 Task: Find connections with filter location Thamaga with filter topic #Professionalwomenwith filter profile language Spanish with filter current company The Hacker News with filter school Guru Nanak Institutions(GNI) with filter industry Mental Health Care with filter service category Headshot Photography with filter keywords title Head
Action: Mouse moved to (579, 108)
Screenshot: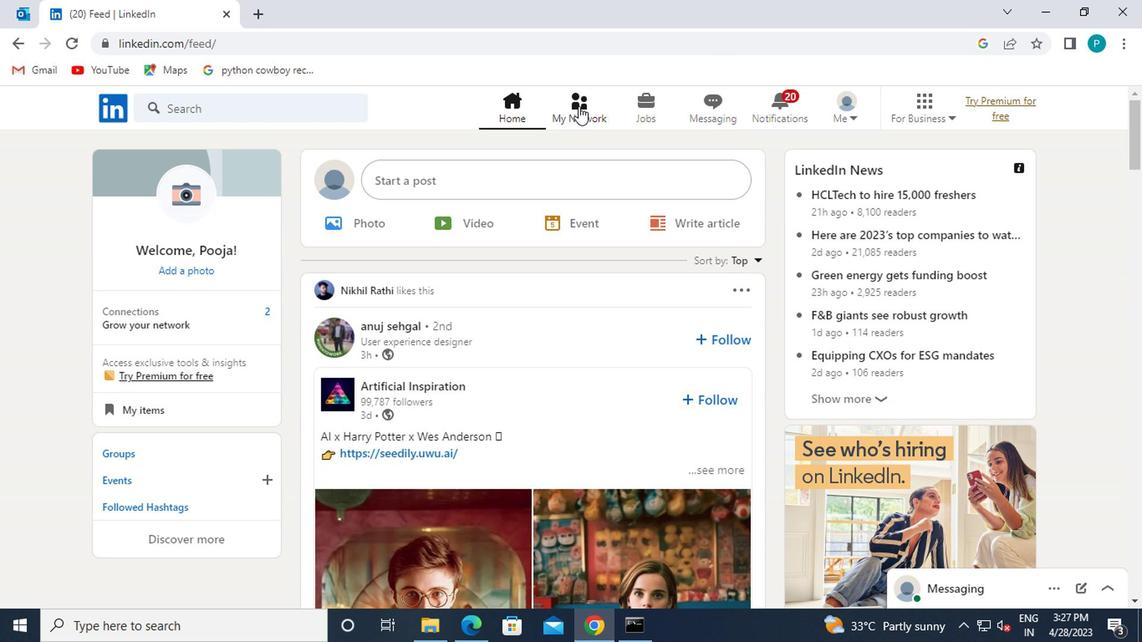
Action: Mouse pressed left at (579, 108)
Screenshot: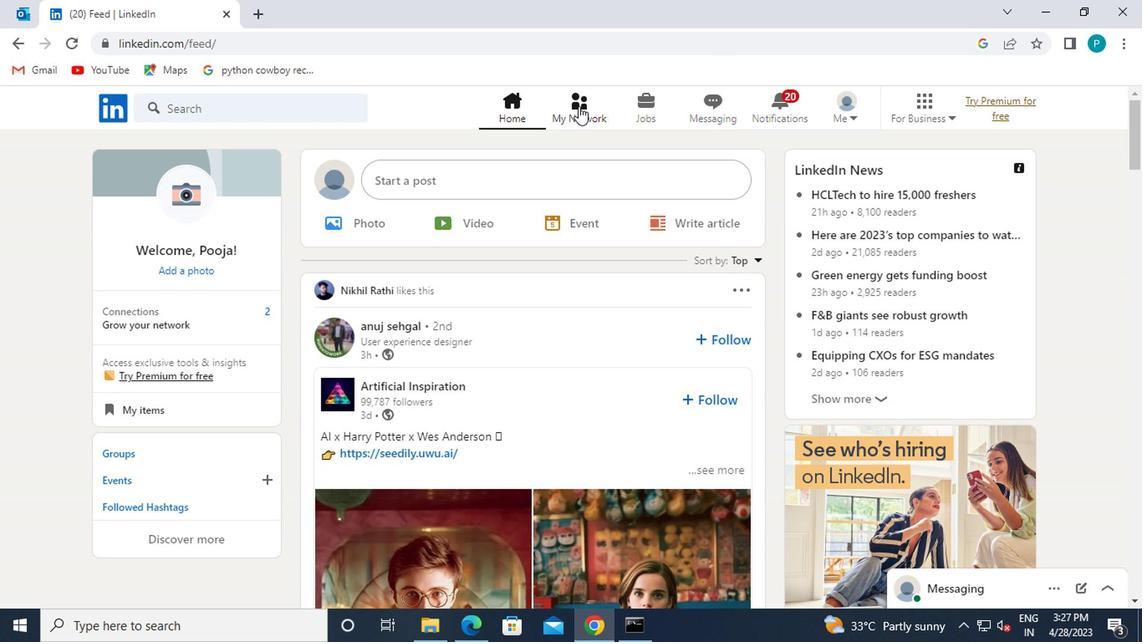 
Action: Mouse moved to (247, 195)
Screenshot: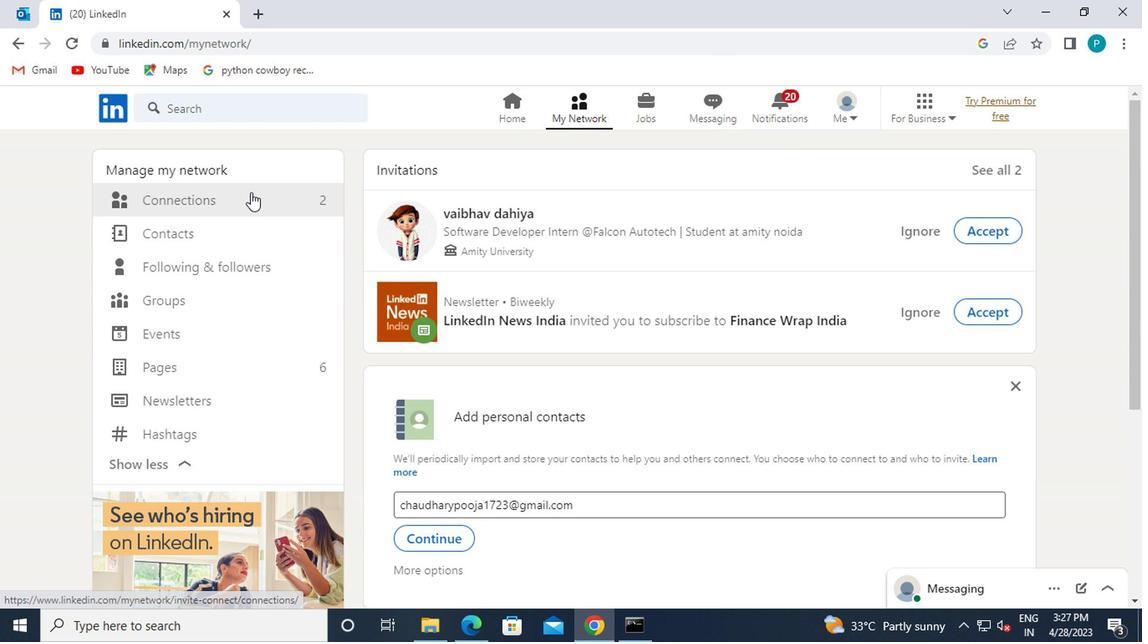 
Action: Mouse pressed left at (247, 195)
Screenshot: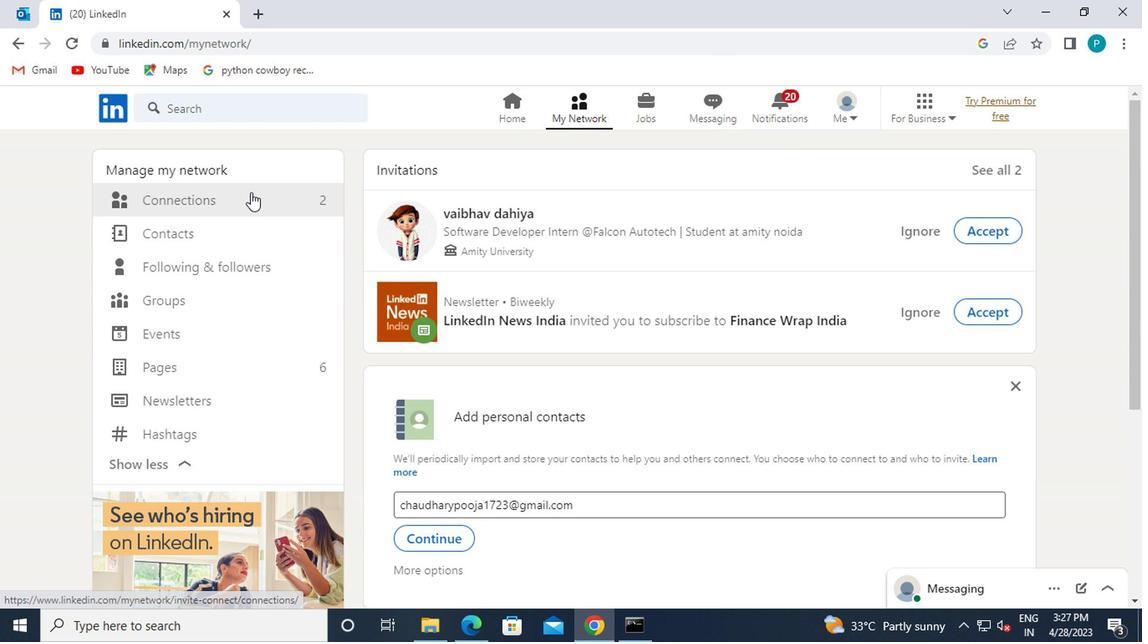 
Action: Mouse moved to (738, 199)
Screenshot: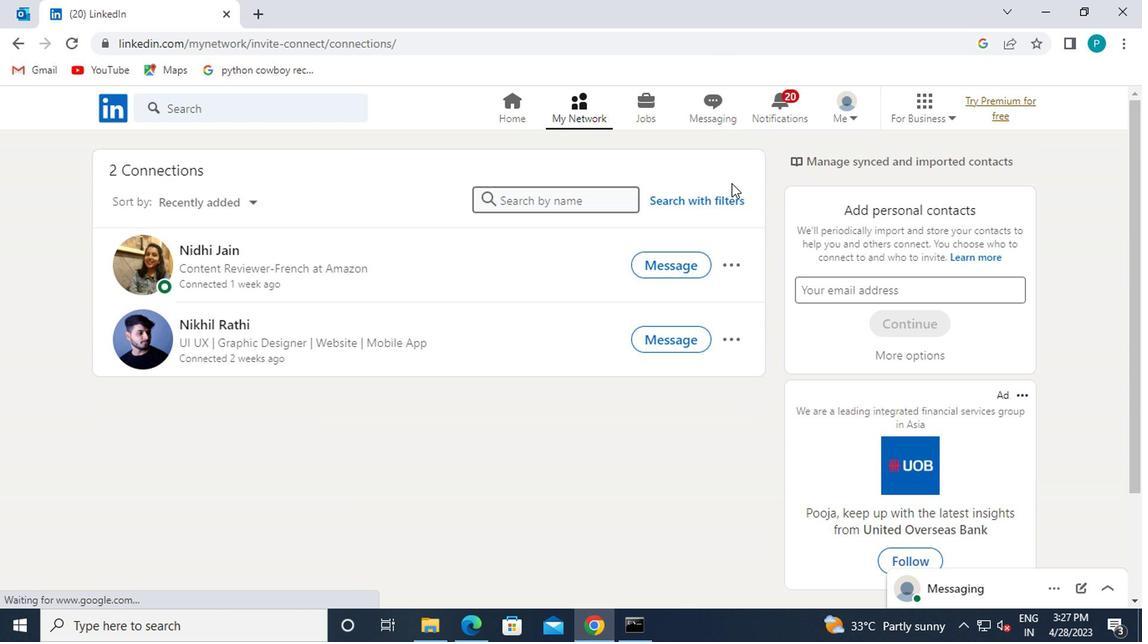 
Action: Mouse pressed left at (738, 199)
Screenshot: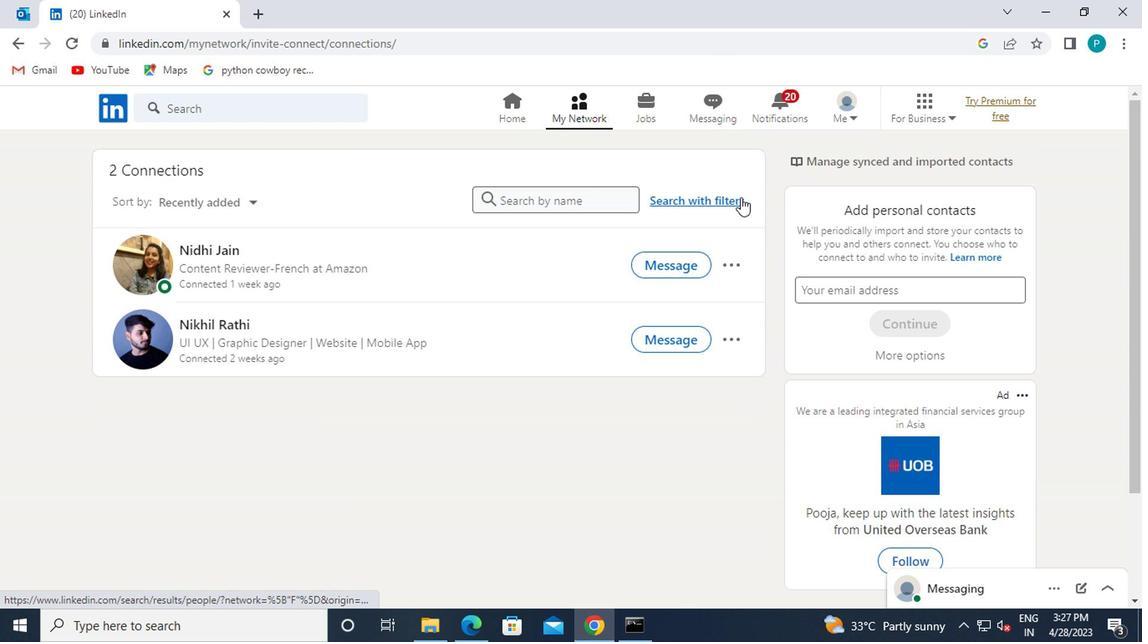 
Action: Mouse moved to (603, 152)
Screenshot: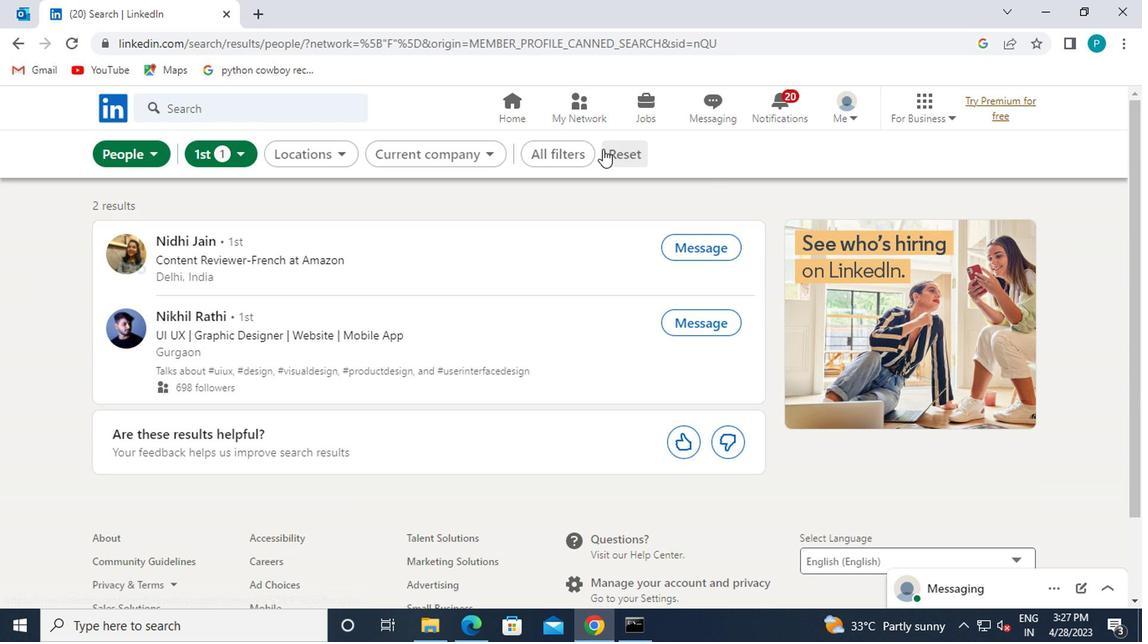 
Action: Mouse pressed left at (603, 152)
Screenshot: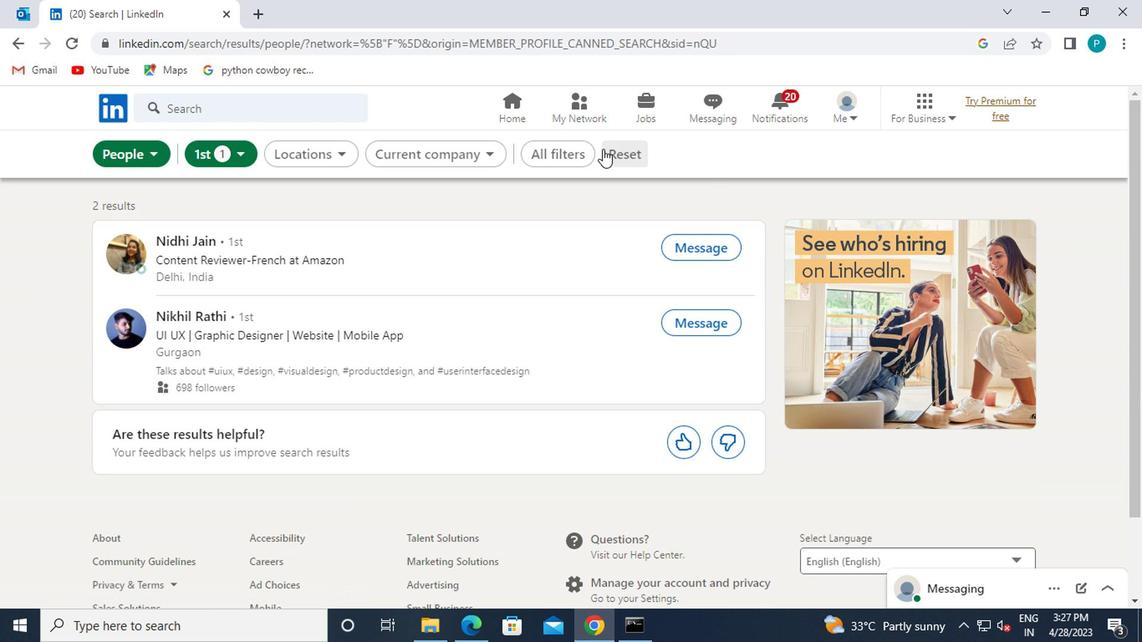 
Action: Mouse moved to (566, 152)
Screenshot: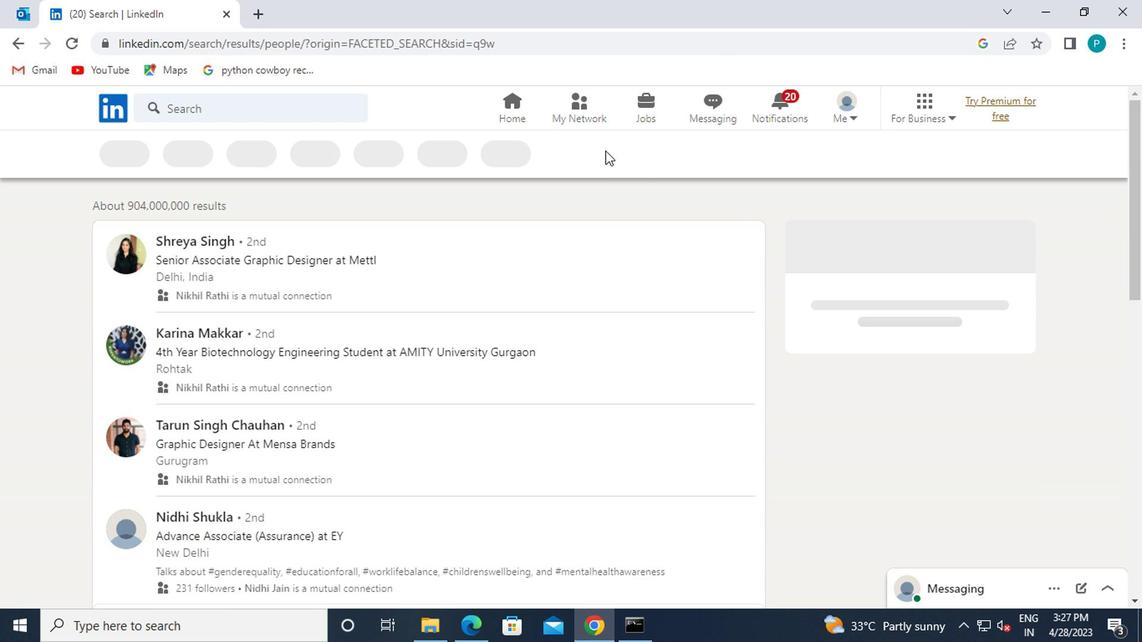 
Action: Mouse pressed left at (566, 152)
Screenshot: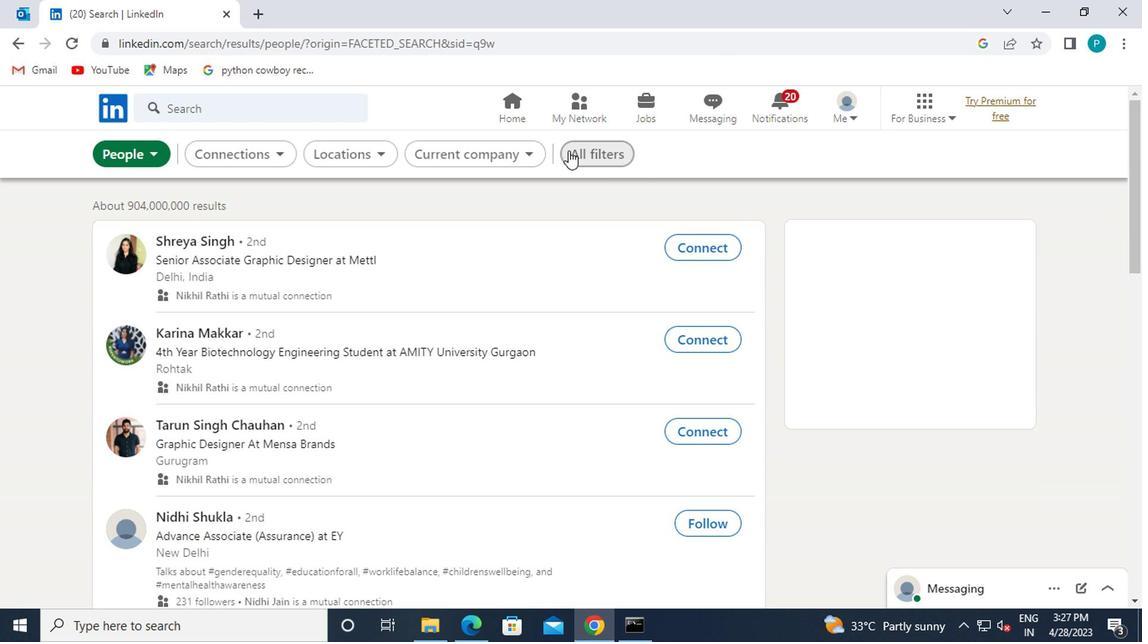 
Action: Mouse moved to (751, 245)
Screenshot: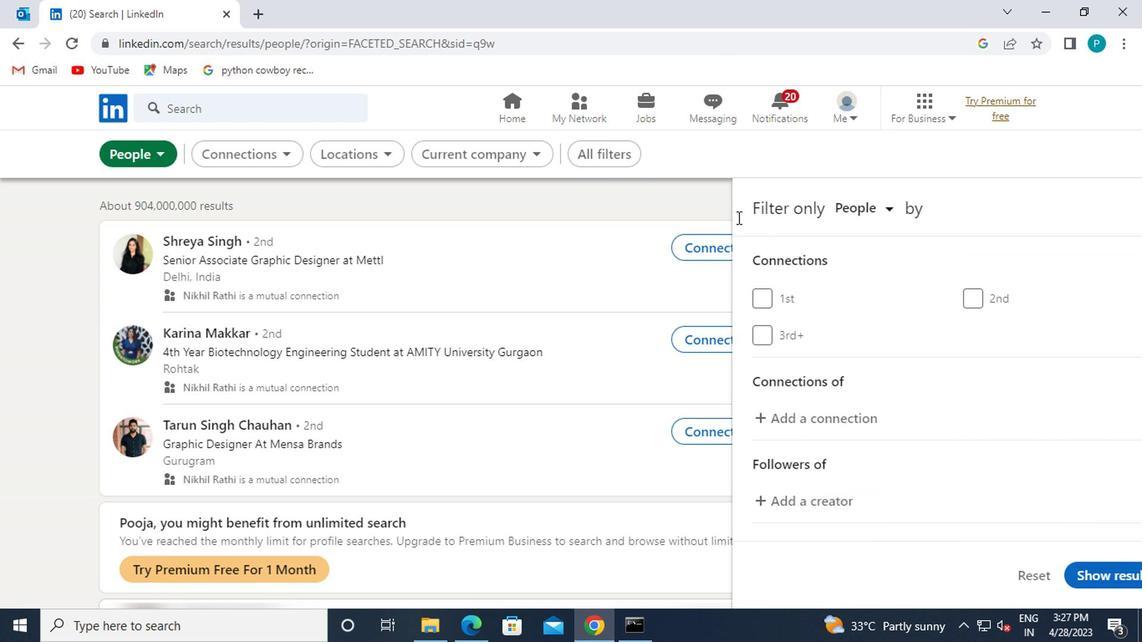 
Action: Mouse scrolled (751, 245) with delta (0, 0)
Screenshot: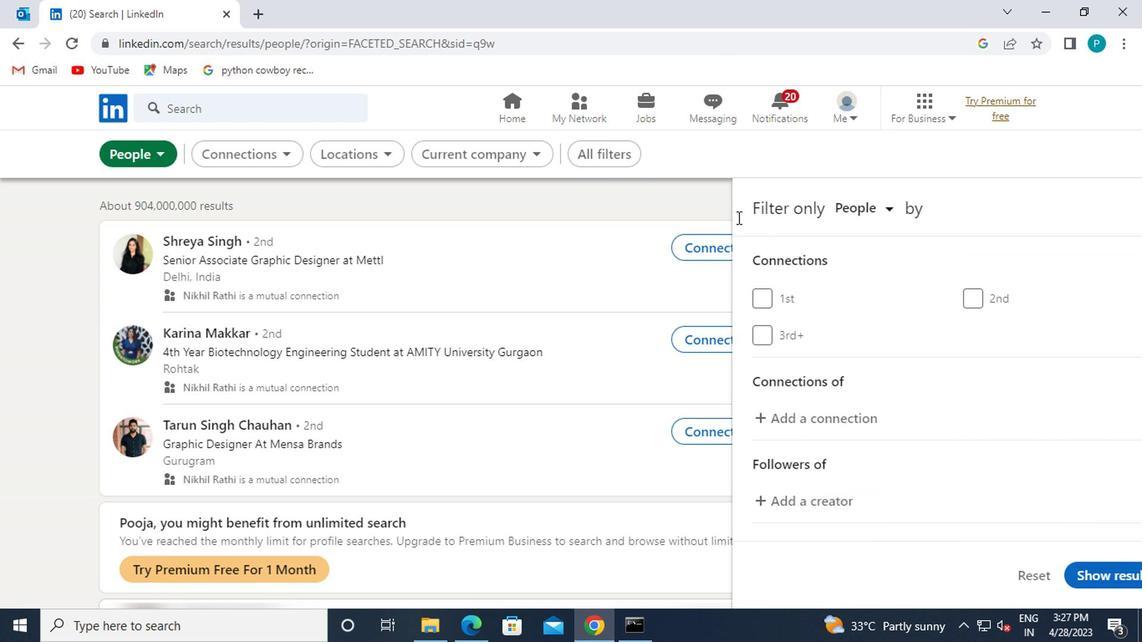 
Action: Mouse moved to (753, 256)
Screenshot: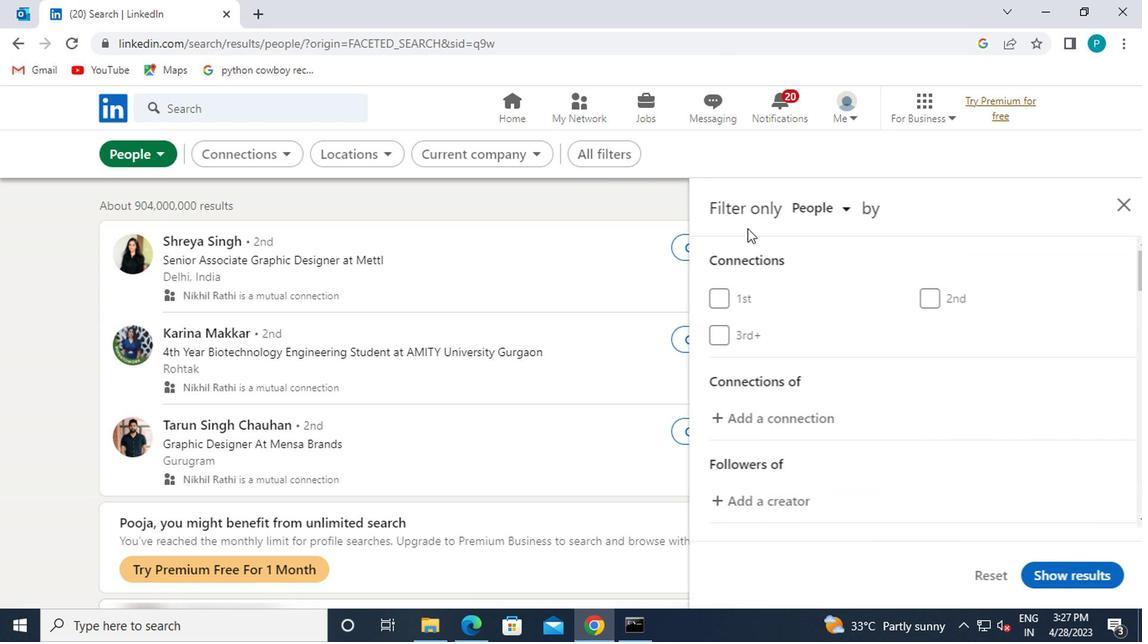 
Action: Mouse scrolled (753, 255) with delta (0, 0)
Screenshot: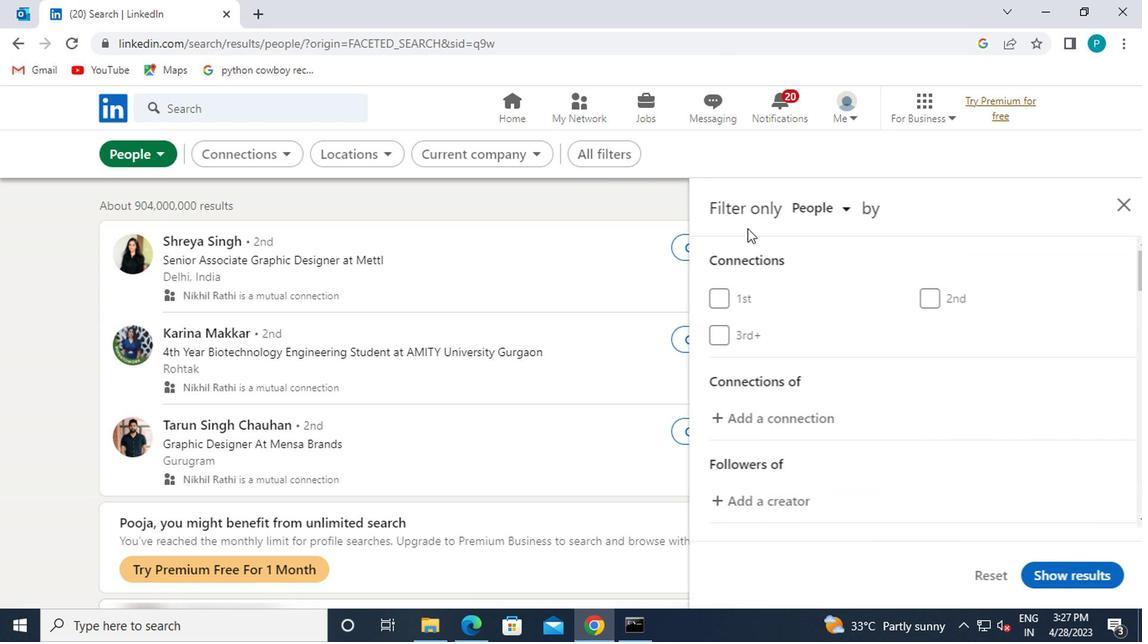 
Action: Mouse moved to (886, 413)
Screenshot: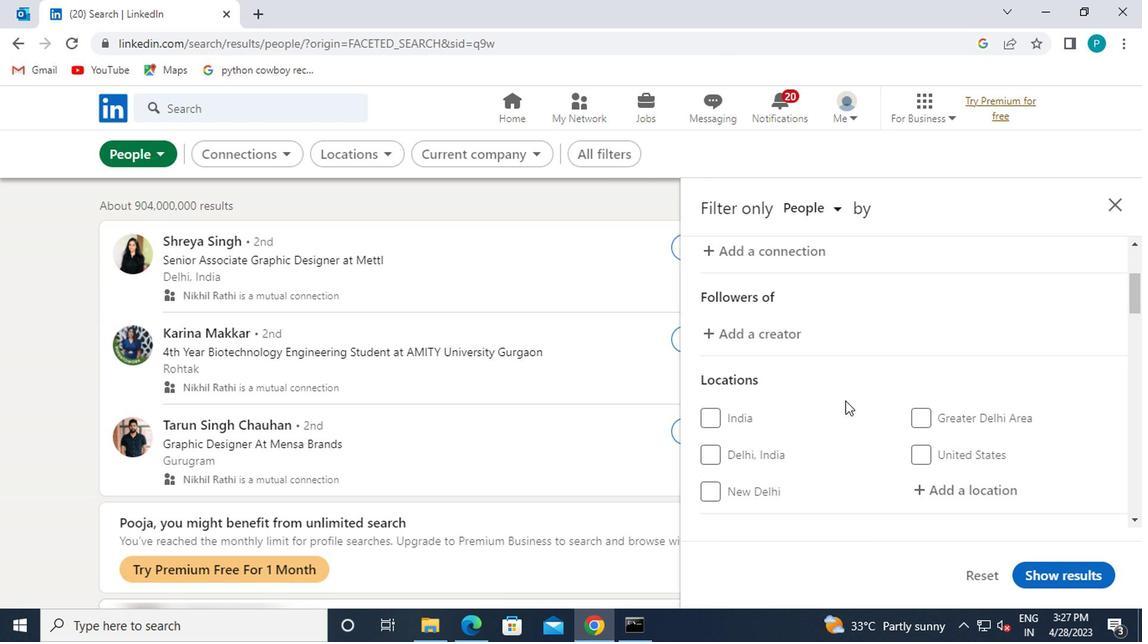 
Action: Mouse scrolled (886, 413) with delta (0, 0)
Screenshot: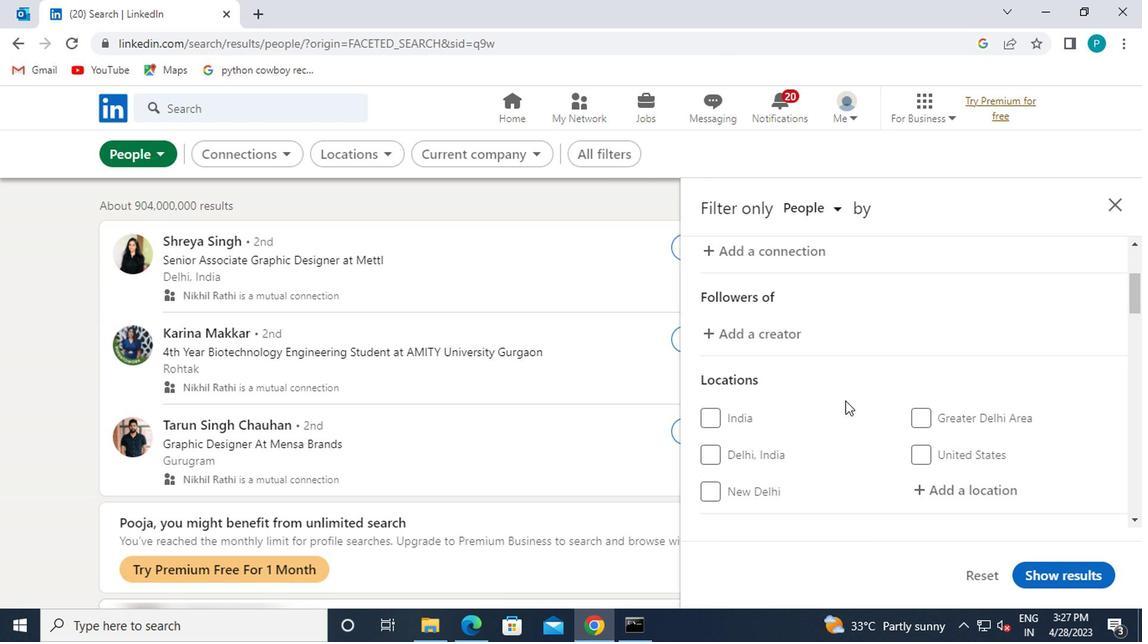 
Action: Mouse moved to (912, 429)
Screenshot: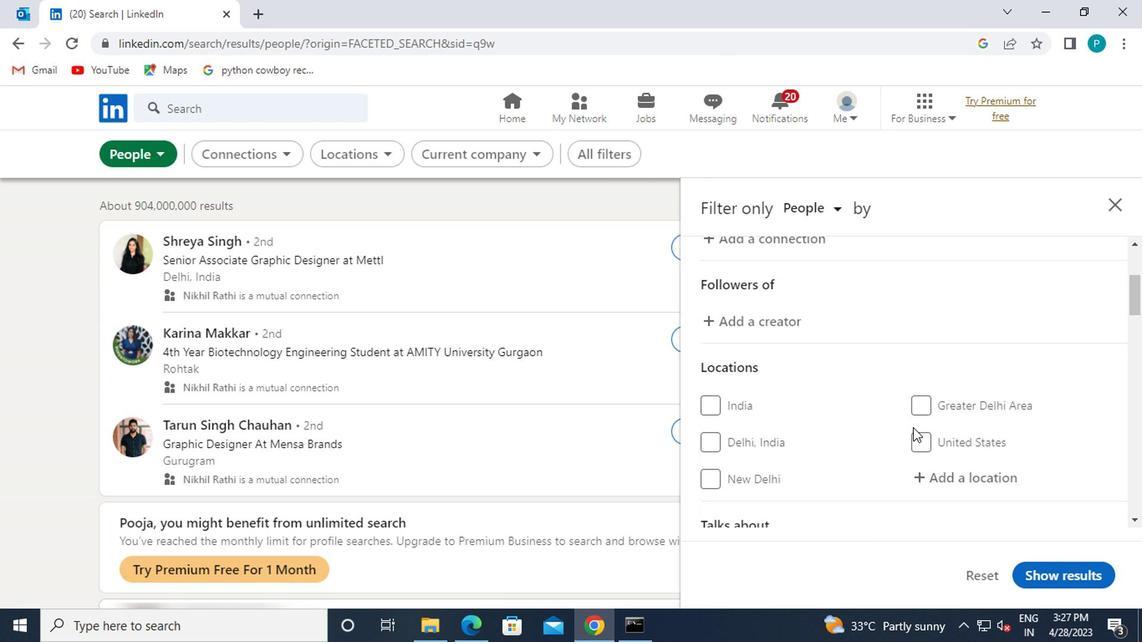 
Action: Mouse scrolled (912, 429) with delta (0, 0)
Screenshot: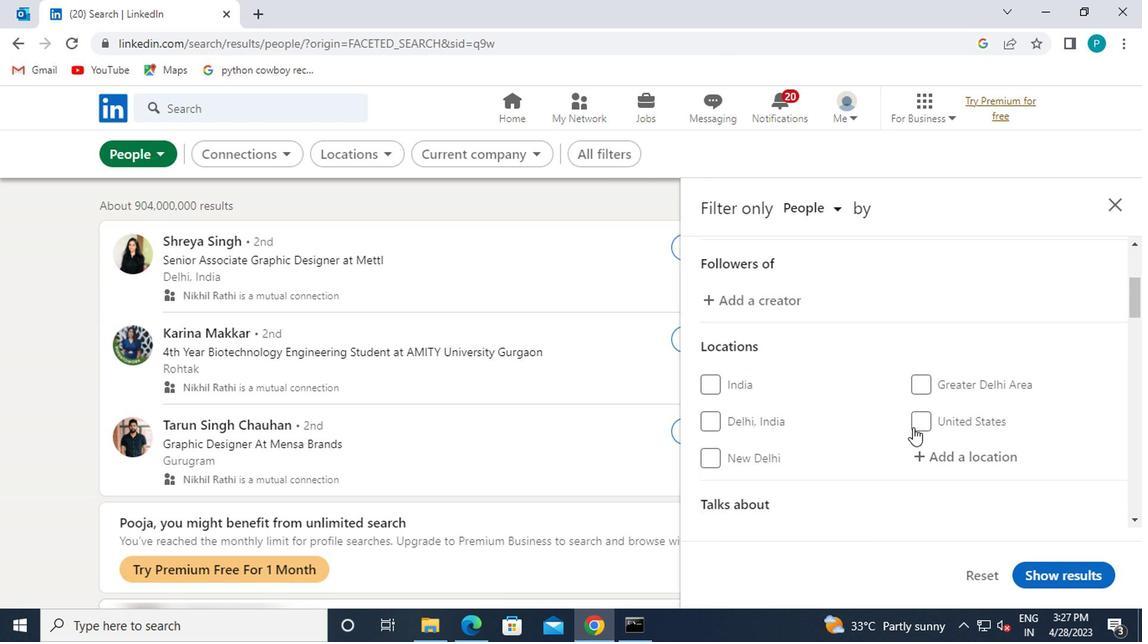 
Action: Mouse moved to (895, 339)
Screenshot: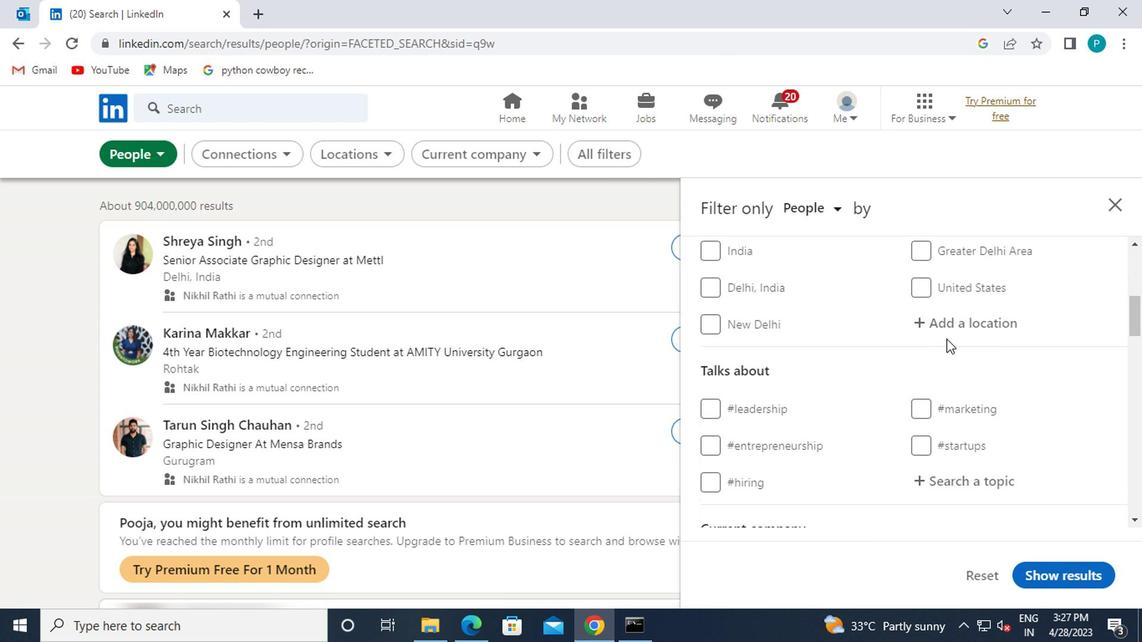 
Action: Mouse scrolled (895, 340) with delta (0, 0)
Screenshot: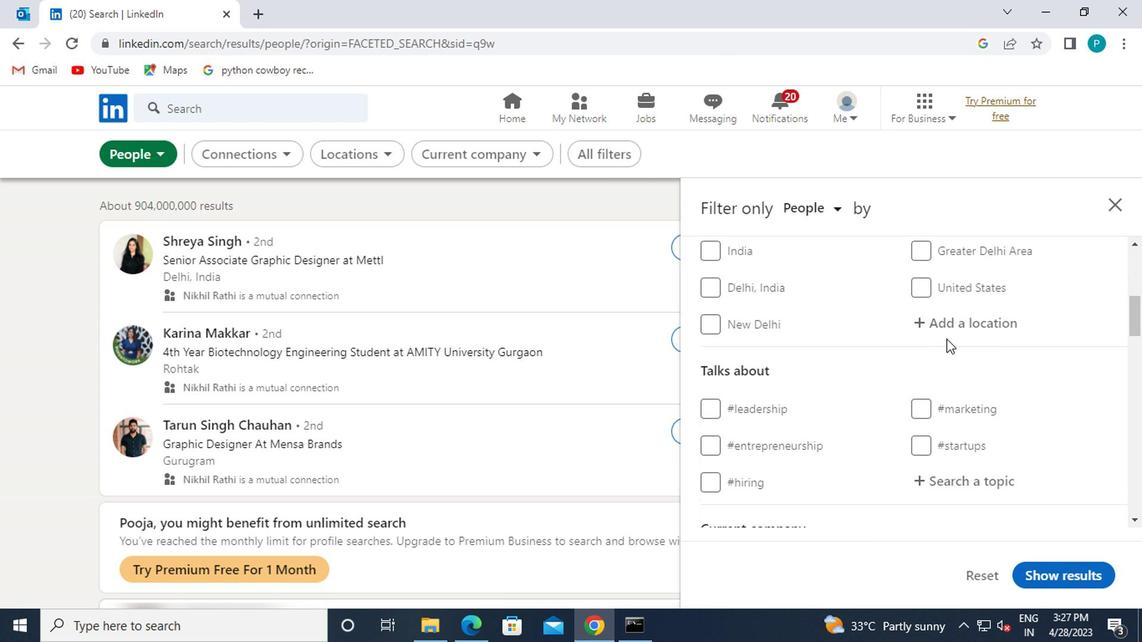 
Action: Mouse moved to (923, 429)
Screenshot: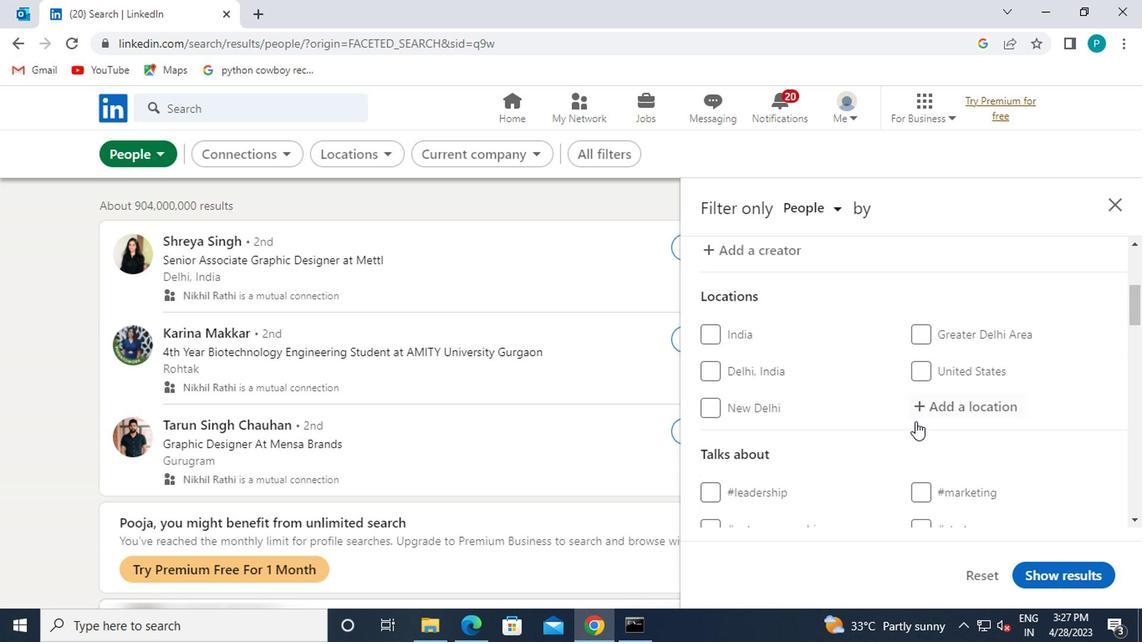 
Action: Mouse pressed left at (923, 429)
Screenshot: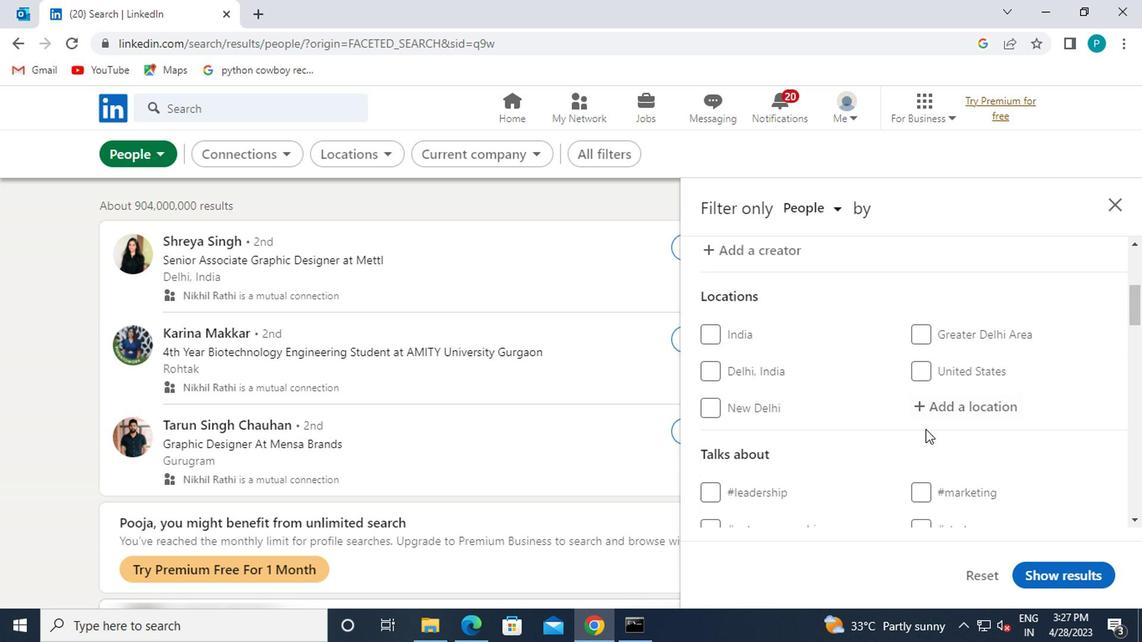 
Action: Mouse moved to (928, 402)
Screenshot: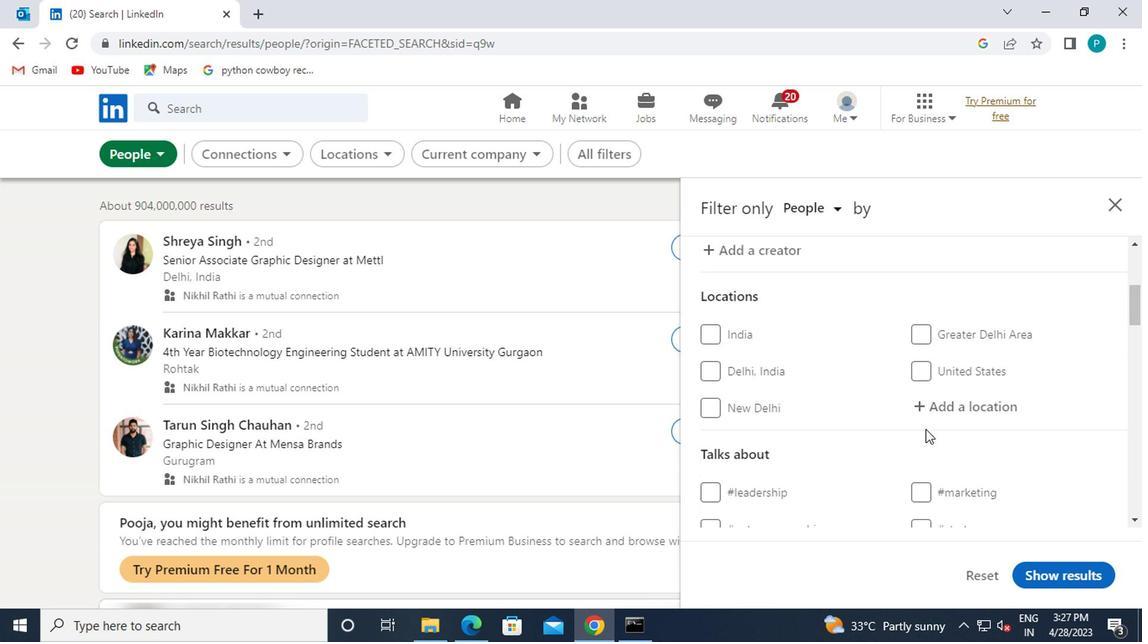 
Action: Mouse pressed left at (928, 402)
Screenshot: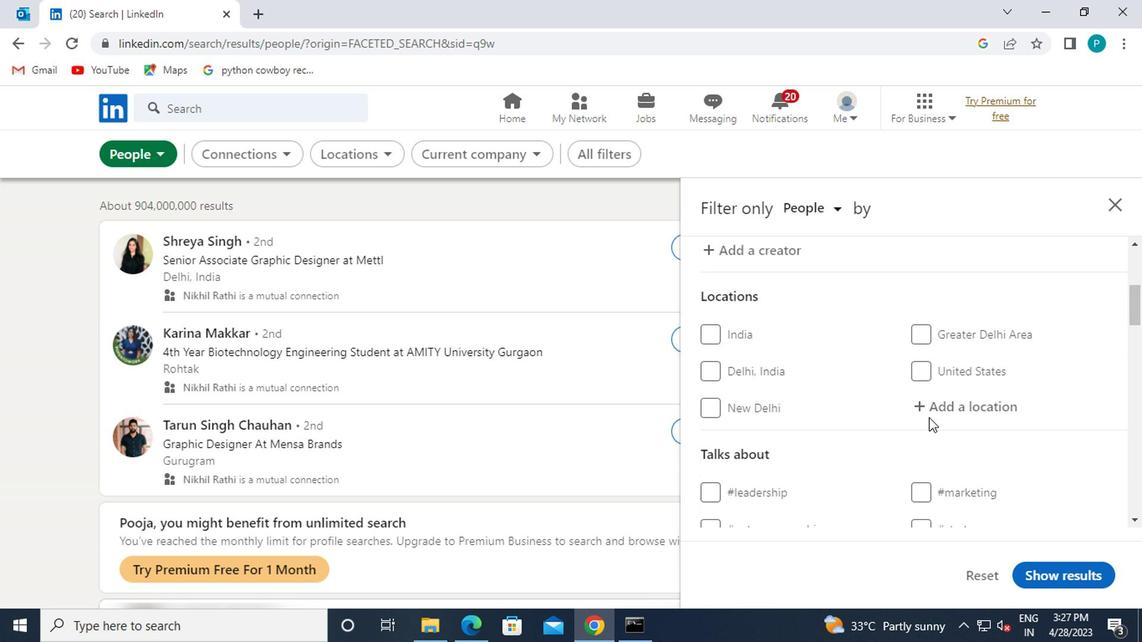 
Action: Mouse moved to (932, 403)
Screenshot: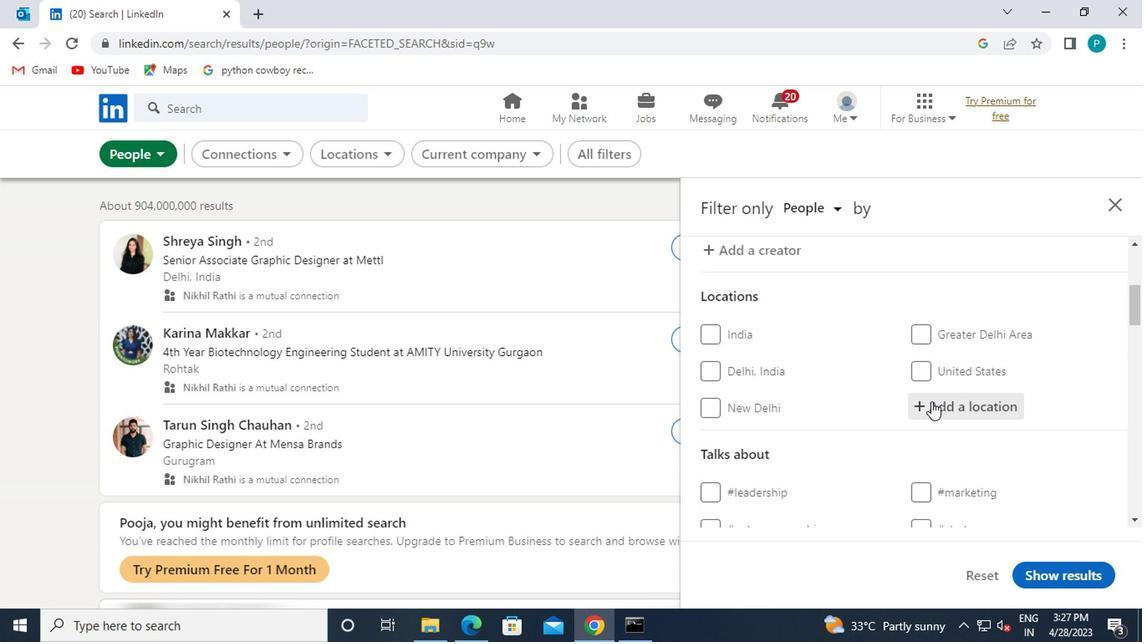 
Action: Key pressed <Key.caps_lock><Key.caps_lock>t<Key.caps_lock>hamaga
Screenshot: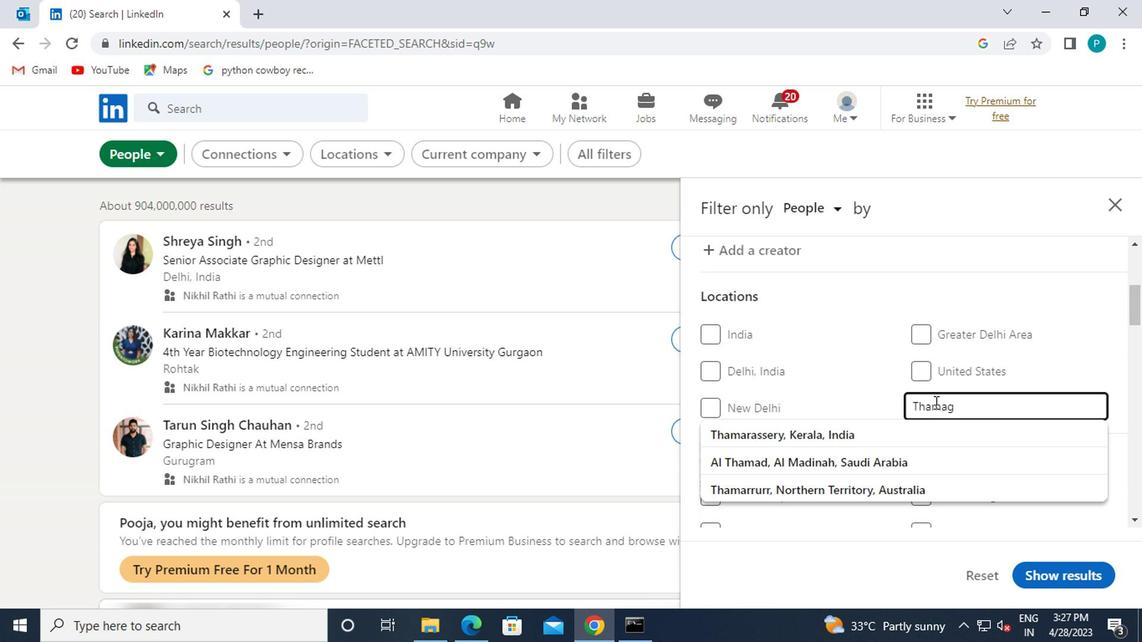 
Action: Mouse moved to (929, 438)
Screenshot: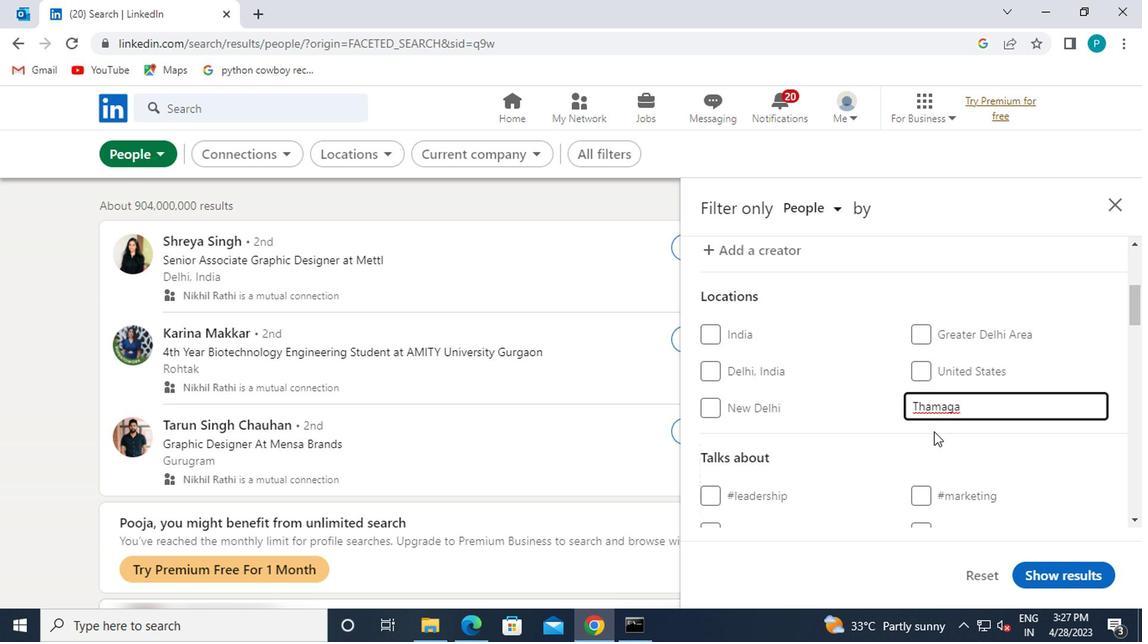 
Action: Mouse scrolled (929, 438) with delta (0, 0)
Screenshot: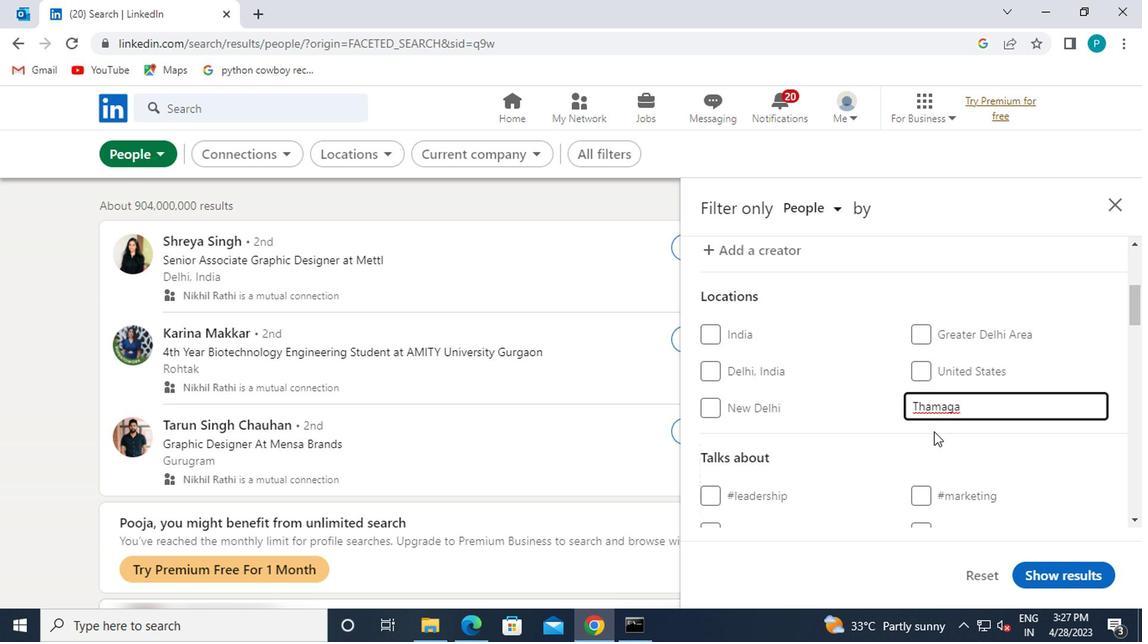
Action: Mouse scrolled (929, 438) with delta (0, 0)
Screenshot: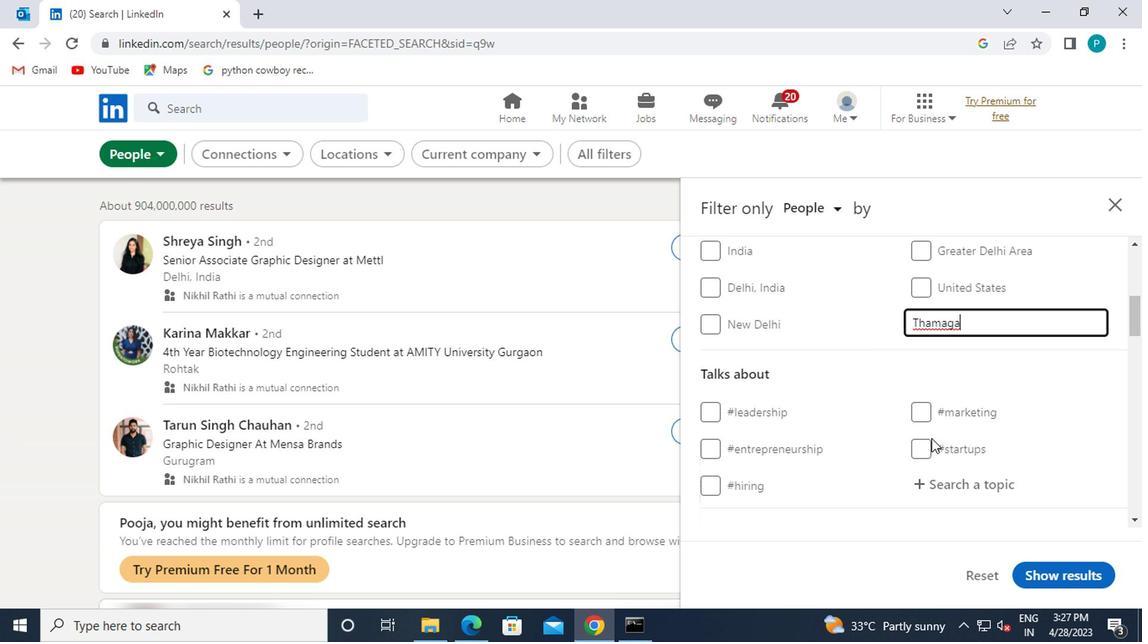
Action: Mouse scrolled (929, 438) with delta (0, 0)
Screenshot: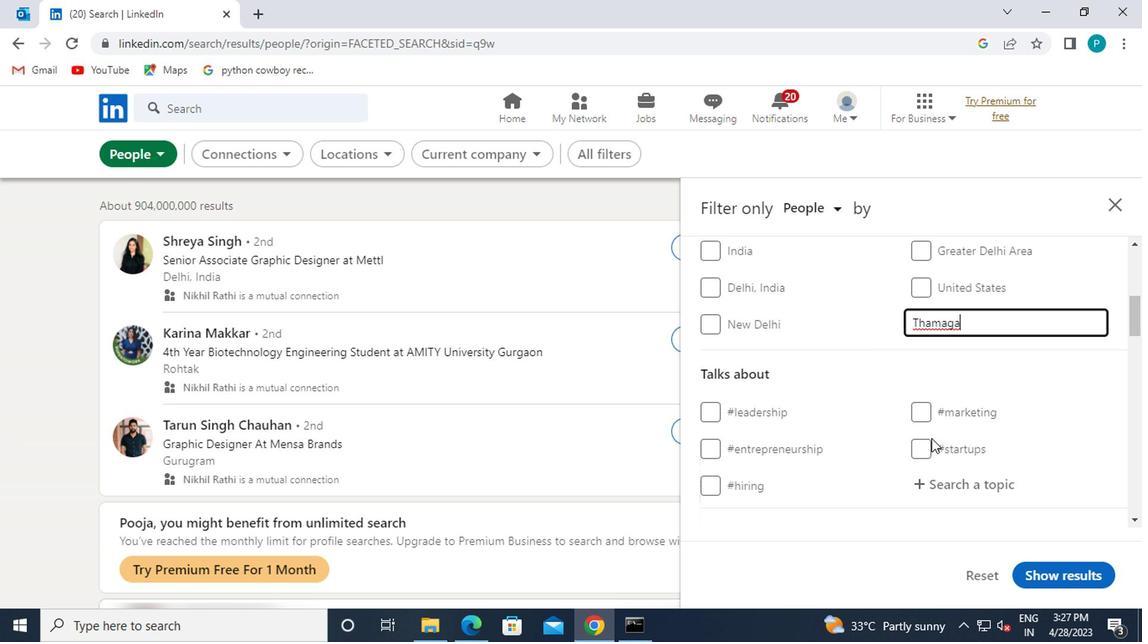 
Action: Mouse scrolled (929, 439) with delta (0, 1)
Screenshot: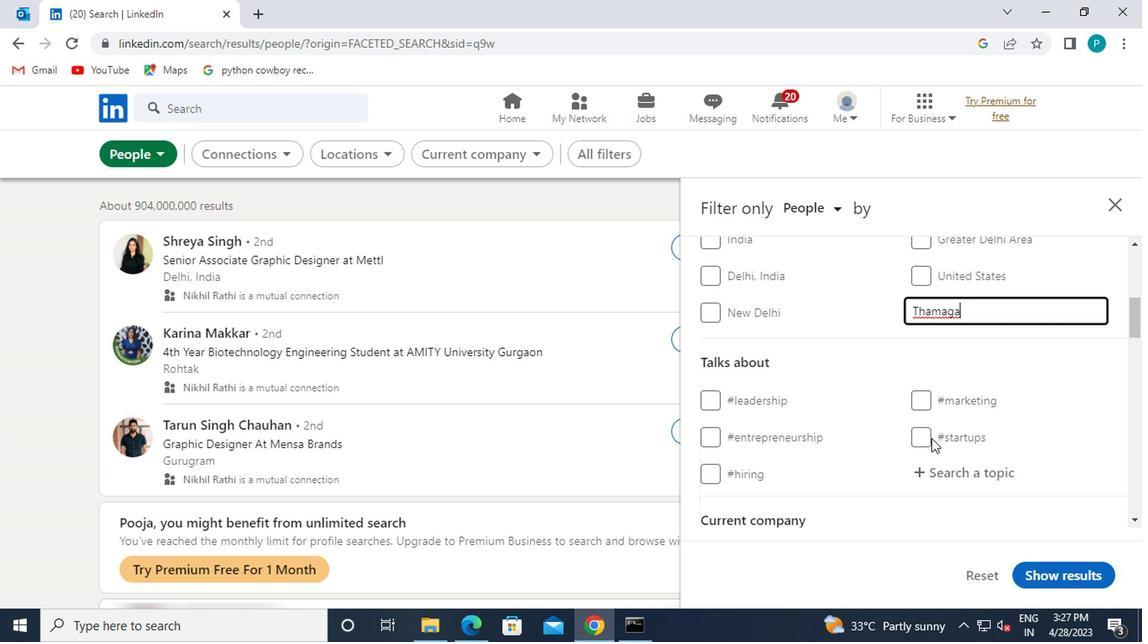 
Action: Mouse moved to (959, 422)
Screenshot: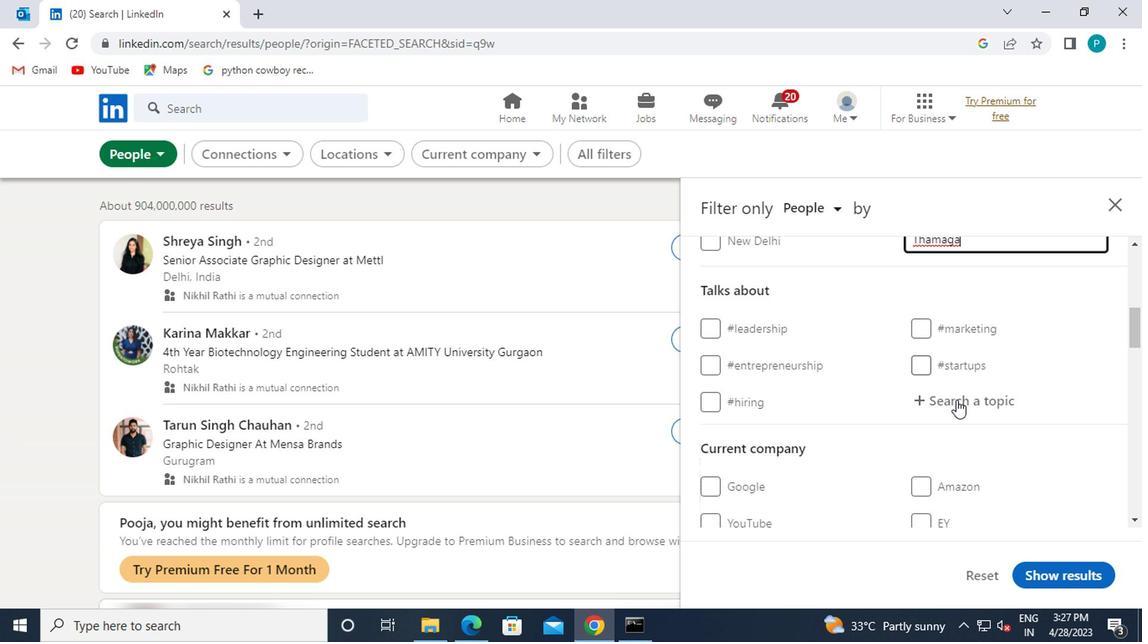 
Action: Mouse pressed left at (959, 422)
Screenshot: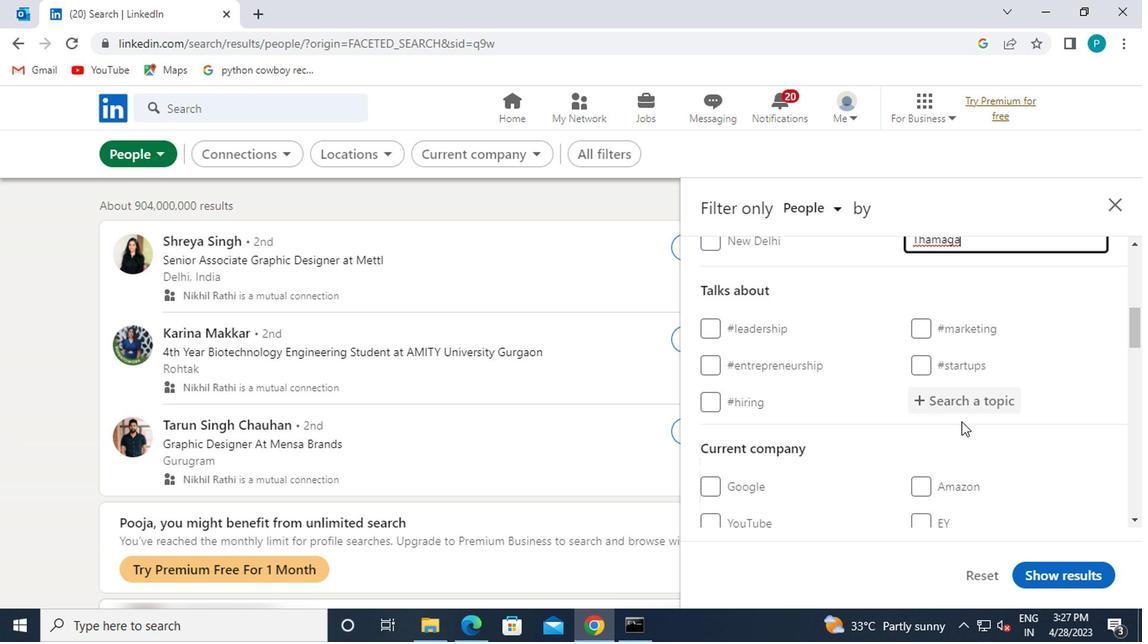 
Action: Mouse moved to (944, 400)
Screenshot: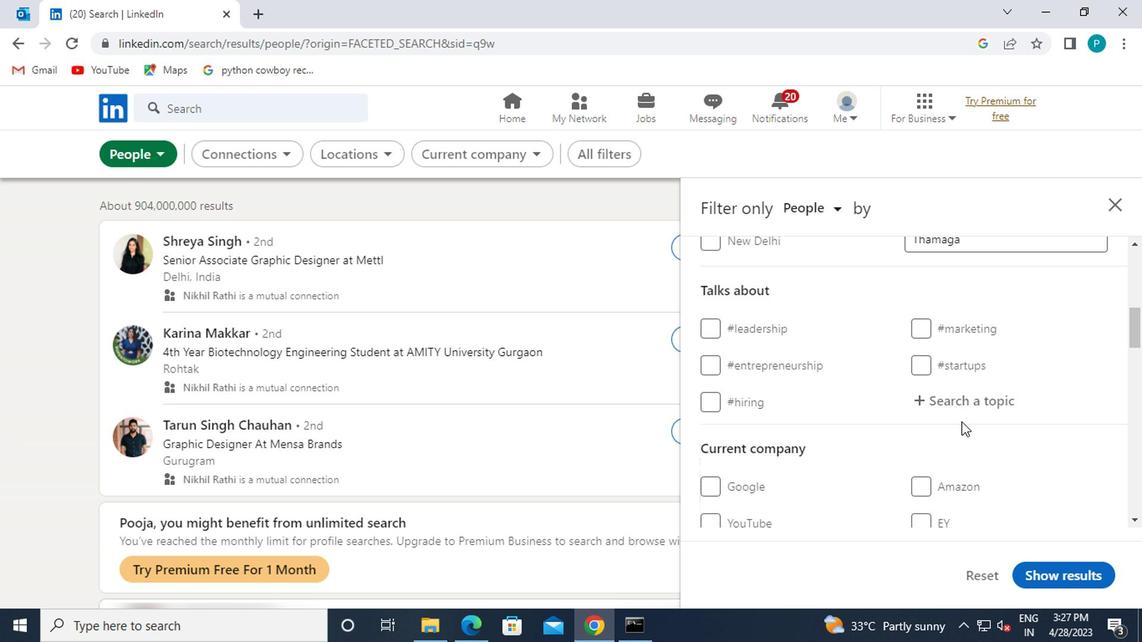 
Action: Mouse pressed left at (944, 400)
Screenshot: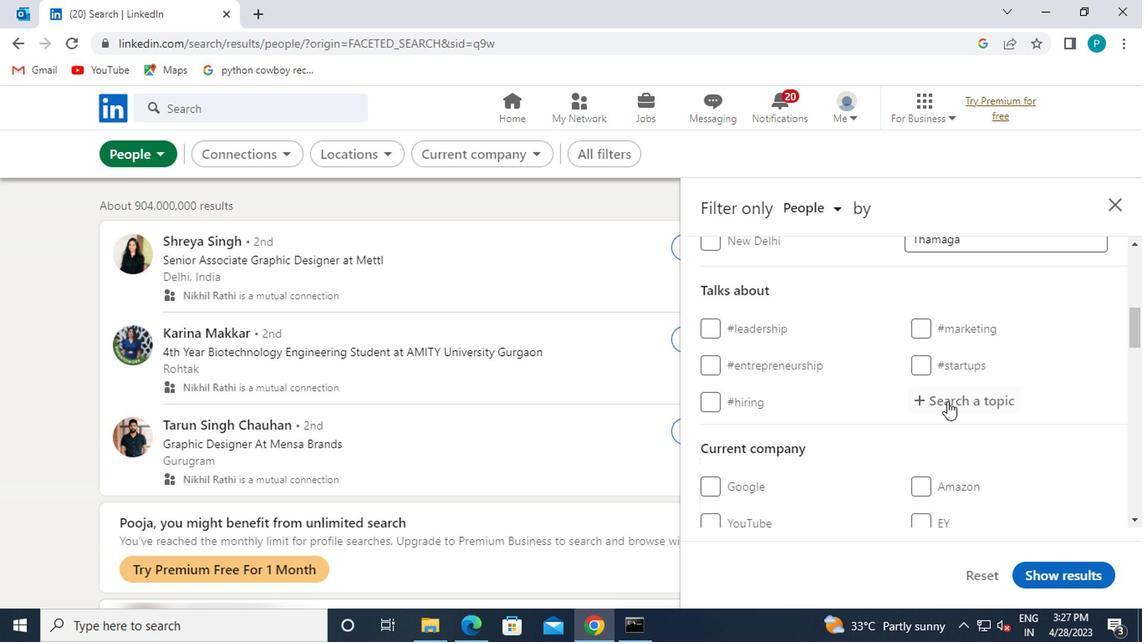 
Action: Mouse moved to (946, 400)
Screenshot: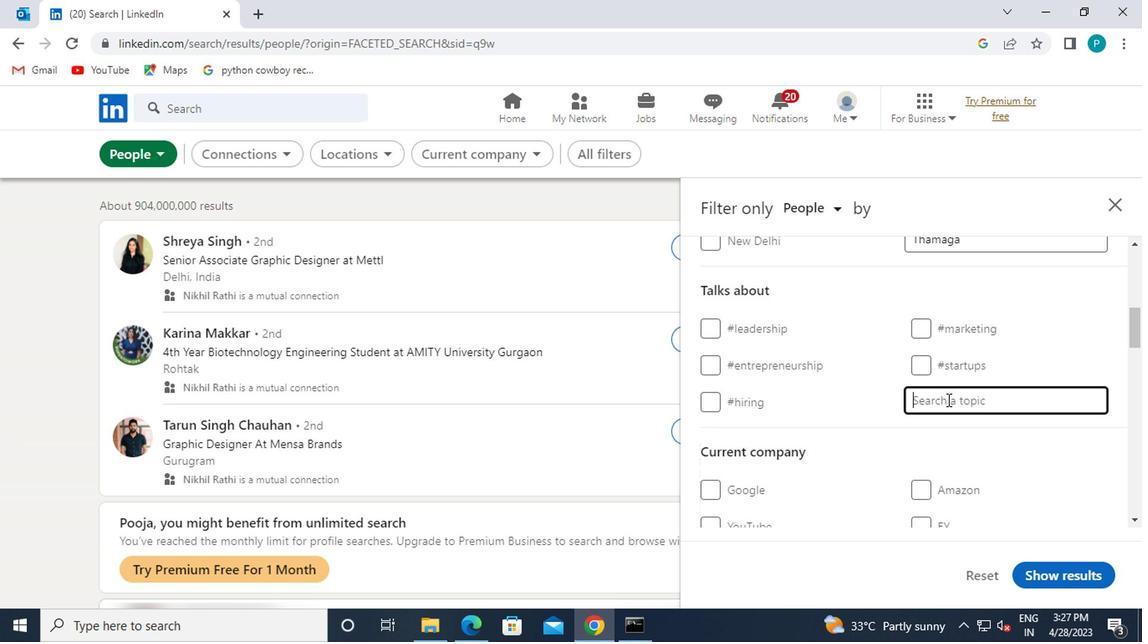 
Action: Key pressed <Key.shift>#<Key.caps_lock>P<Key.caps_lock>ROFESSIONALWOMEN
Screenshot: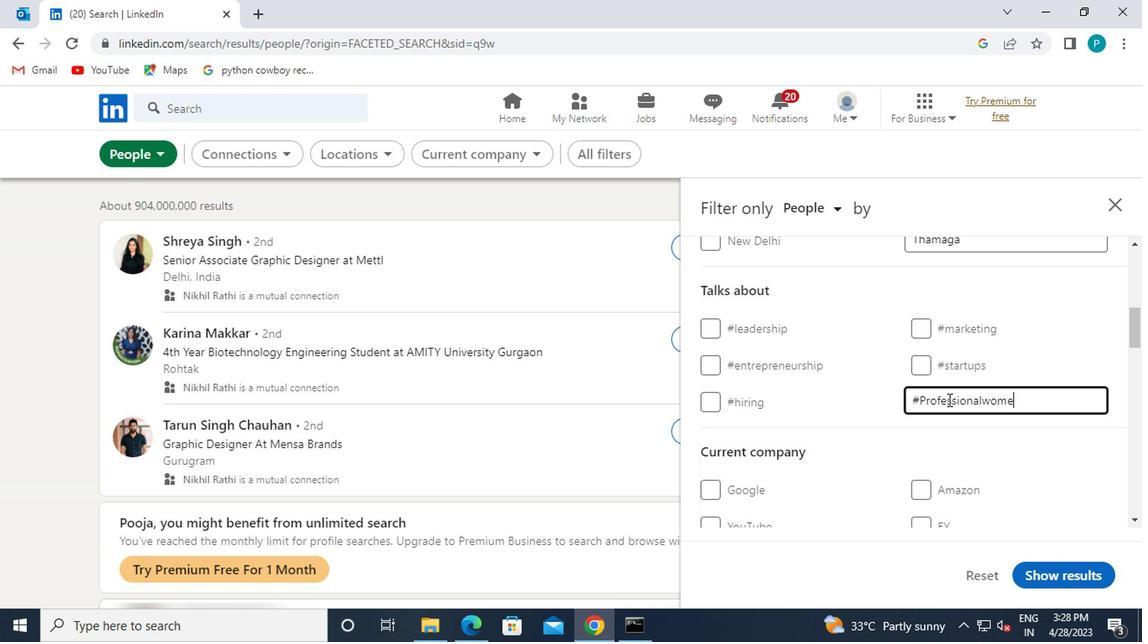 
Action: Mouse moved to (949, 460)
Screenshot: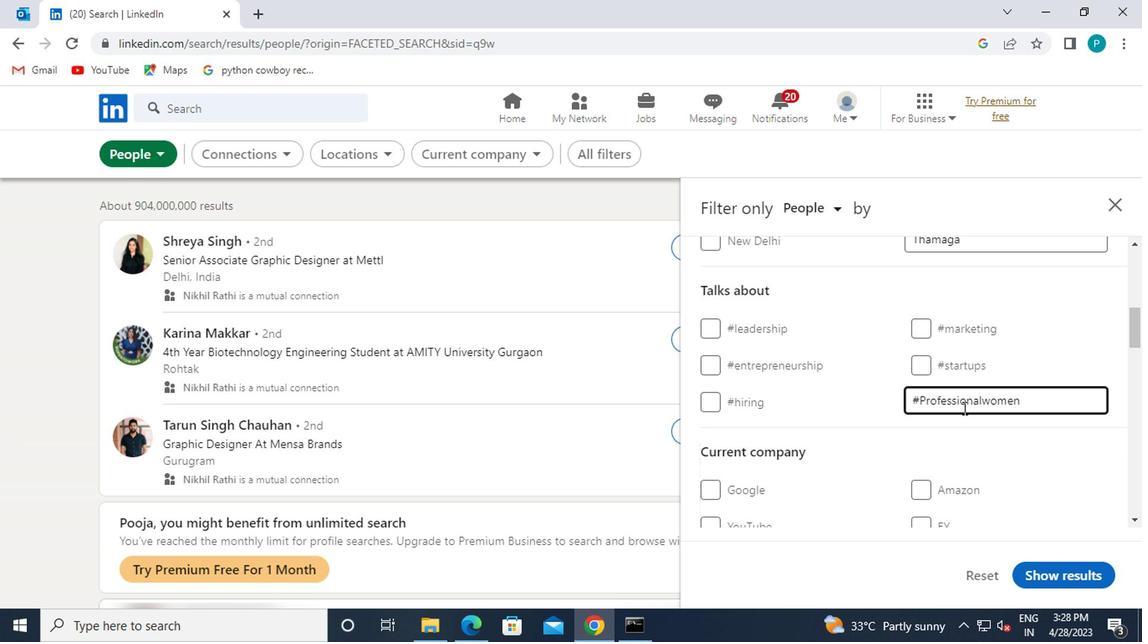 
Action: Mouse scrolled (949, 459) with delta (0, -1)
Screenshot: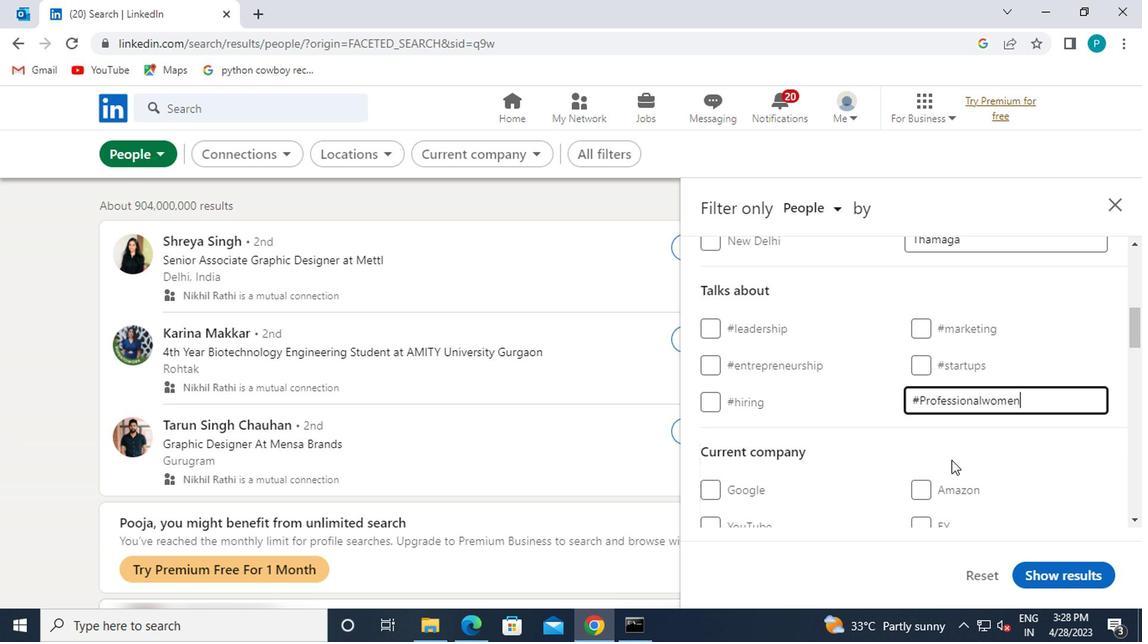
Action: Mouse moved to (948, 461)
Screenshot: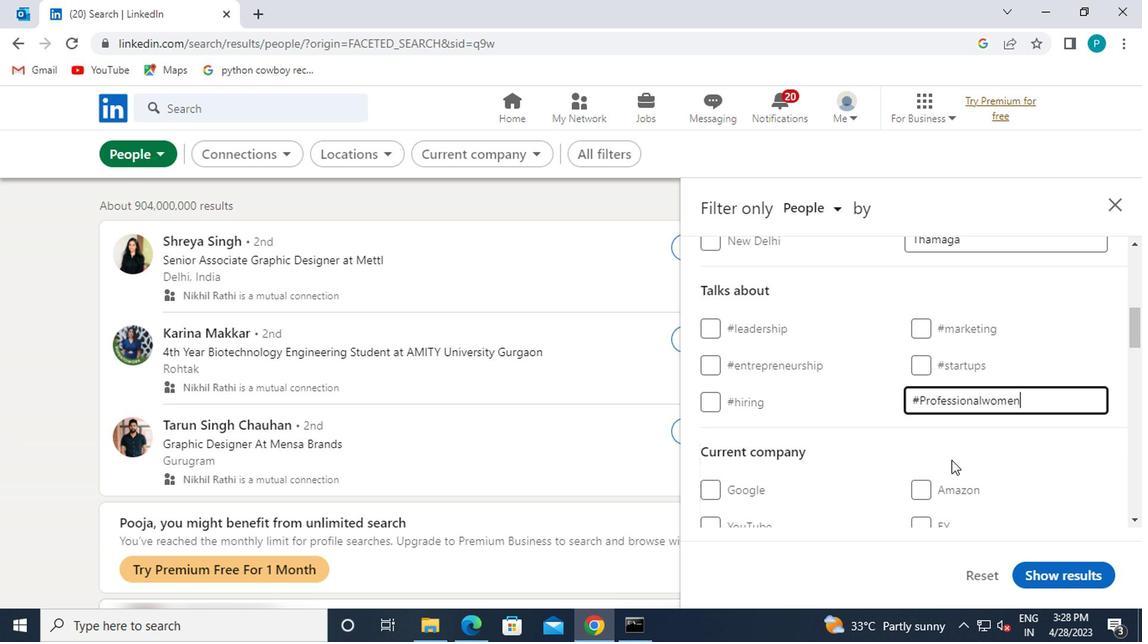 
Action: Mouse scrolled (948, 460) with delta (0, 0)
Screenshot: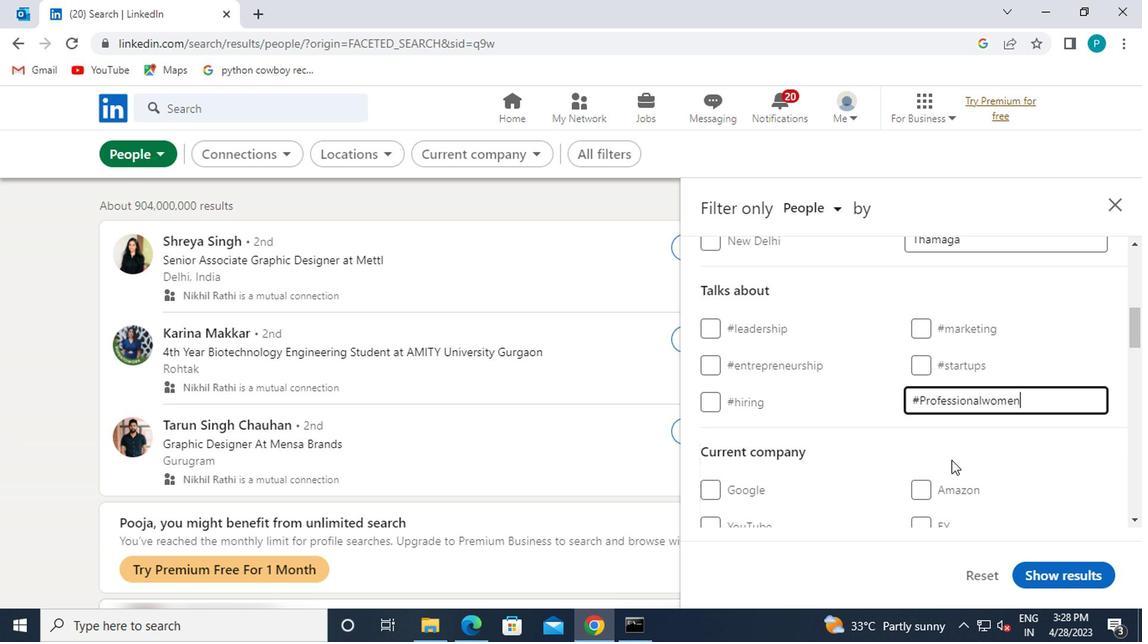 
Action: Mouse moved to (879, 432)
Screenshot: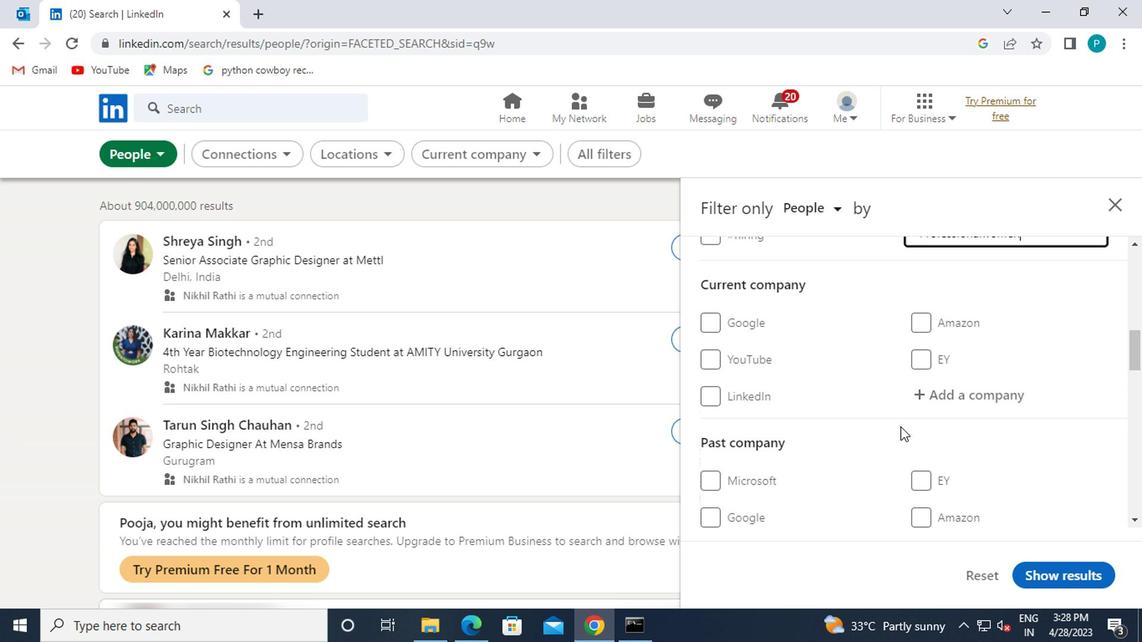 
Action: Mouse scrolled (879, 431) with delta (0, 0)
Screenshot: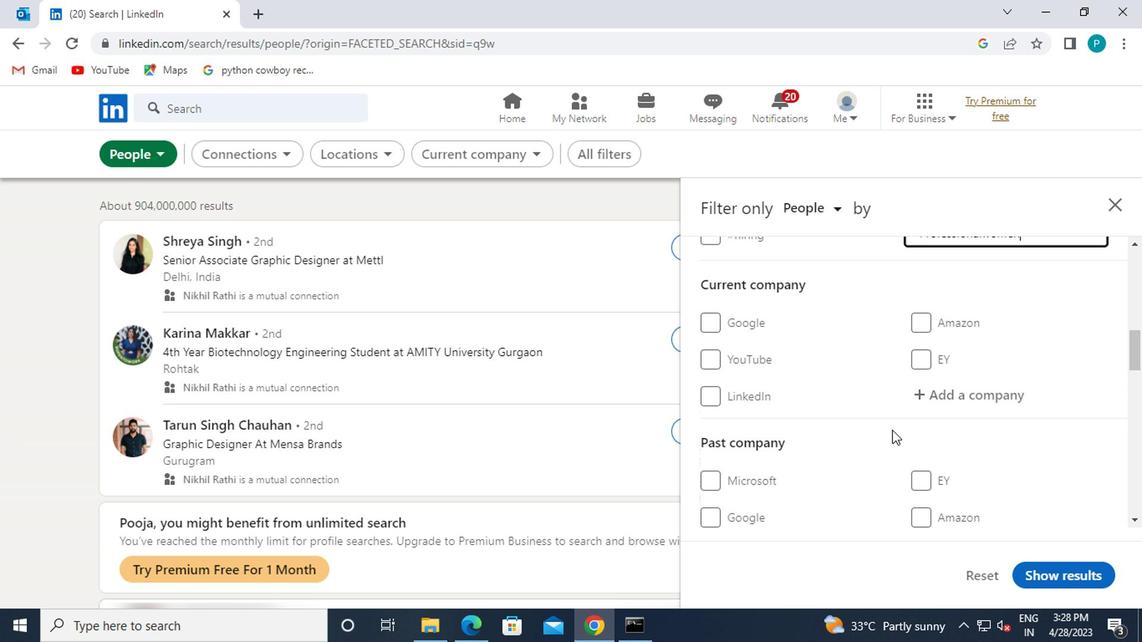 
Action: Mouse scrolled (879, 431) with delta (0, 0)
Screenshot: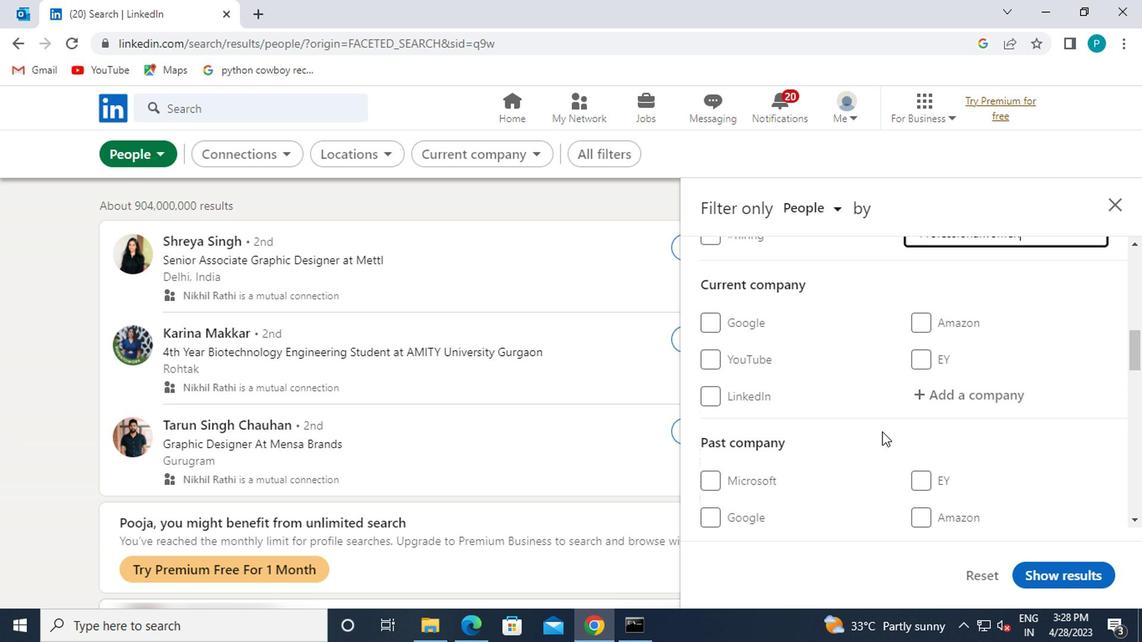 
Action: Mouse scrolled (879, 431) with delta (0, 0)
Screenshot: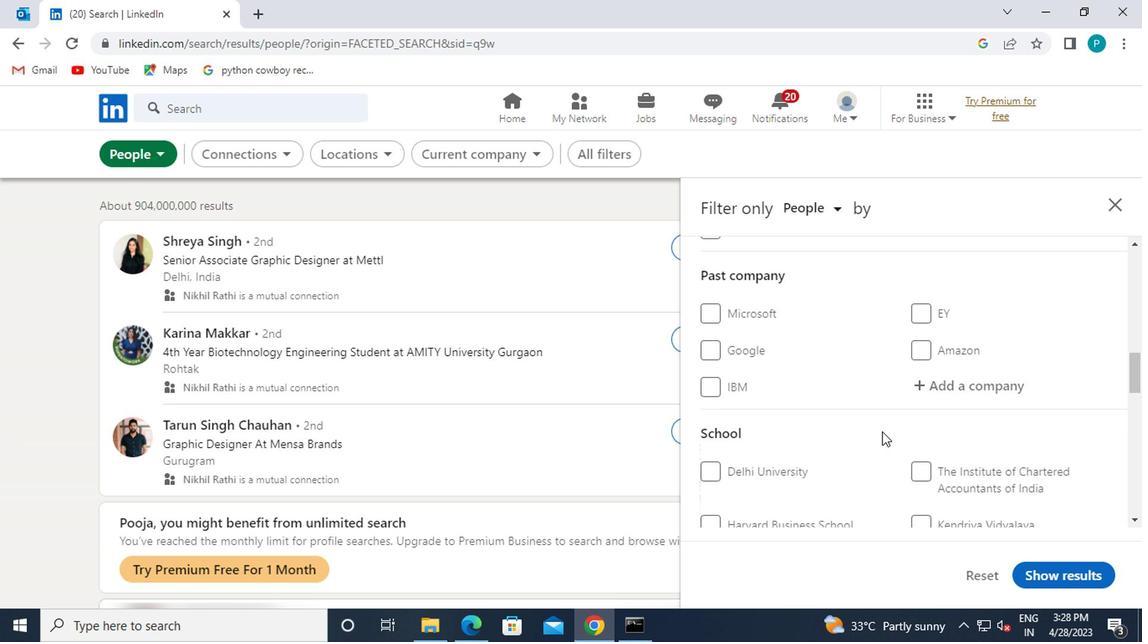 
Action: Mouse scrolled (879, 431) with delta (0, 0)
Screenshot: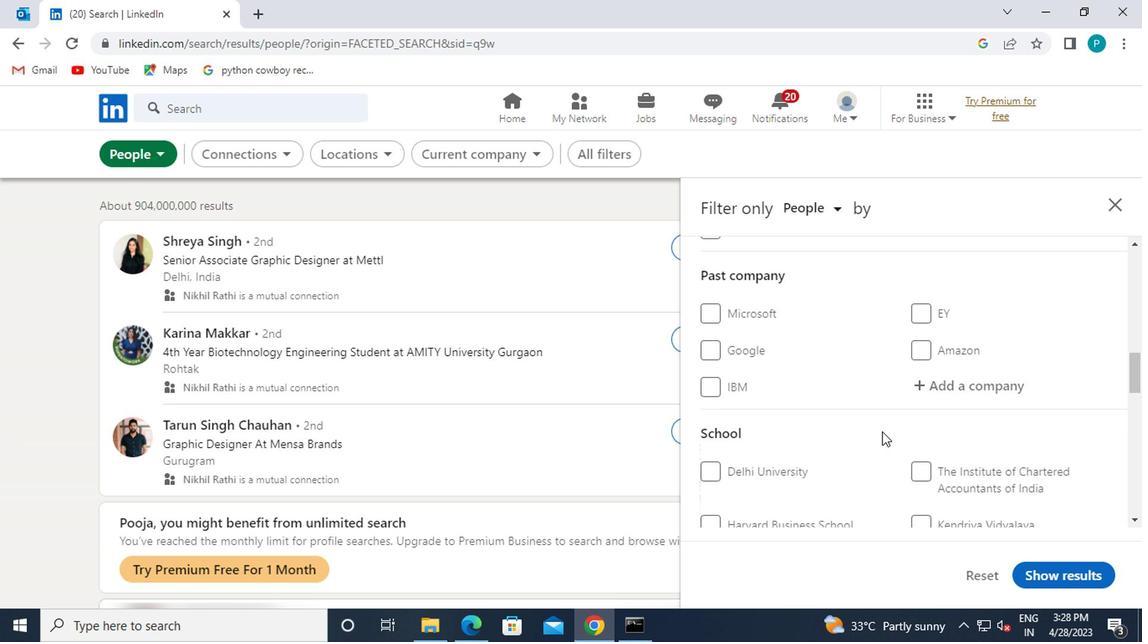 
Action: Mouse scrolled (879, 431) with delta (0, 0)
Screenshot: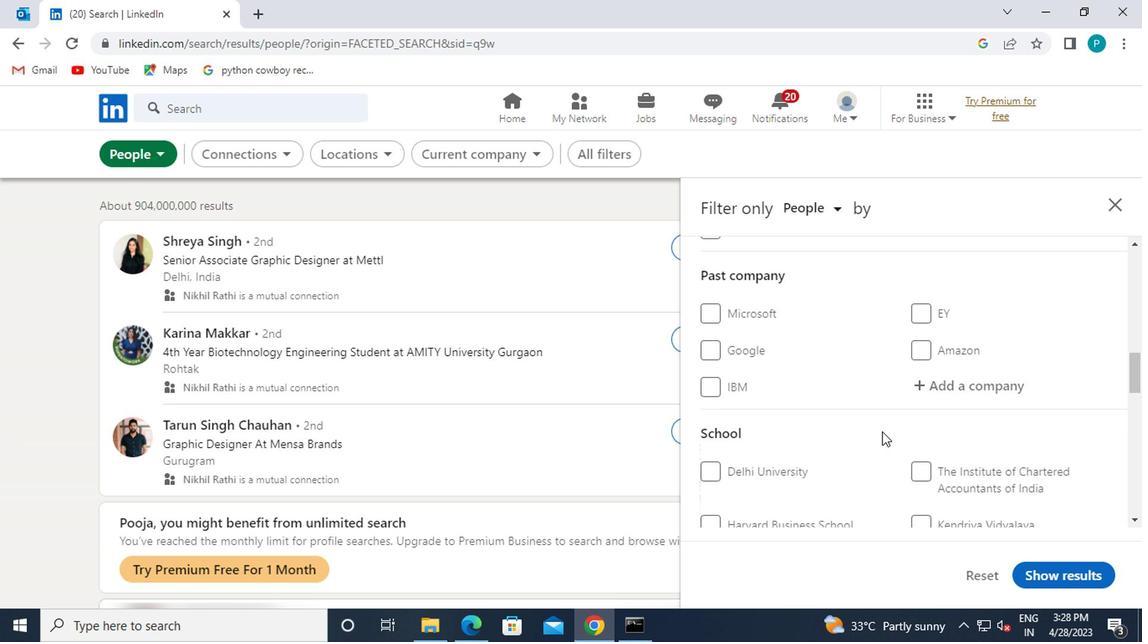 
Action: Mouse moved to (819, 425)
Screenshot: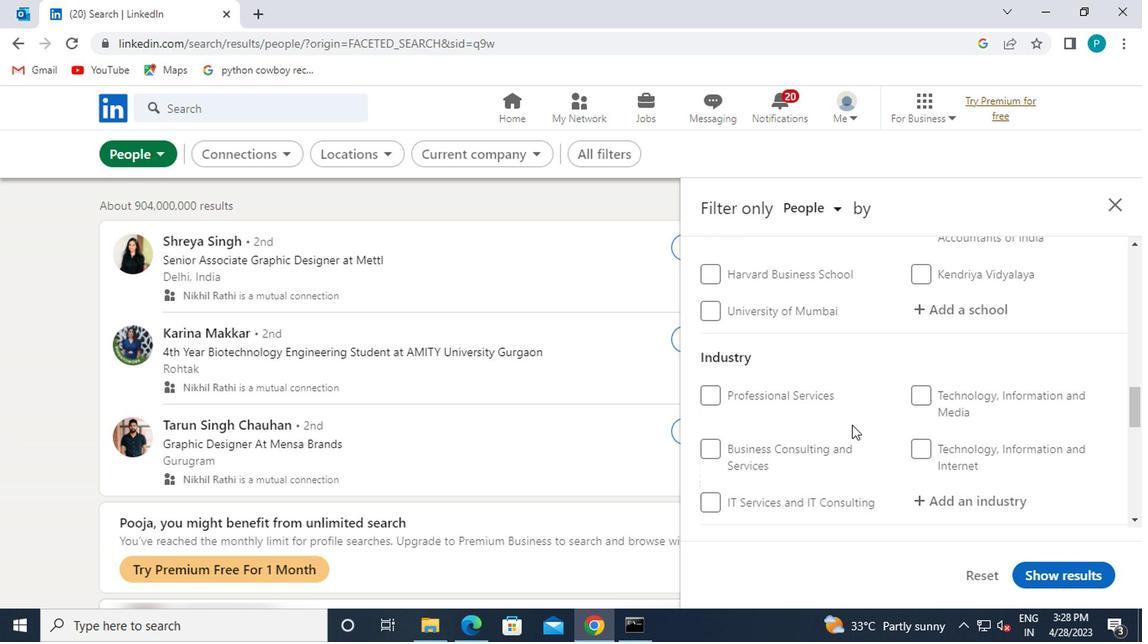 
Action: Mouse scrolled (819, 425) with delta (0, 0)
Screenshot: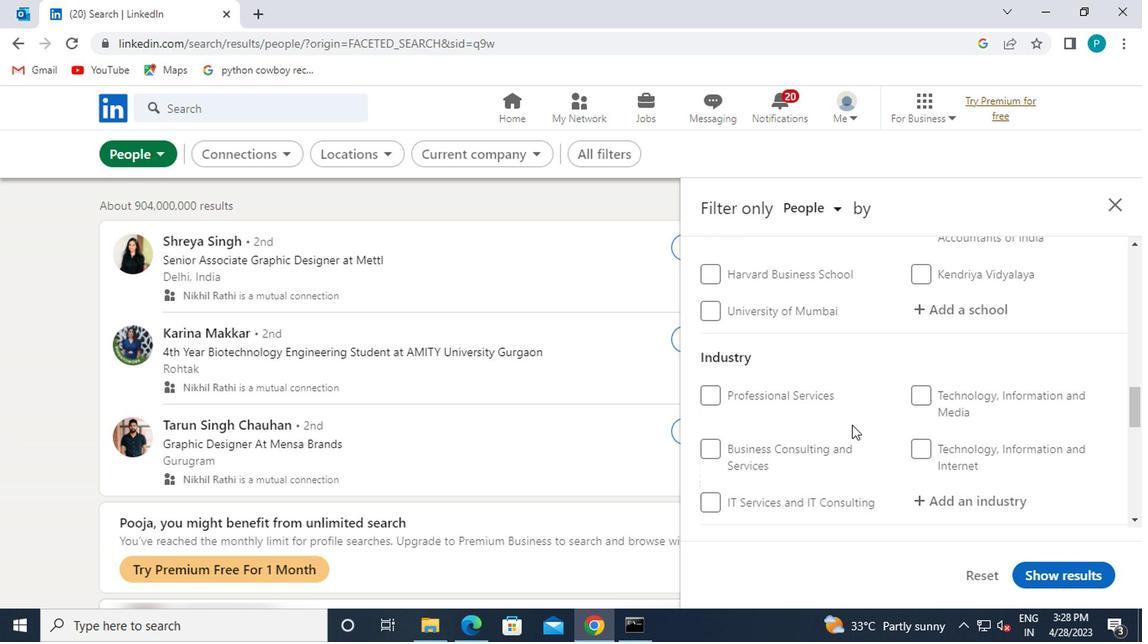 
Action: Mouse moved to (695, 458)
Screenshot: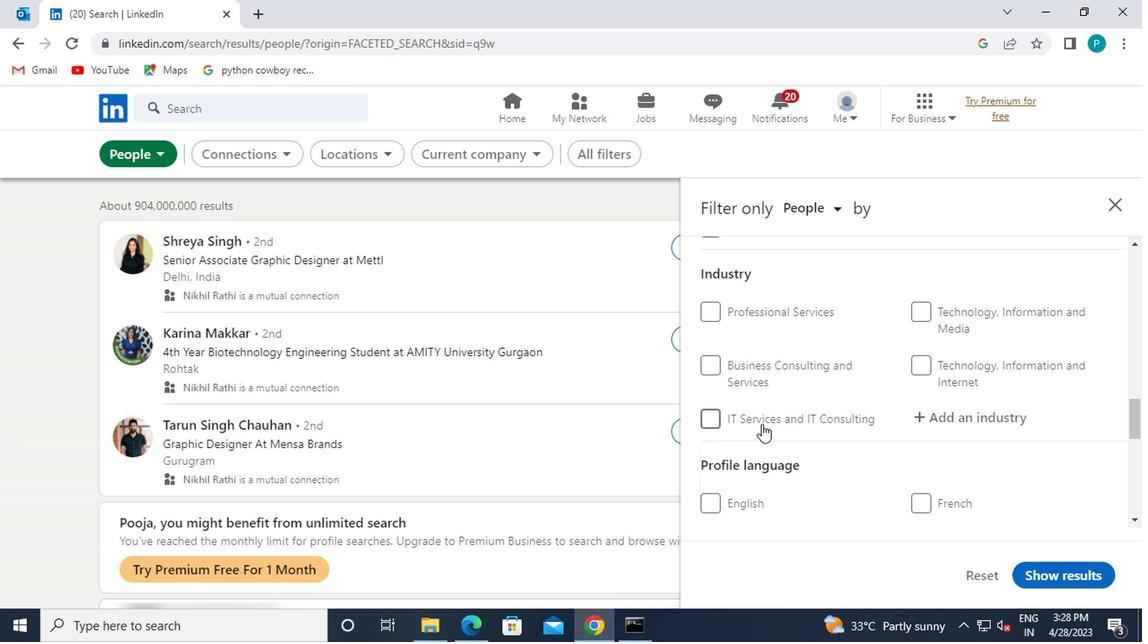 
Action: Mouse scrolled (695, 457) with delta (0, -1)
Screenshot: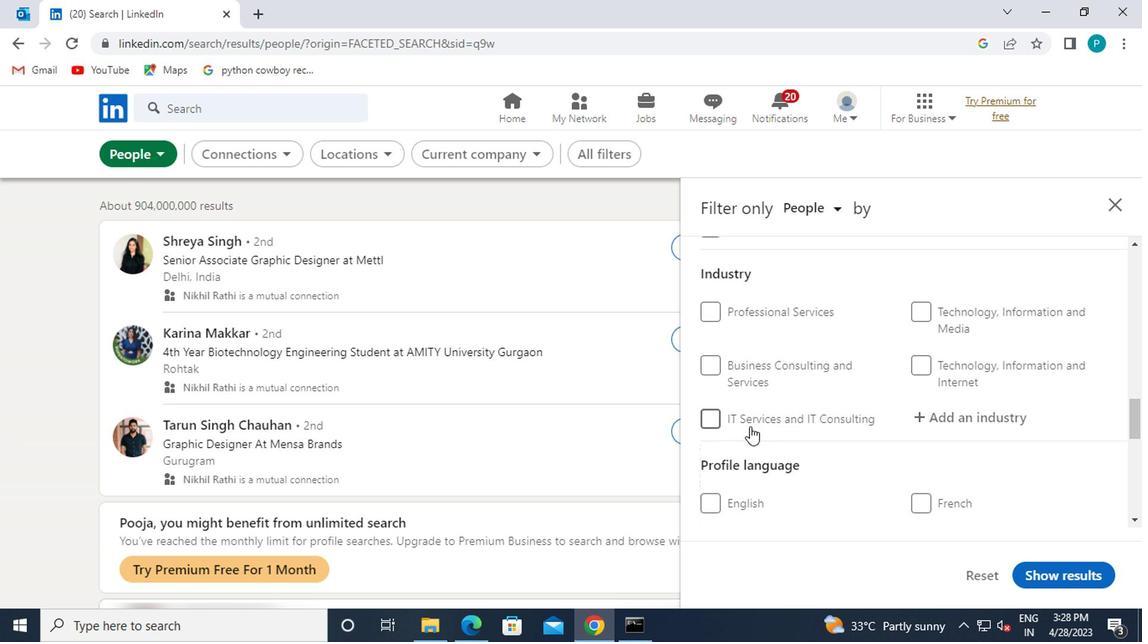 
Action: Mouse moved to (702, 469)
Screenshot: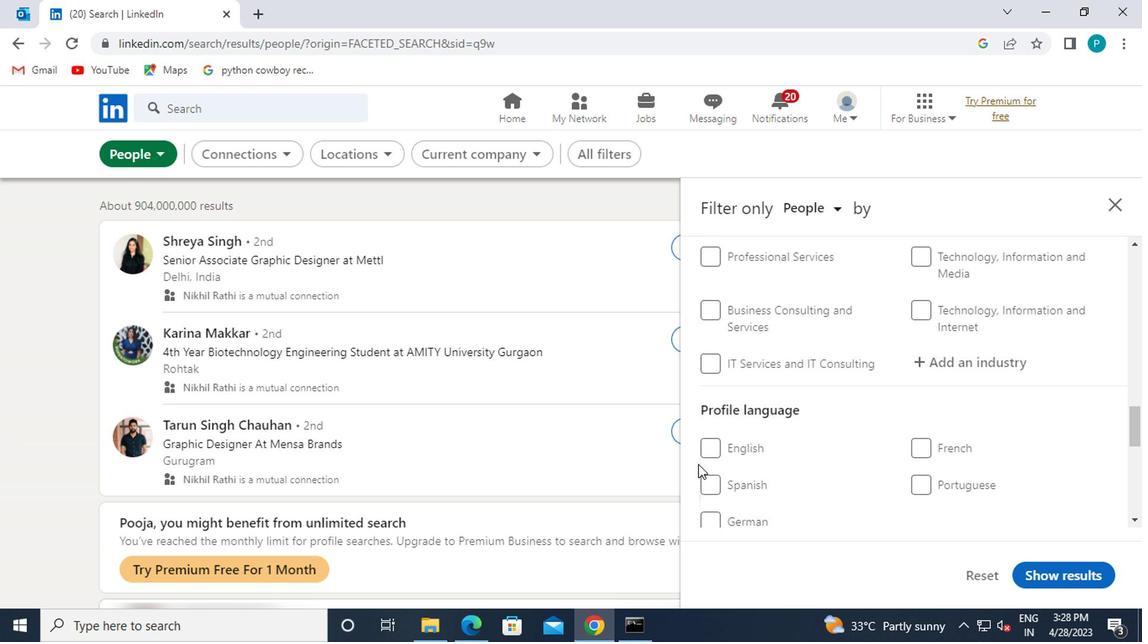 
Action: Mouse scrolled (702, 467) with delta (0, -1)
Screenshot: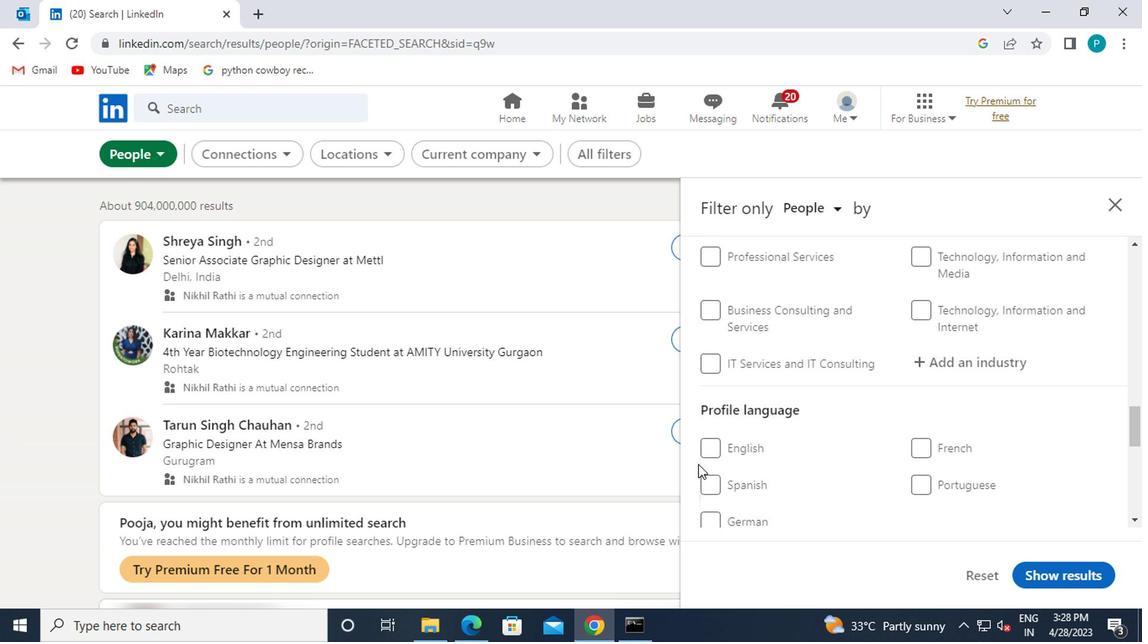 
Action: Mouse moved to (725, 375)
Screenshot: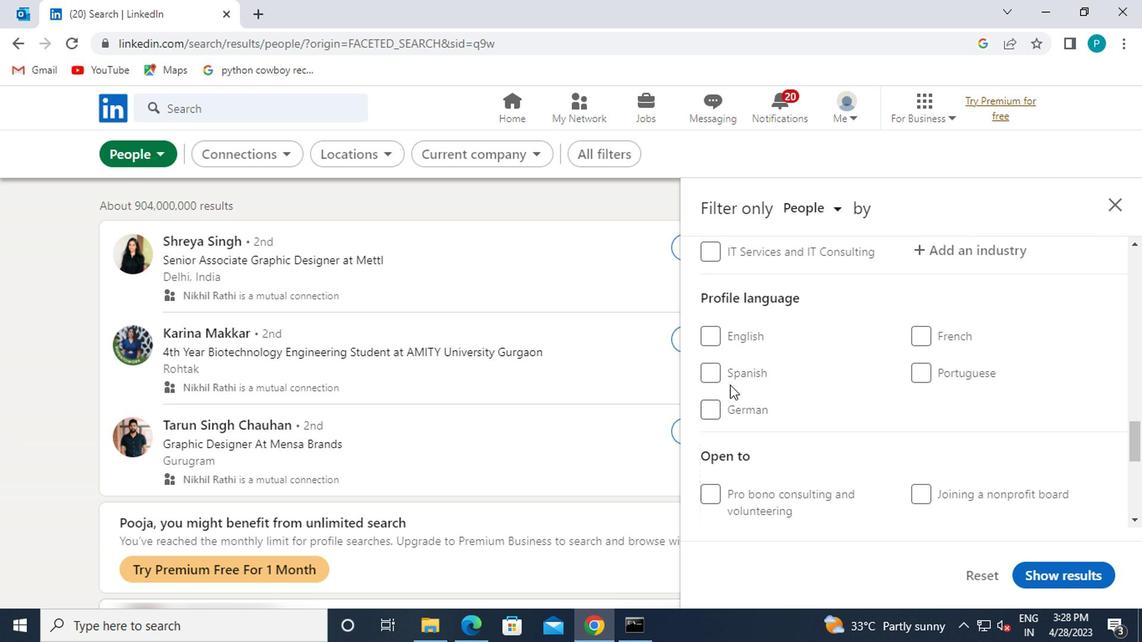 
Action: Mouse pressed left at (725, 375)
Screenshot: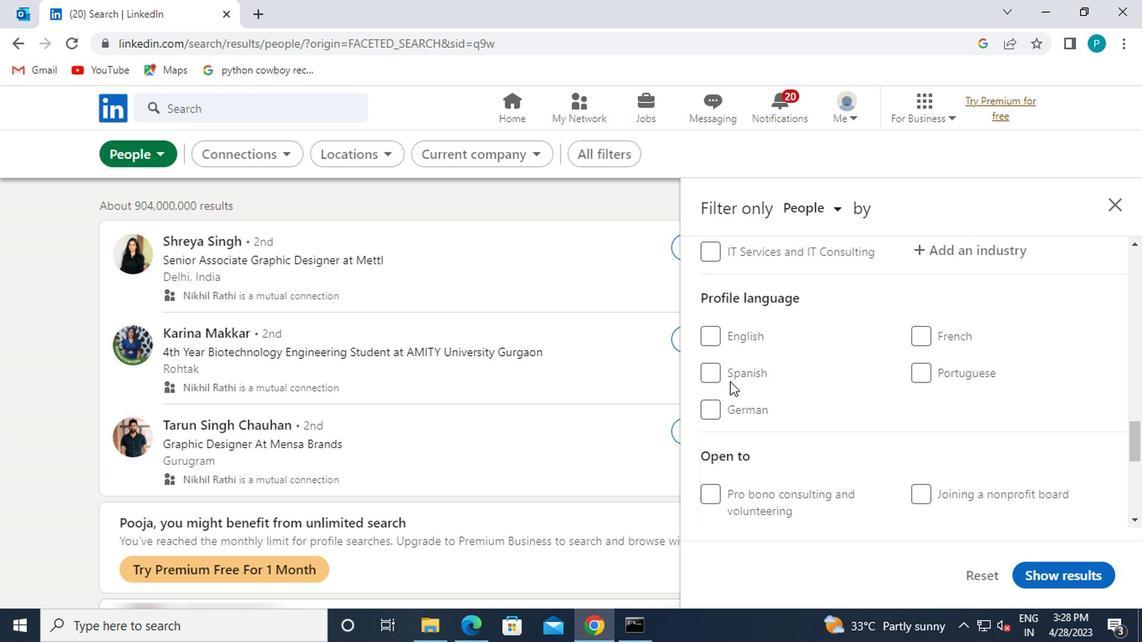 
Action: Mouse moved to (964, 398)
Screenshot: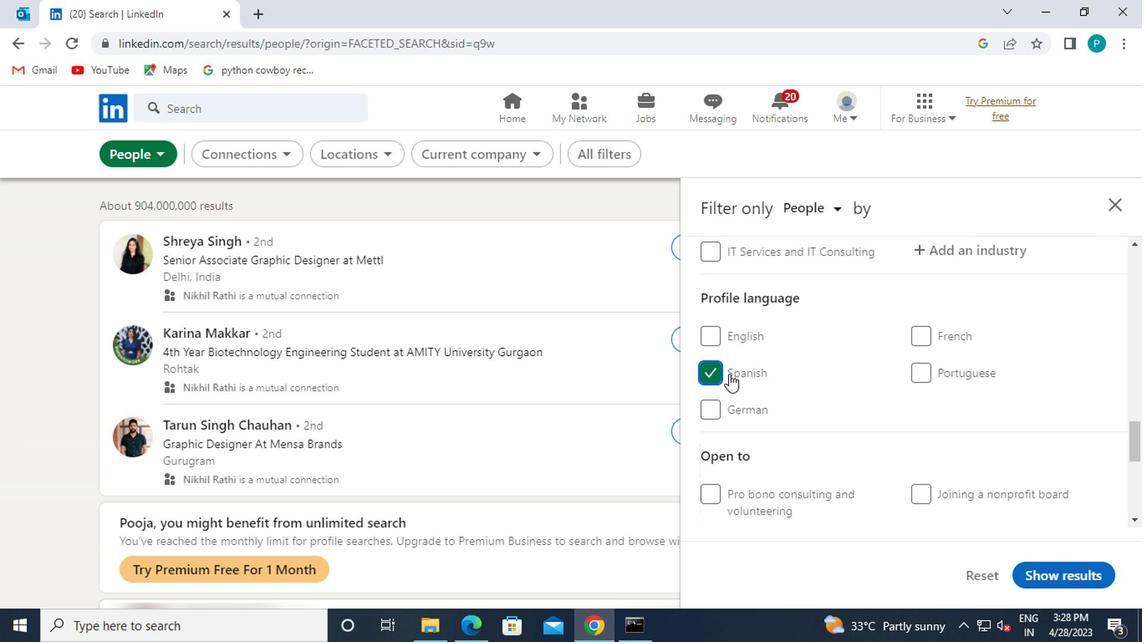 
Action: Mouse scrolled (964, 400) with delta (0, 1)
Screenshot: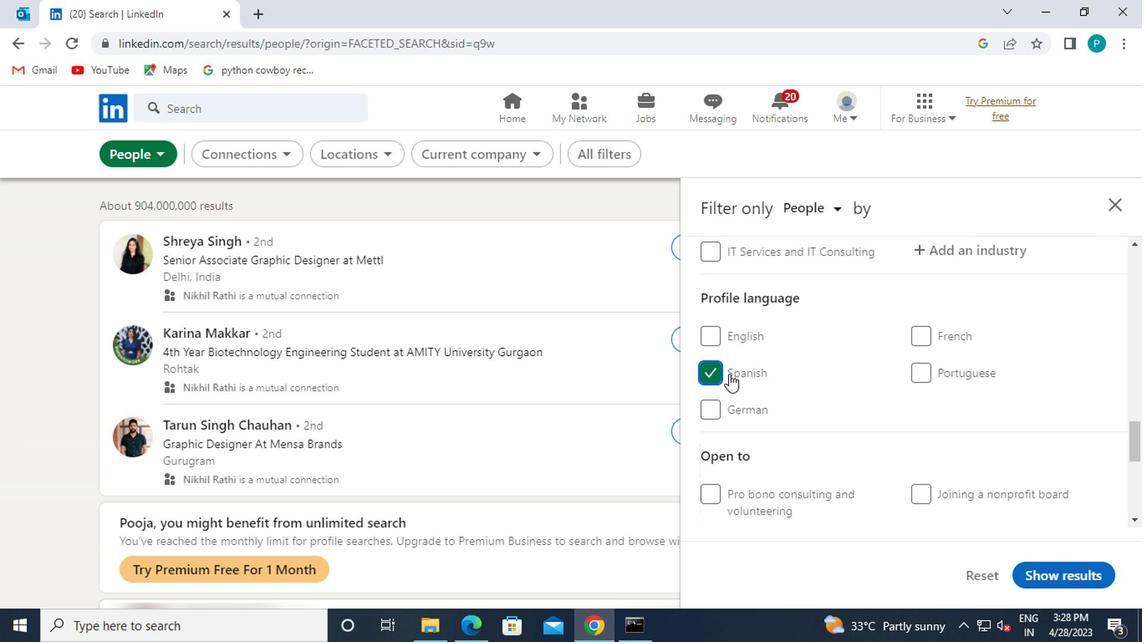 
Action: Mouse scrolled (964, 400) with delta (0, 1)
Screenshot: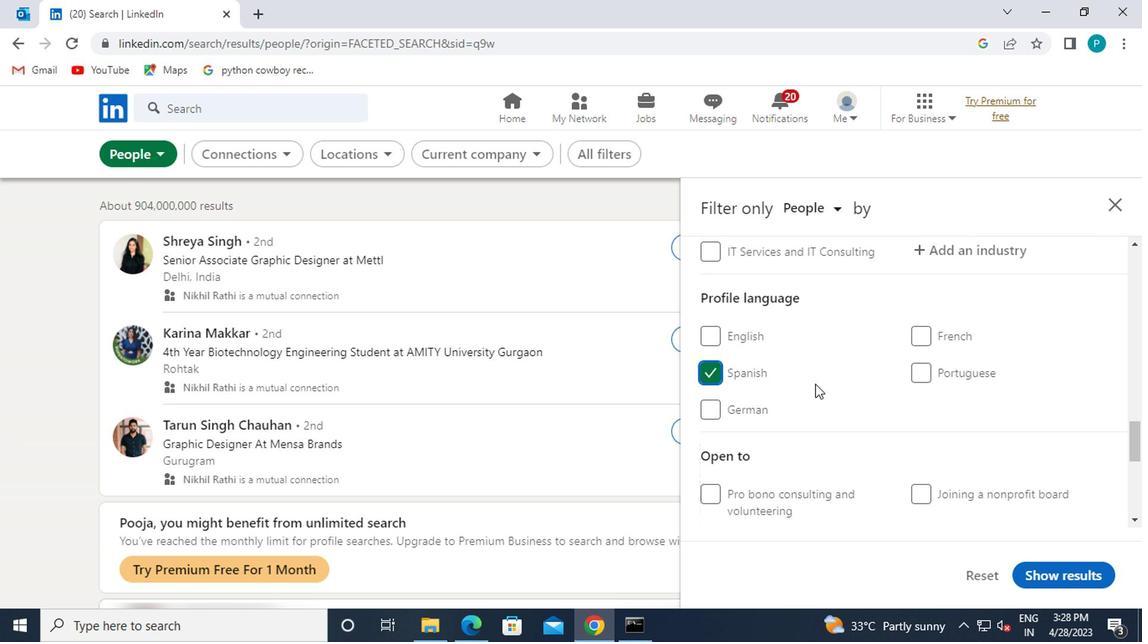
Action: Mouse moved to (966, 398)
Screenshot: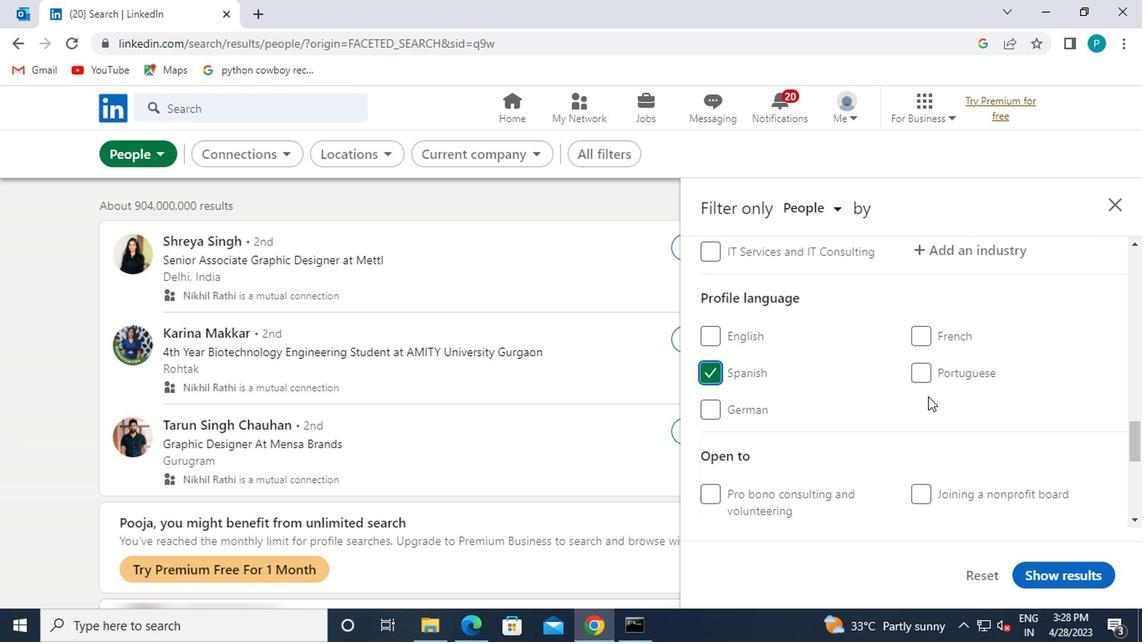 
Action: Mouse scrolled (966, 400) with delta (0, 1)
Screenshot: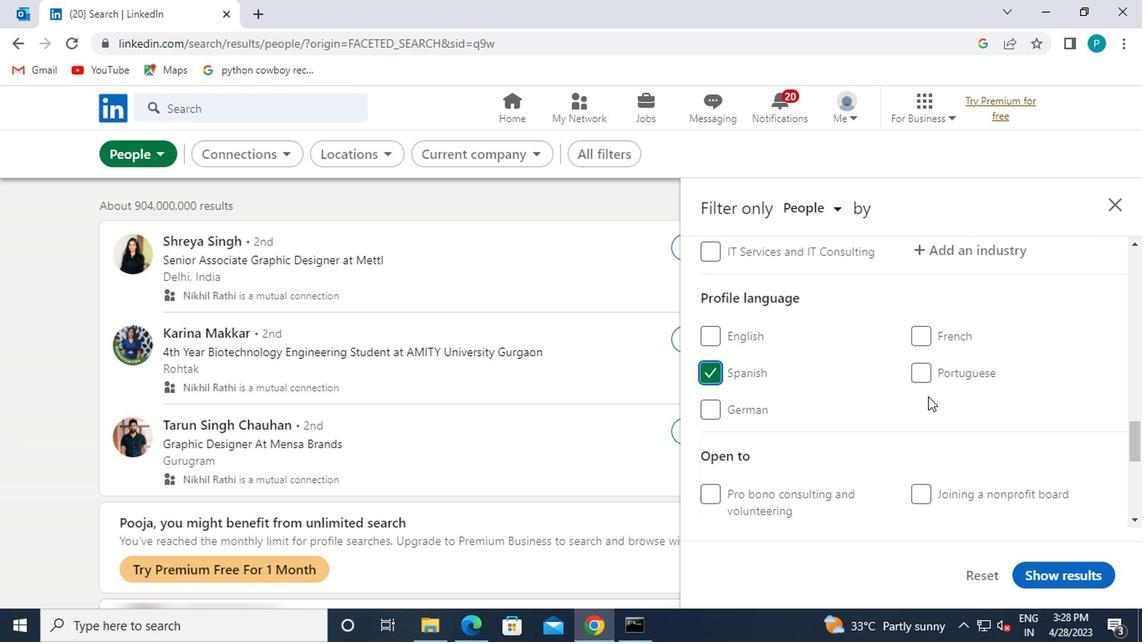 
Action: Mouse scrolled (966, 400) with delta (0, 1)
Screenshot: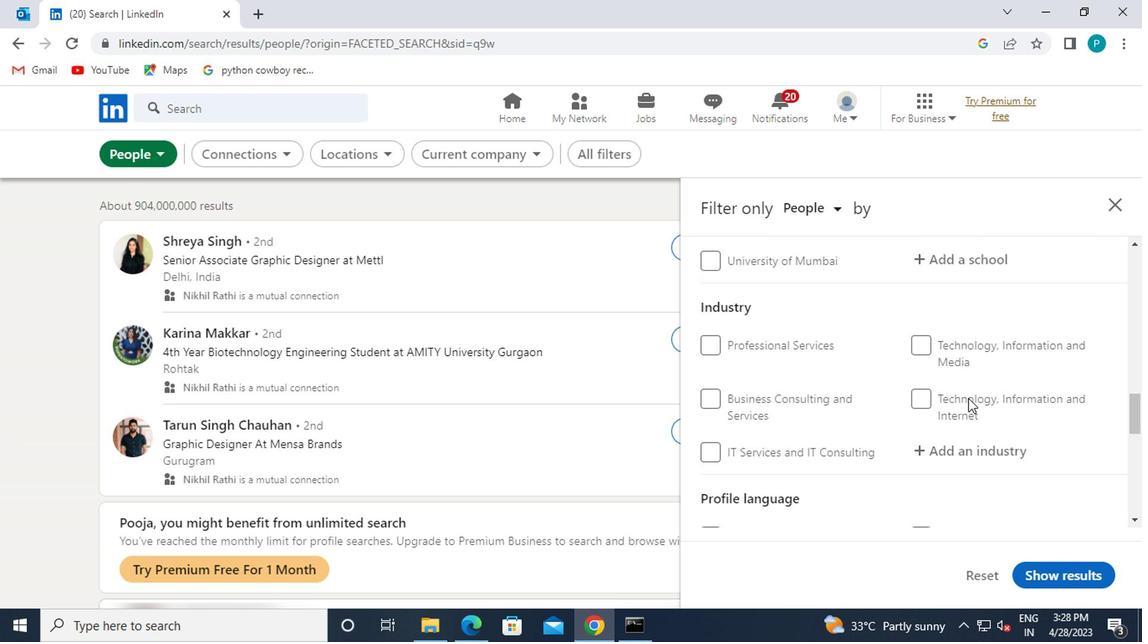 
Action: Mouse scrolled (966, 400) with delta (0, 1)
Screenshot: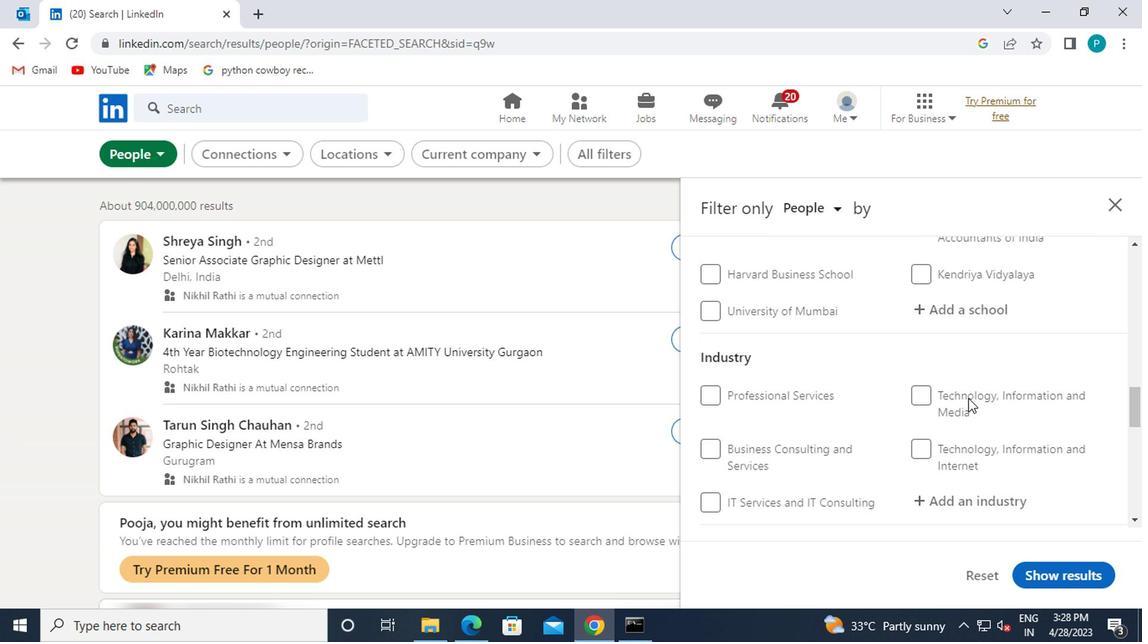 
Action: Mouse scrolled (966, 400) with delta (0, 1)
Screenshot: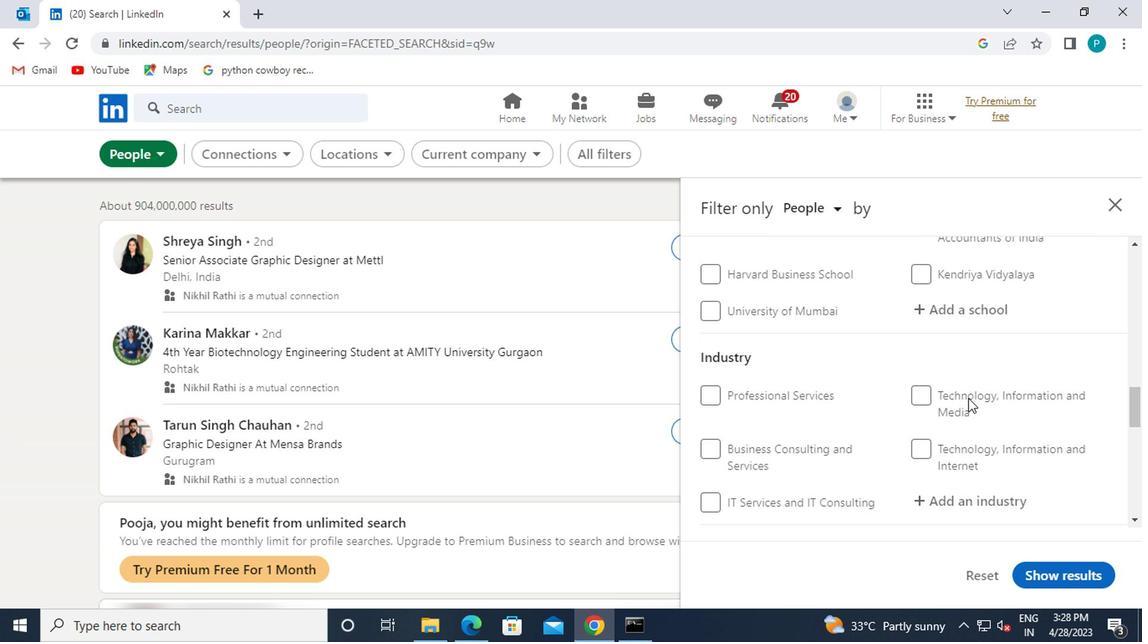 
Action: Mouse scrolled (966, 400) with delta (0, 1)
Screenshot: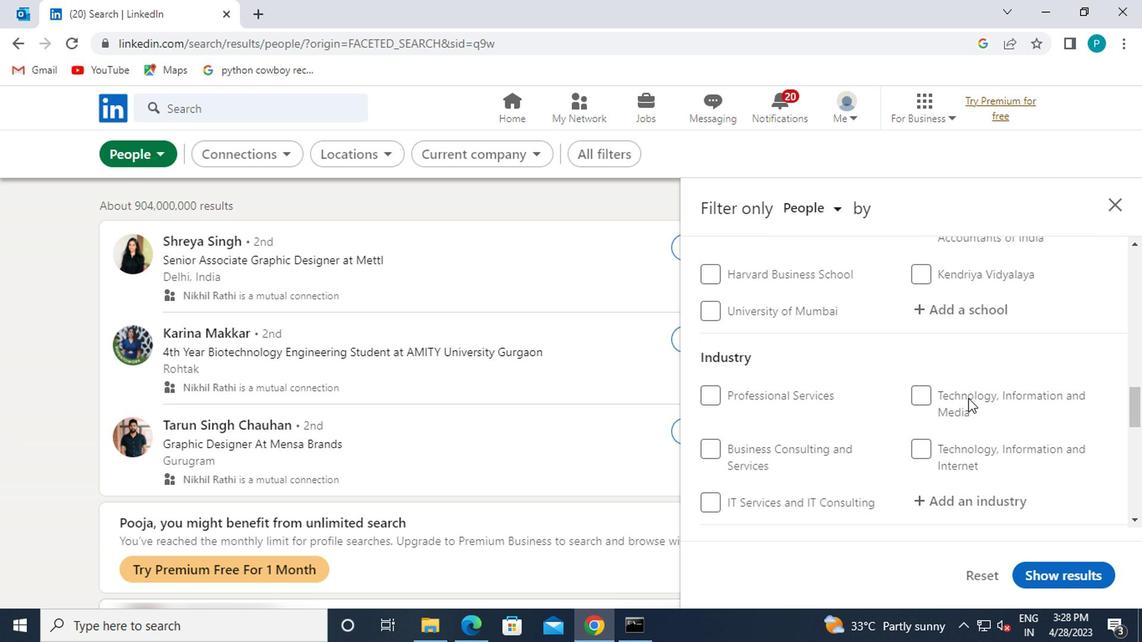 
Action: Mouse moved to (959, 394)
Screenshot: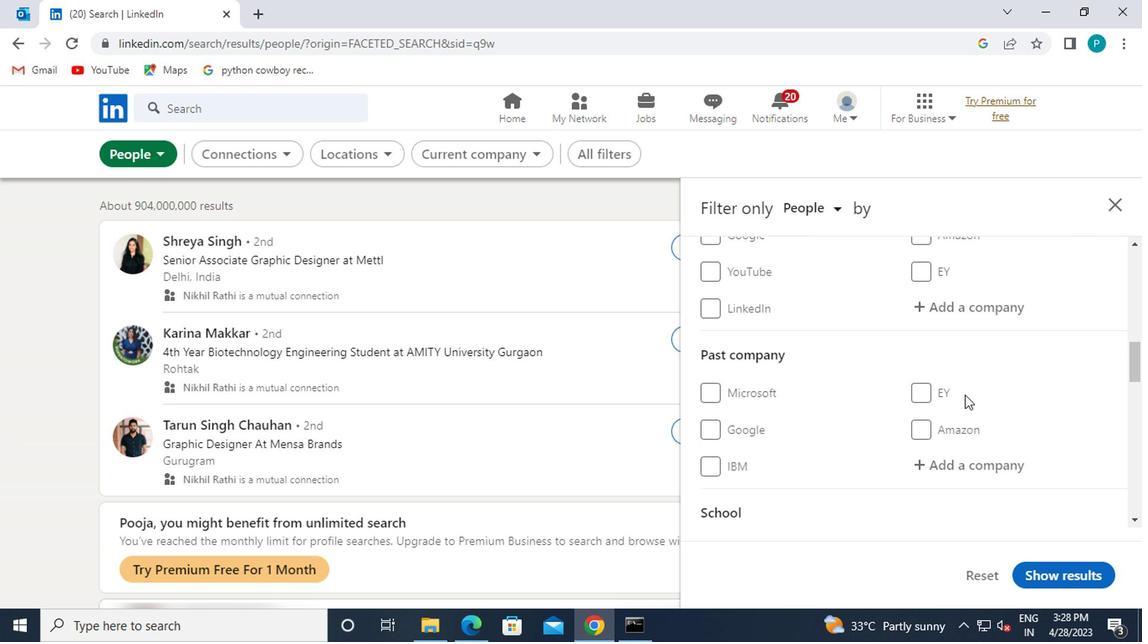 
Action: Mouse scrolled (959, 394) with delta (0, 0)
Screenshot: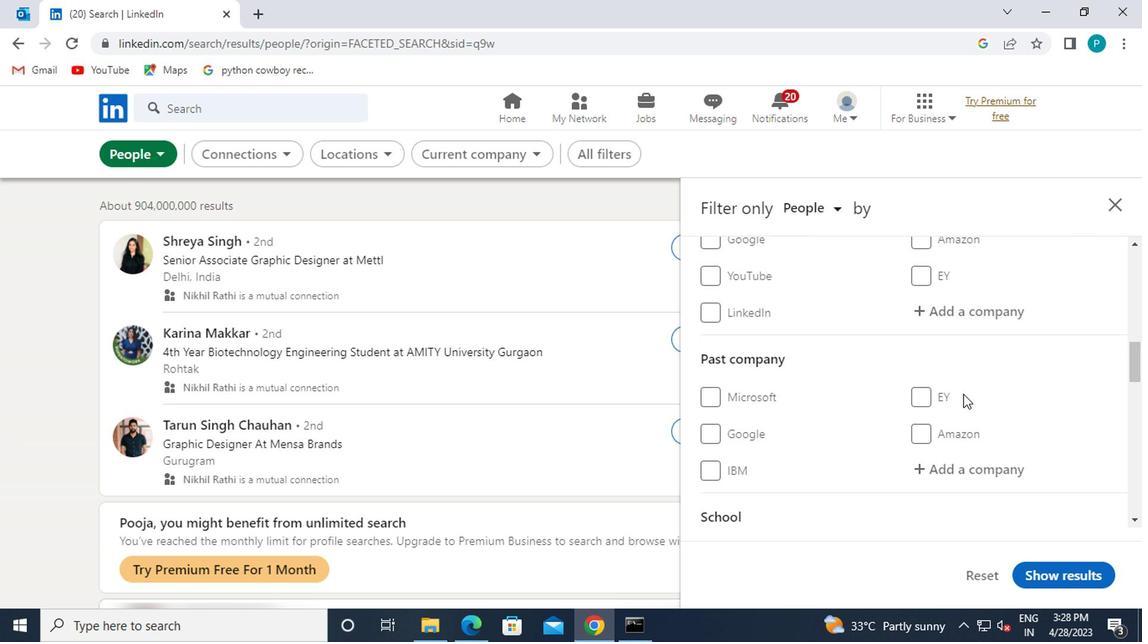 
Action: Mouse scrolled (959, 394) with delta (0, 0)
Screenshot: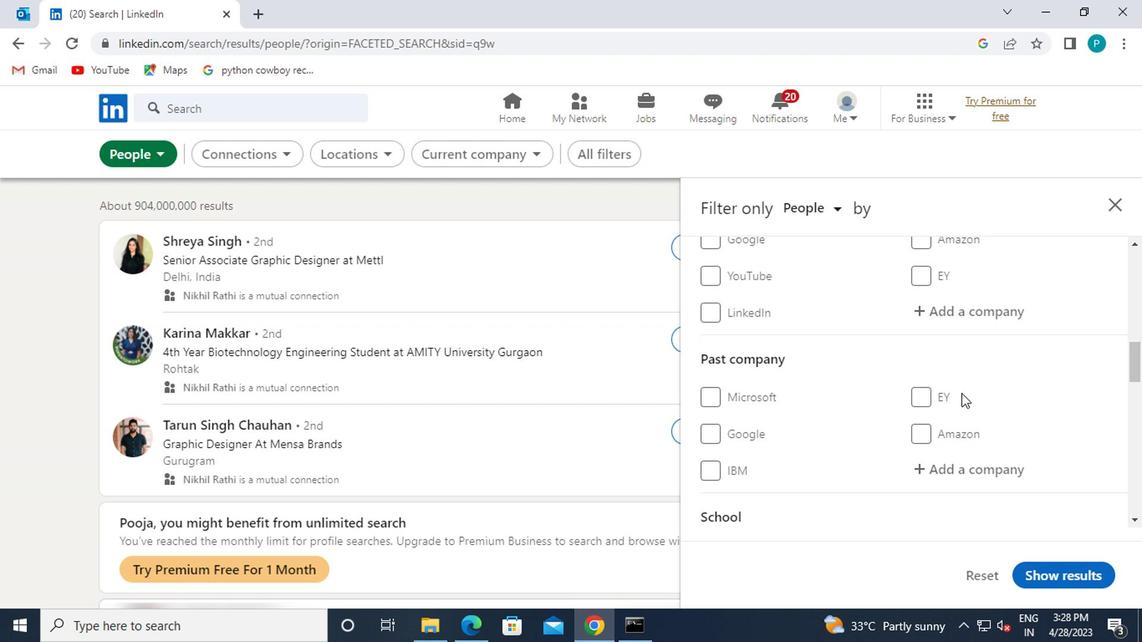 
Action: Mouse moved to (938, 479)
Screenshot: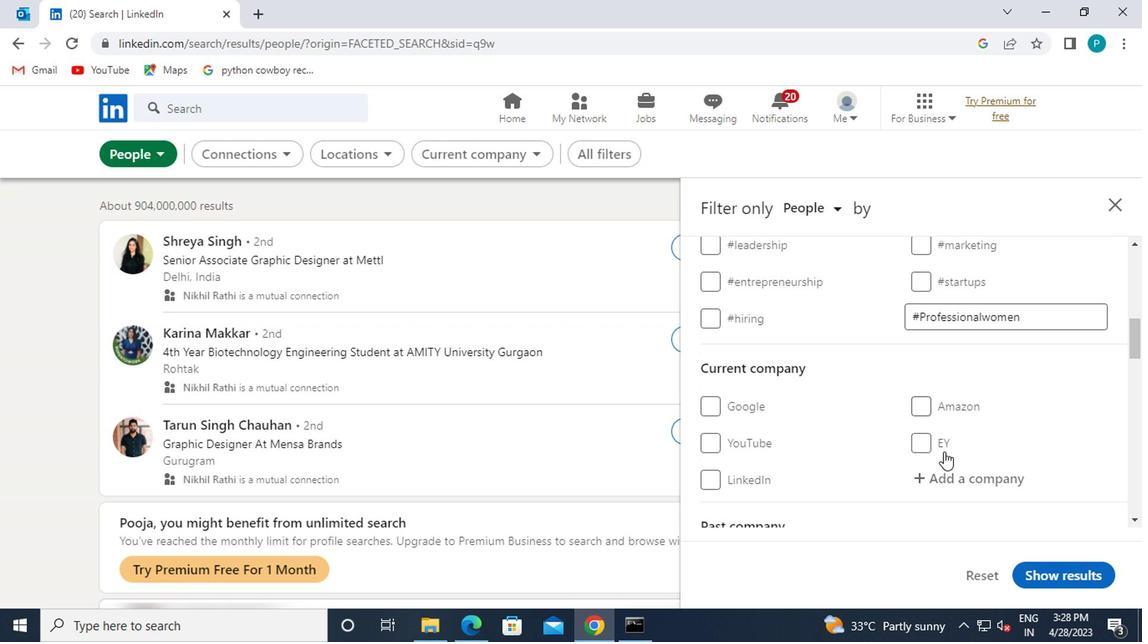 
Action: Mouse pressed left at (938, 479)
Screenshot: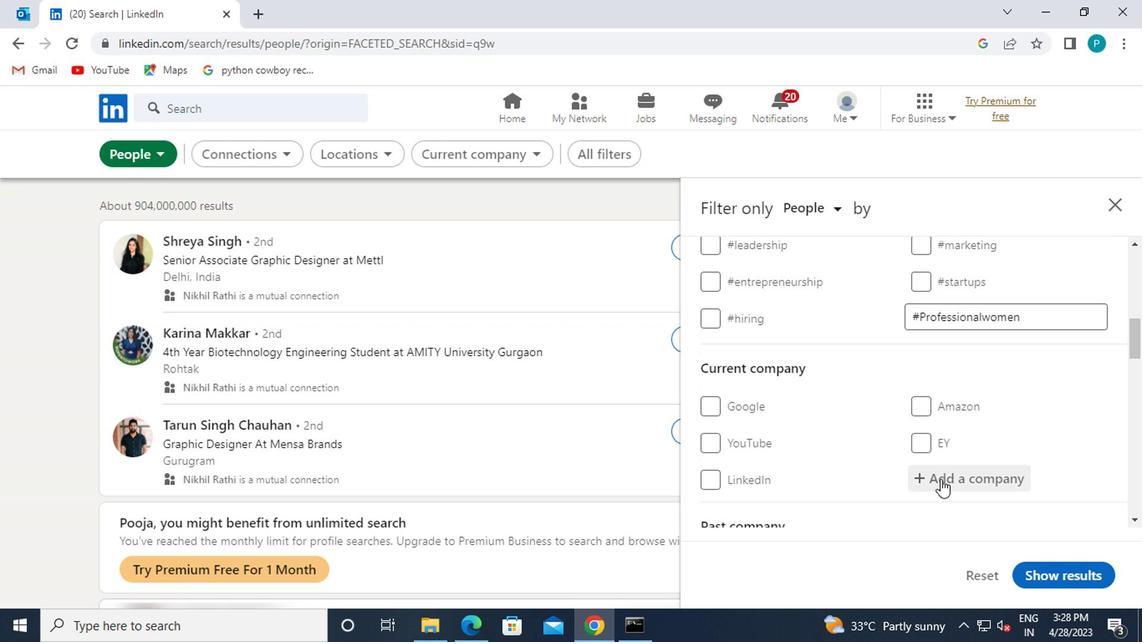 
Action: Mouse moved to (938, 480)
Screenshot: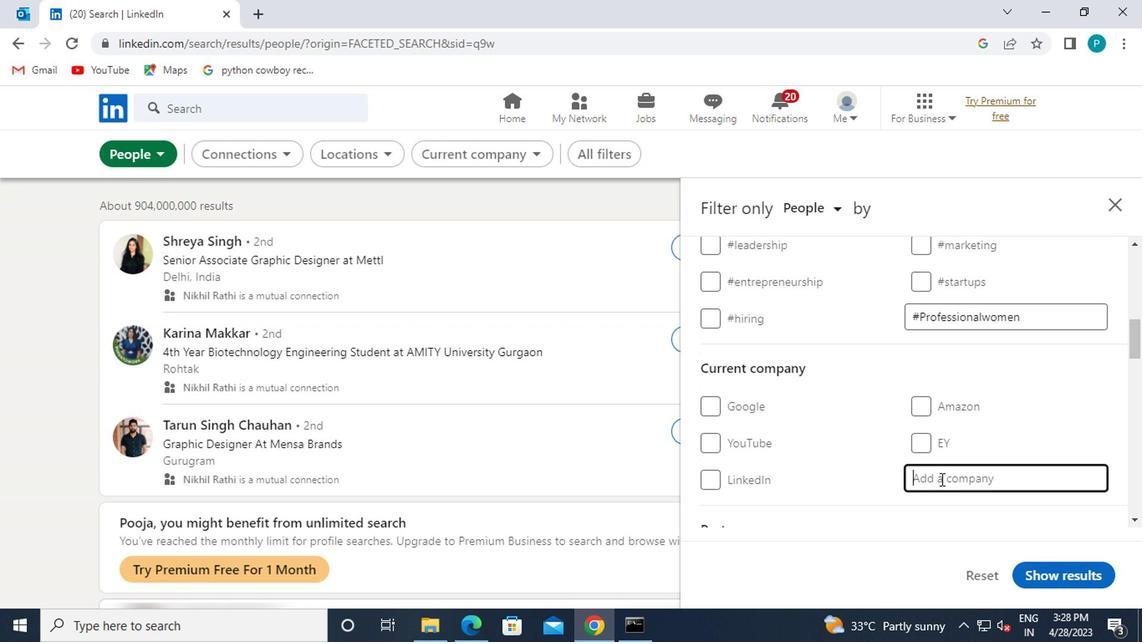 
Action: Key pressed <Key.caps_lock>T<Key.caps_lock>HE<Key.space><Key.caps_lock>H<Key.caps_lock>ACKER
Screenshot: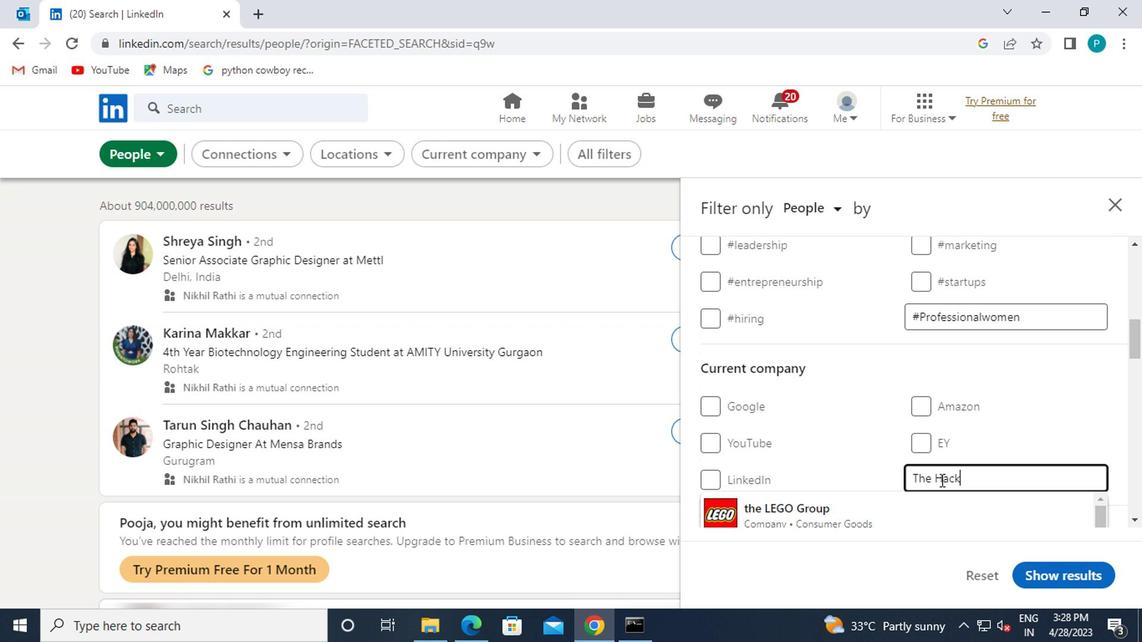 
Action: Mouse moved to (864, 483)
Screenshot: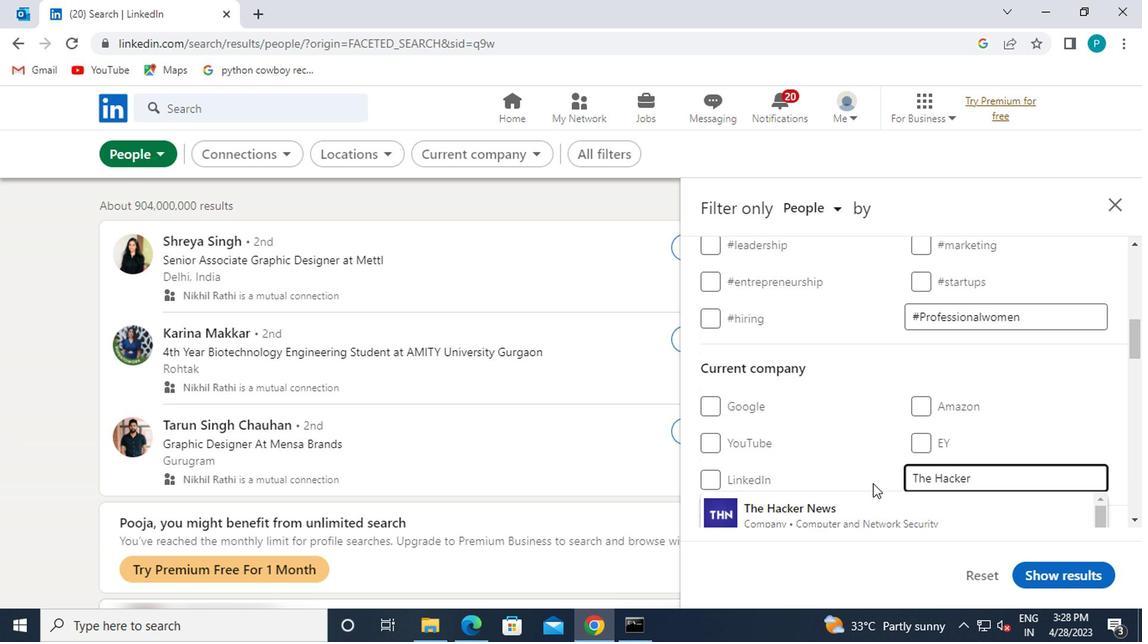 
Action: Mouse scrolled (864, 482) with delta (0, -1)
Screenshot: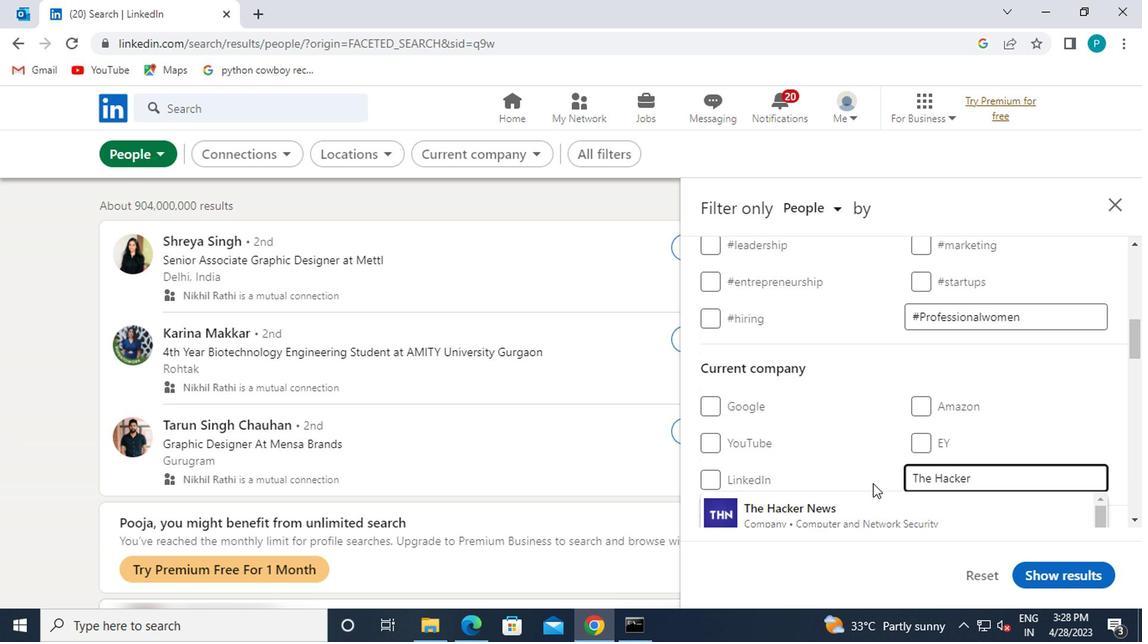 
Action: Mouse moved to (827, 440)
Screenshot: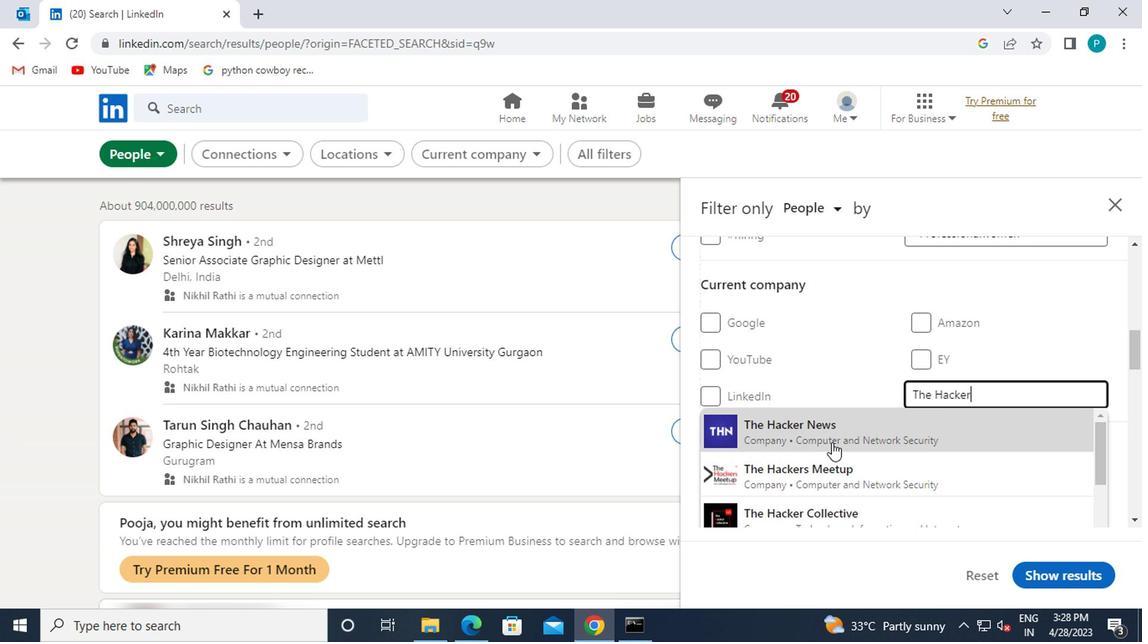
Action: Mouse pressed left at (827, 440)
Screenshot: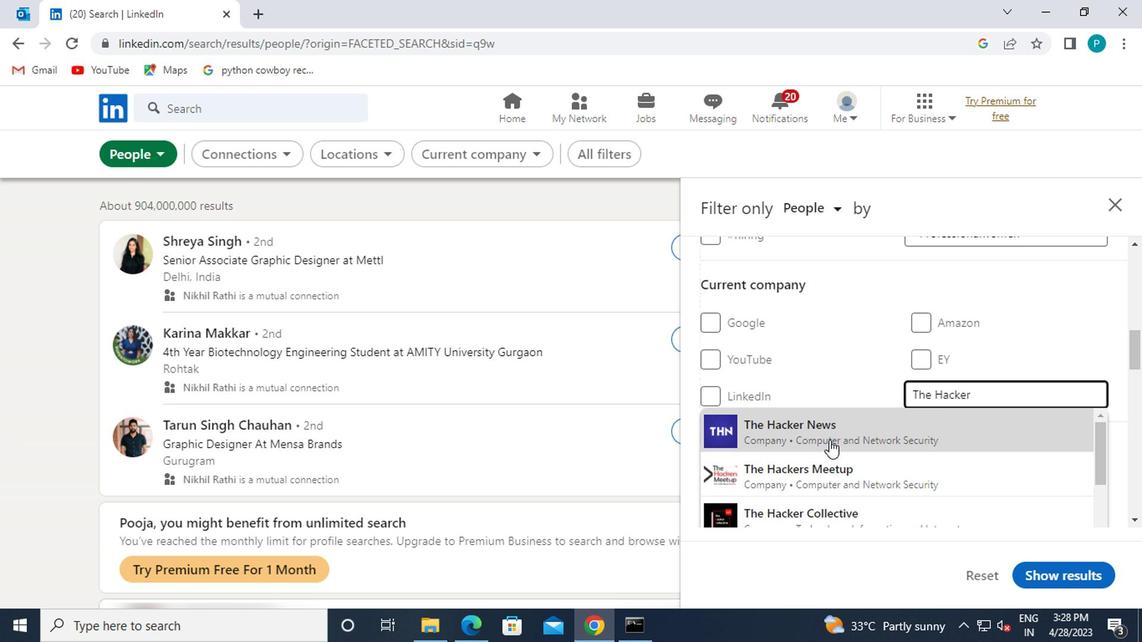 
Action: Mouse scrolled (827, 439) with delta (0, 0)
Screenshot: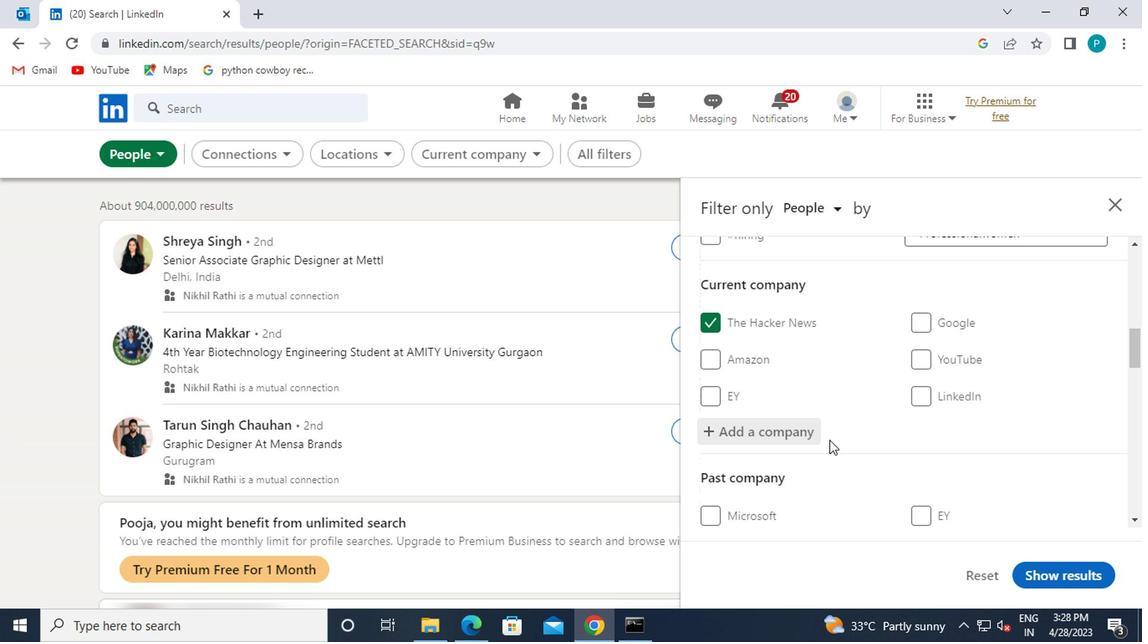 
Action: Mouse scrolled (827, 439) with delta (0, 0)
Screenshot: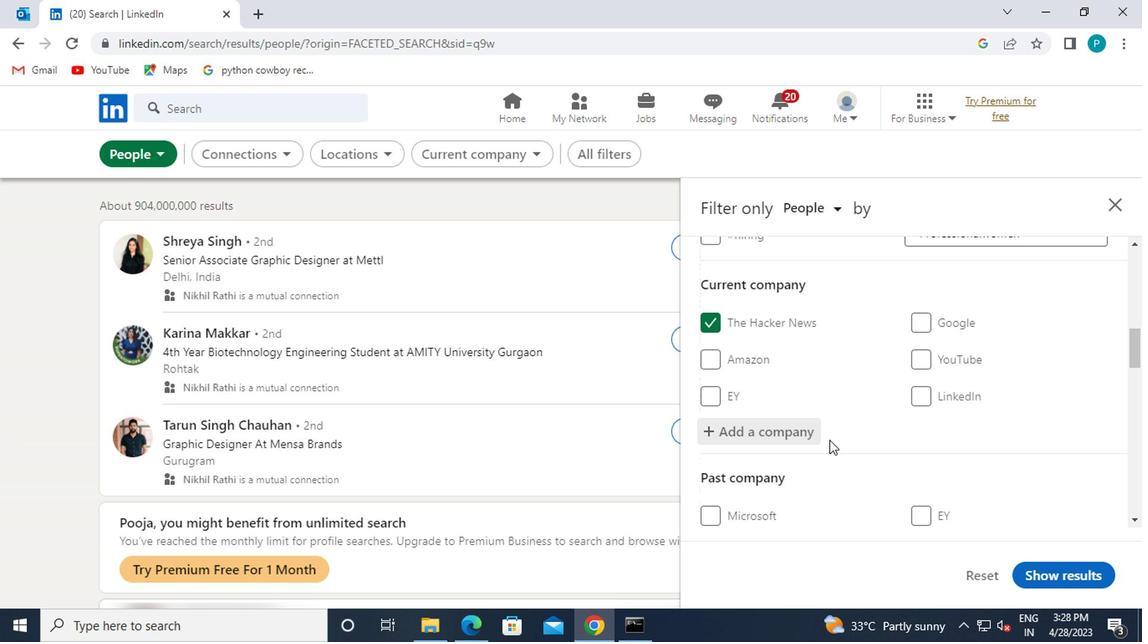 
Action: Mouse scrolled (827, 439) with delta (0, 0)
Screenshot: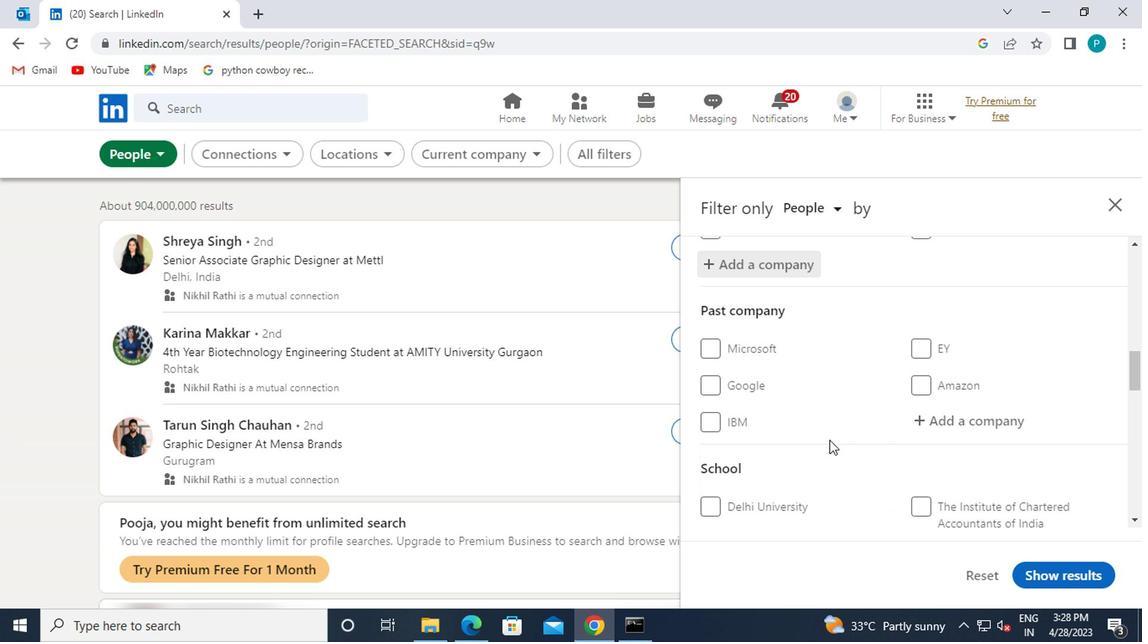 
Action: Mouse moved to (906, 463)
Screenshot: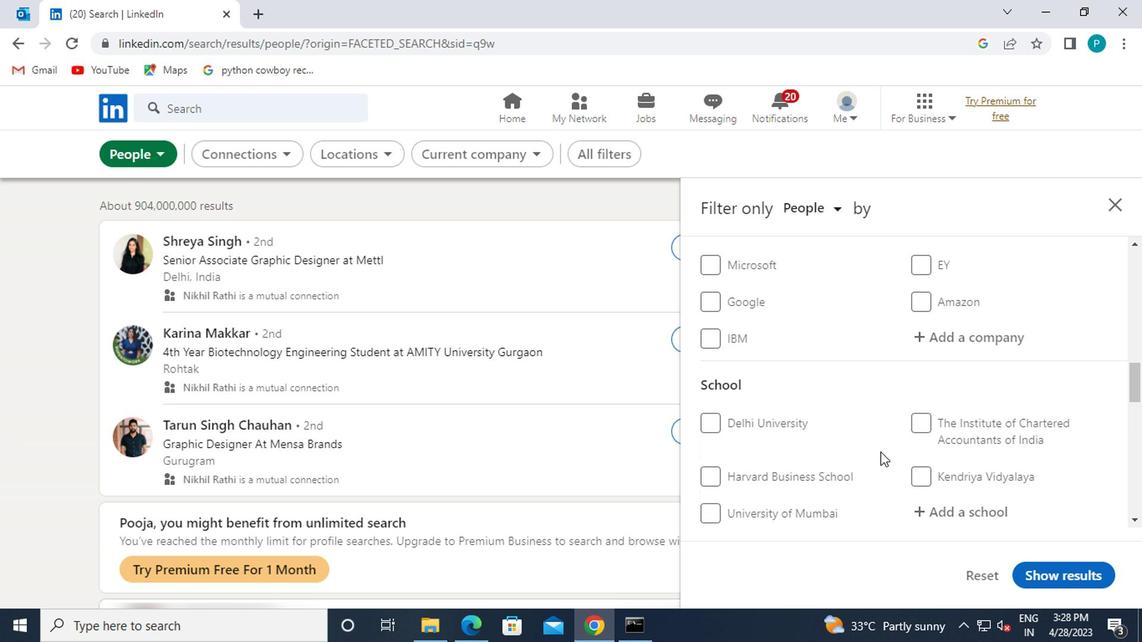 
Action: Mouse scrolled (906, 463) with delta (0, 0)
Screenshot: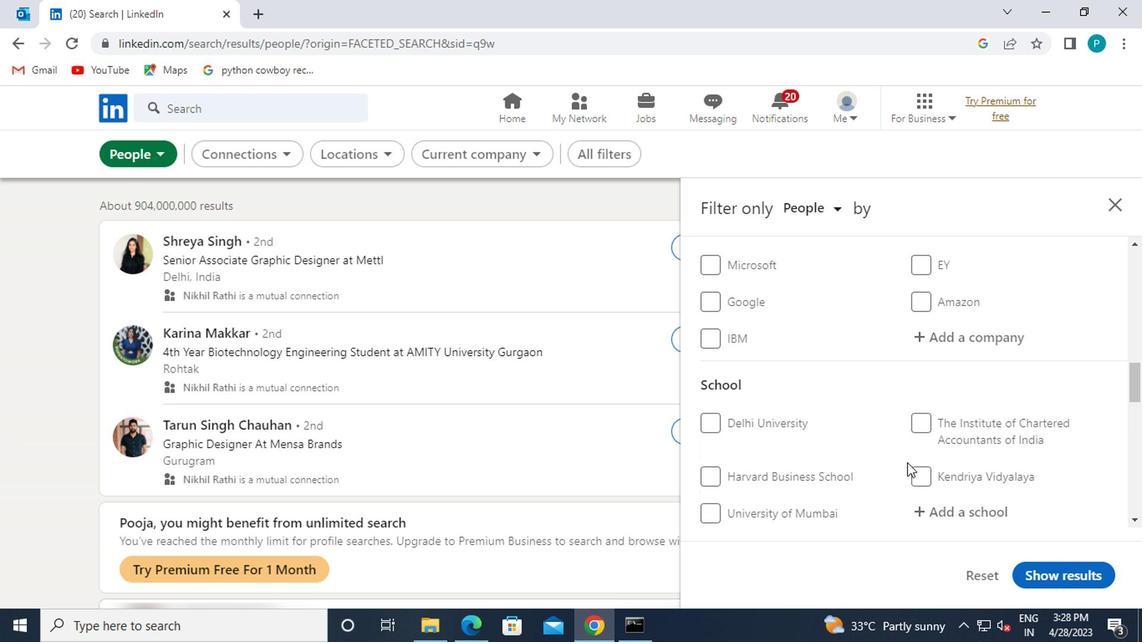 
Action: Mouse moved to (934, 434)
Screenshot: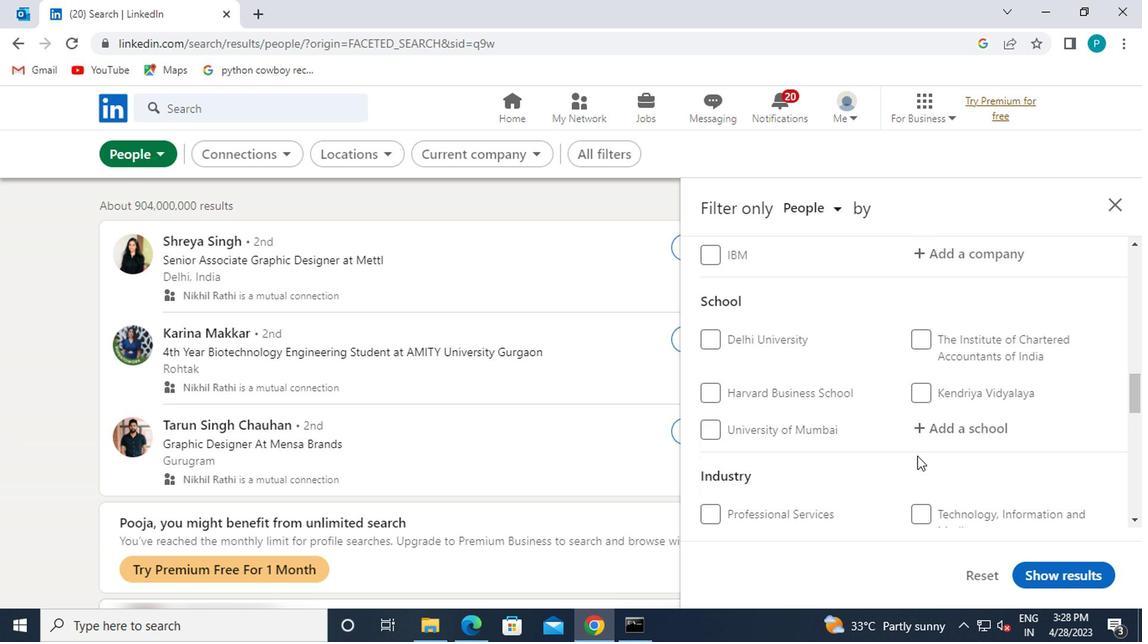 
Action: Mouse pressed left at (934, 434)
Screenshot: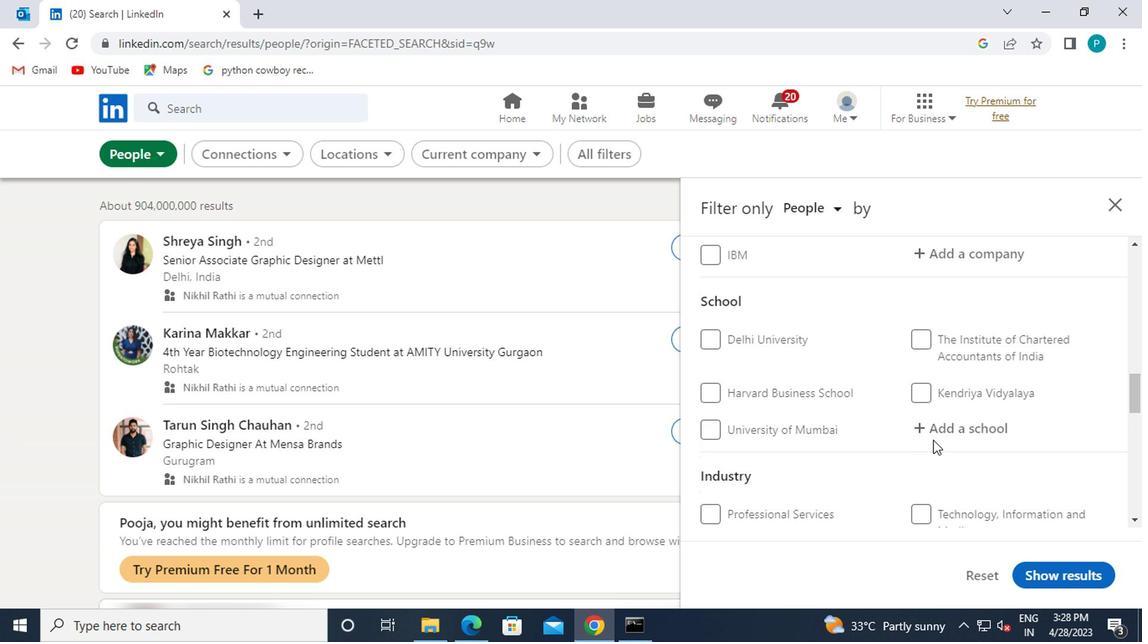 
Action: Key pressed <Key.caps_lock>G<Key.caps_lock>URU<Key.space><Key.caps_lock>N<Key.caps_lock>ANAK<Key.space>
Screenshot: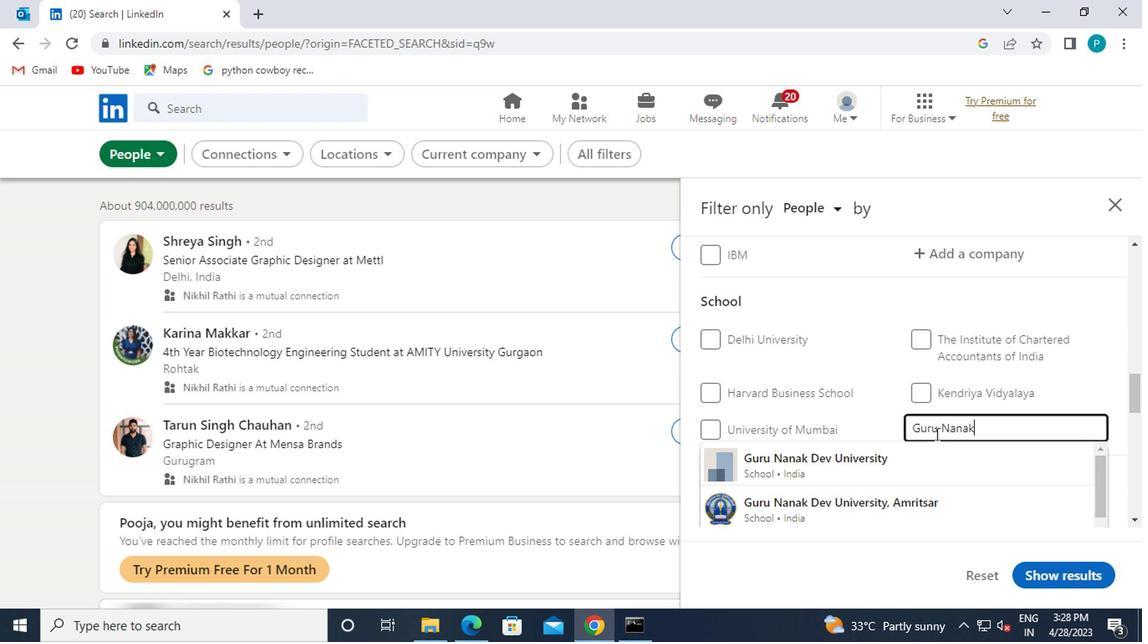
Action: Mouse moved to (932, 432)
Screenshot: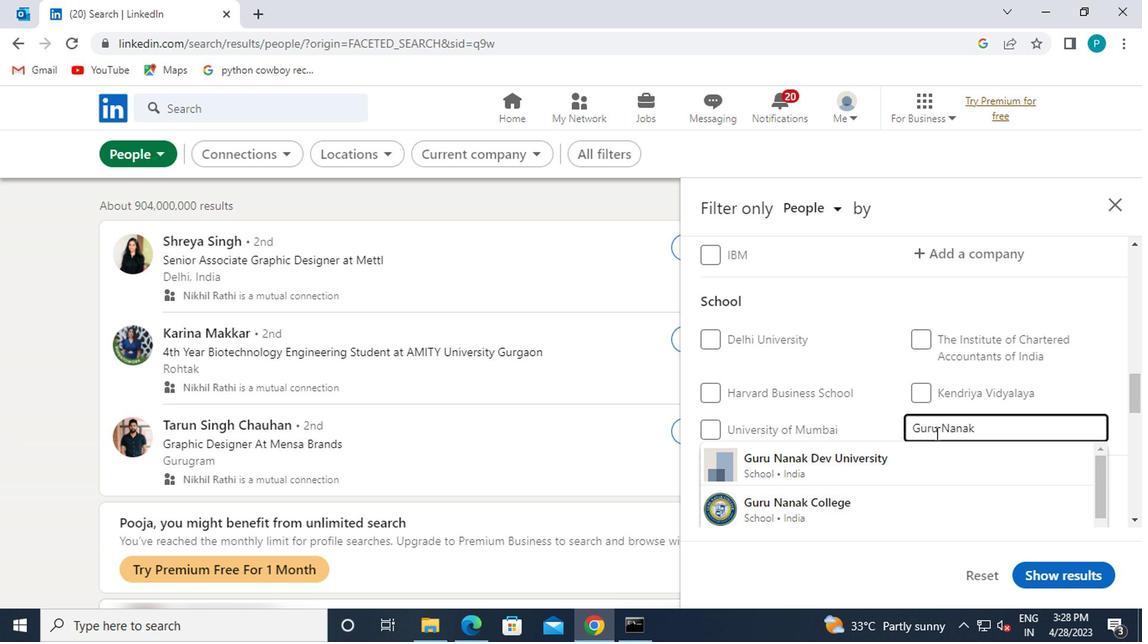 
Action: Mouse scrolled (932, 431) with delta (0, 0)
Screenshot: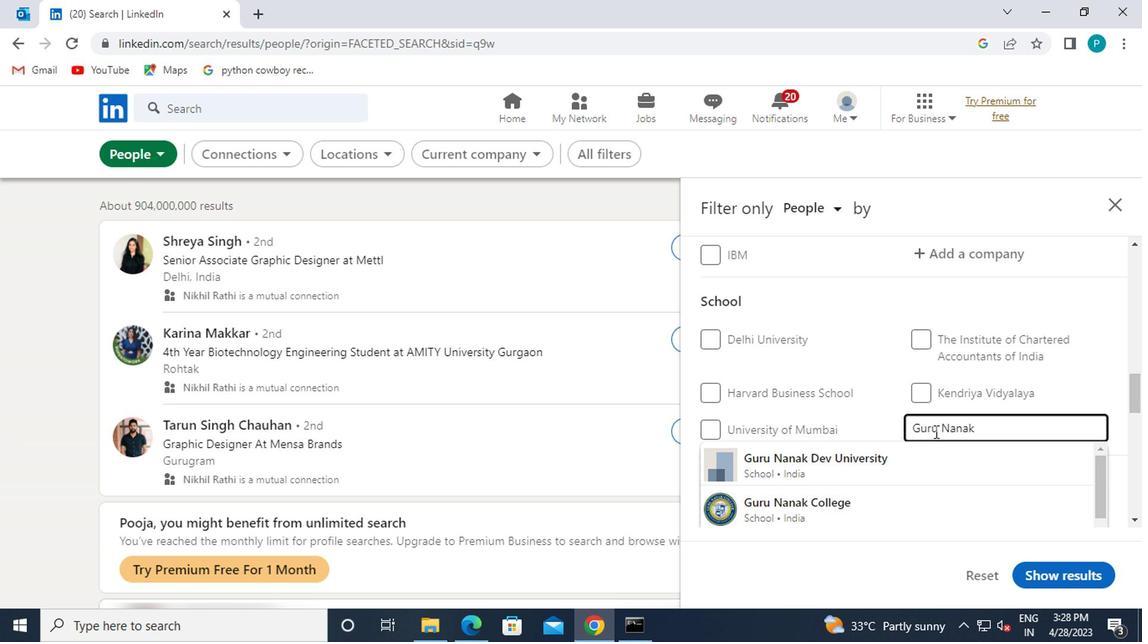 
Action: Mouse moved to (909, 503)
Screenshot: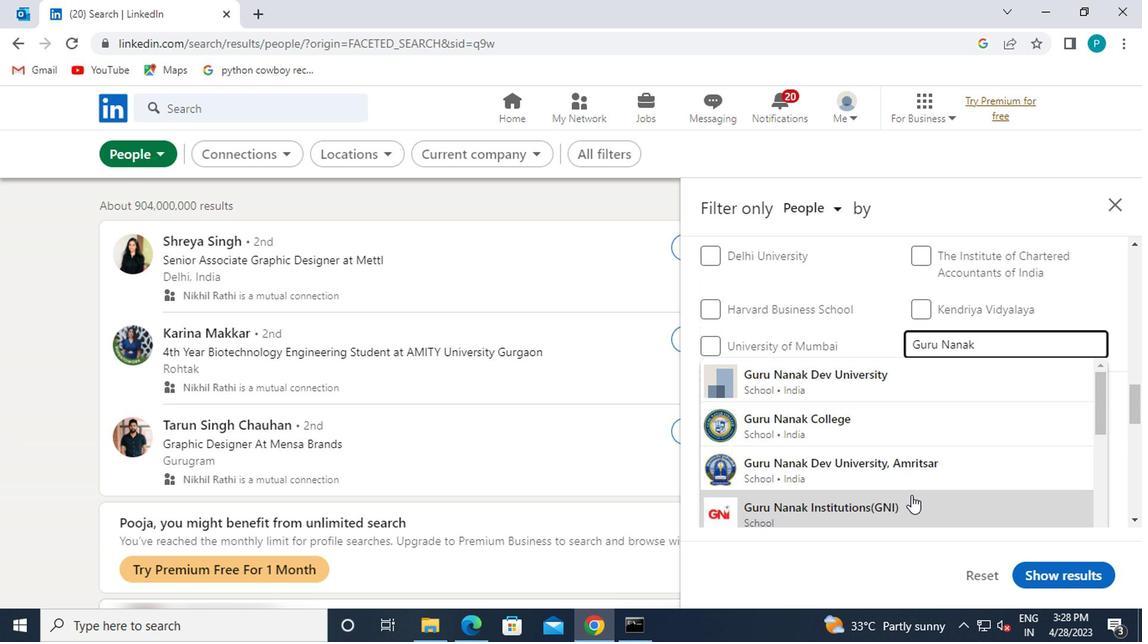 
Action: Mouse pressed left at (909, 503)
Screenshot: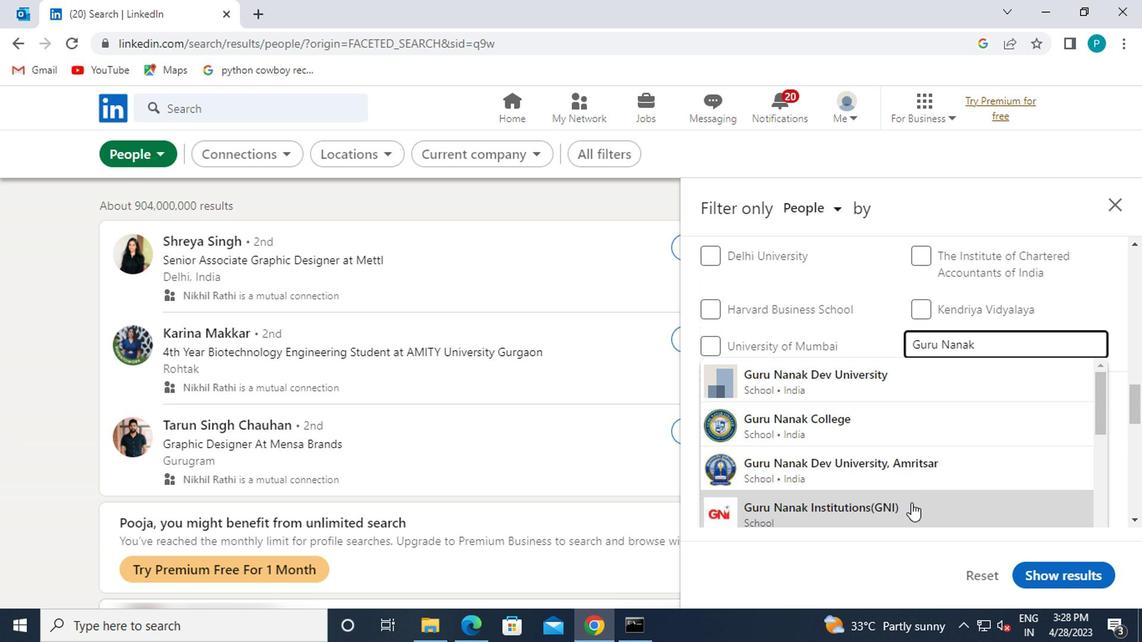 
Action: Mouse moved to (895, 481)
Screenshot: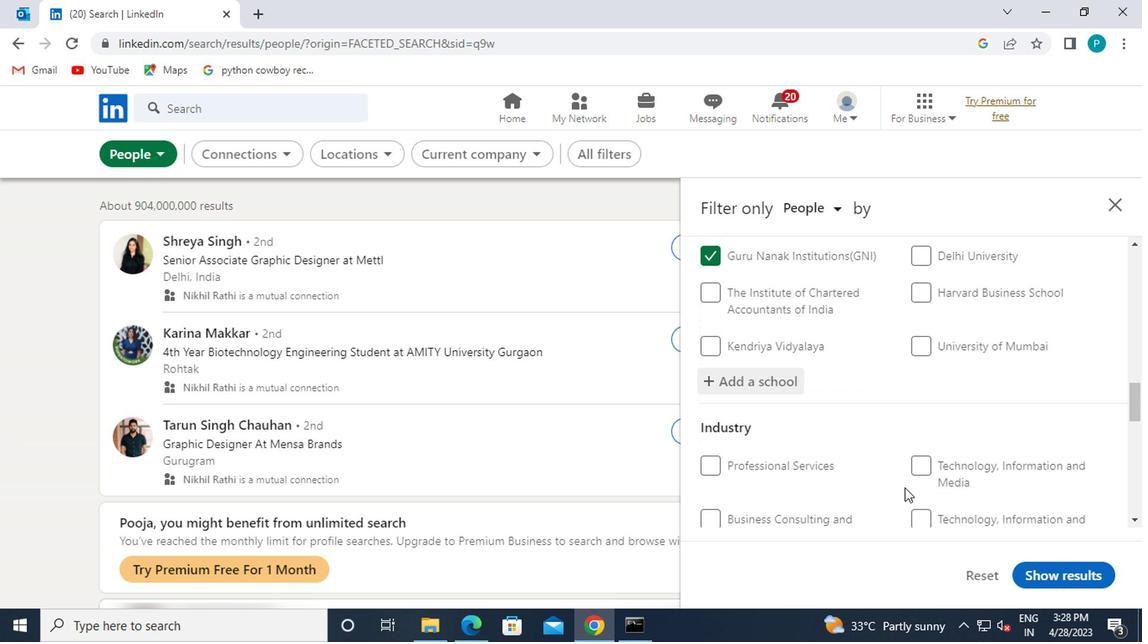 
Action: Mouse scrolled (895, 480) with delta (0, -1)
Screenshot: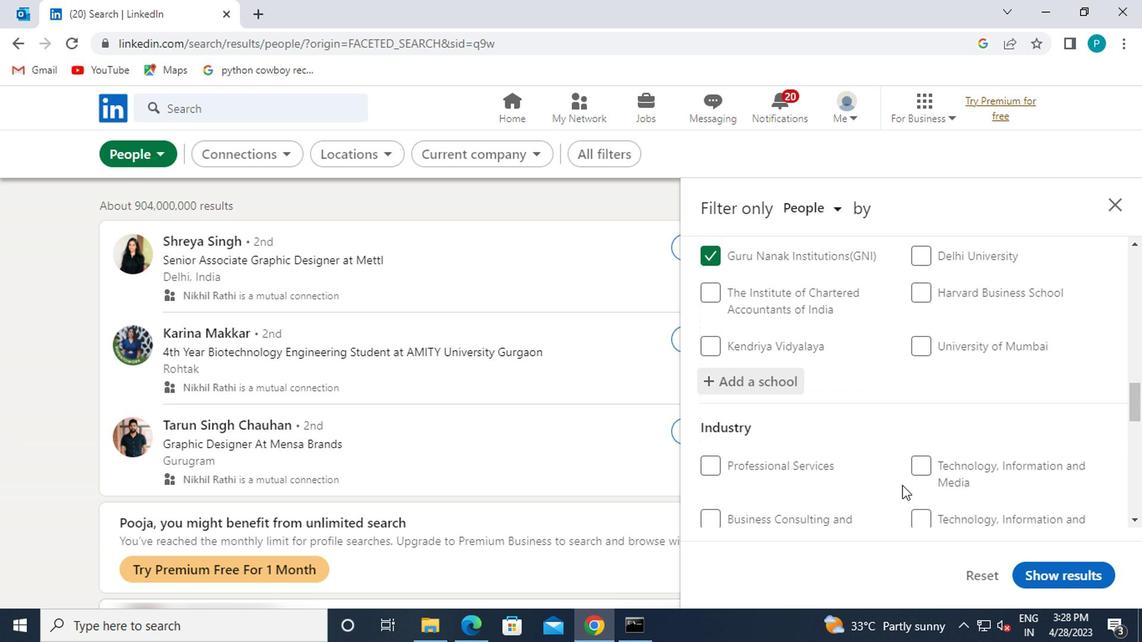 
Action: Mouse scrolled (895, 480) with delta (0, -1)
Screenshot: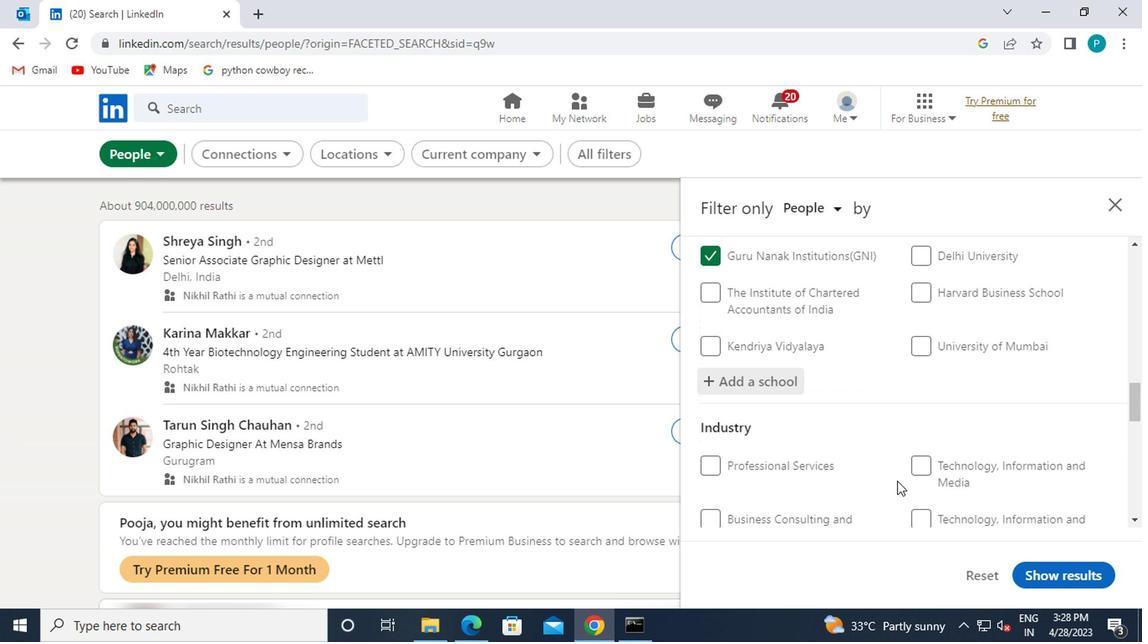 
Action: Mouse moved to (957, 416)
Screenshot: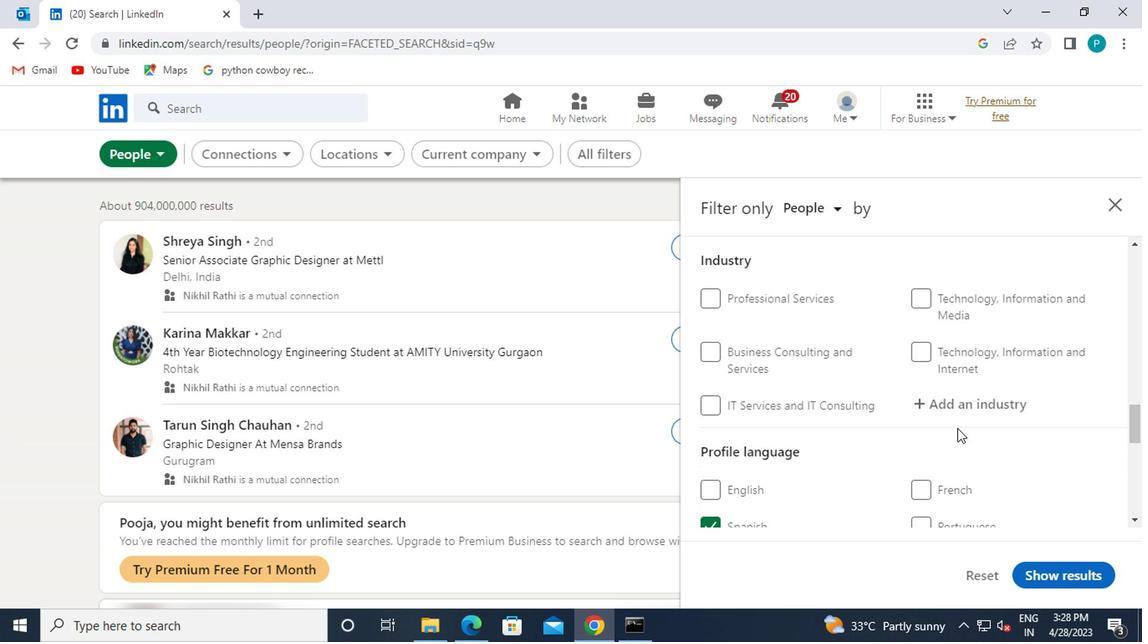 
Action: Mouse pressed left at (957, 416)
Screenshot: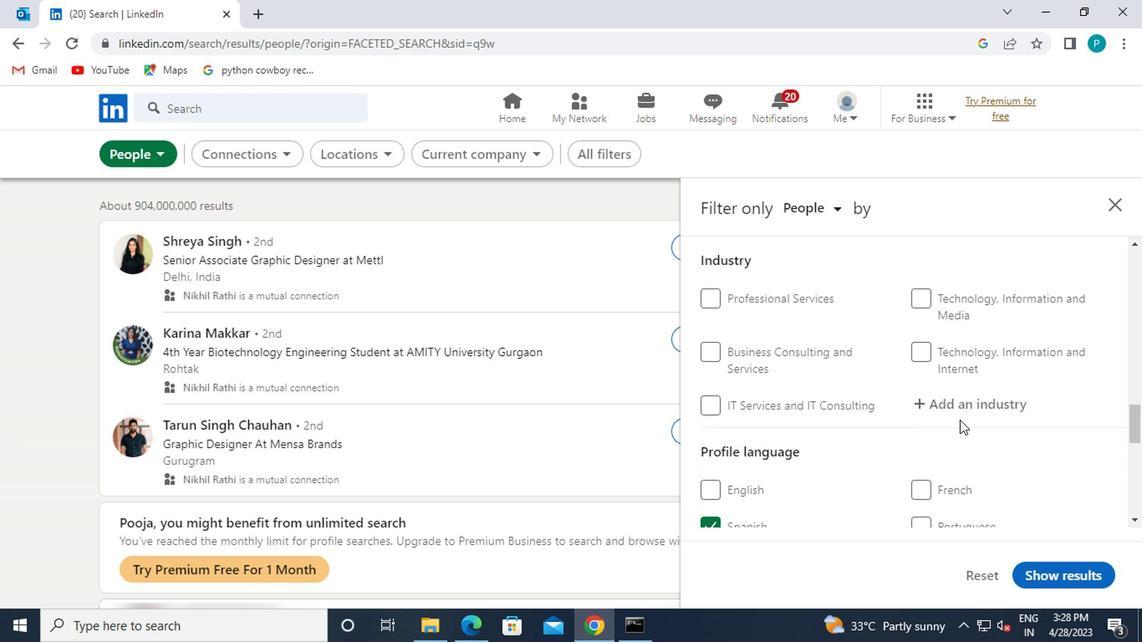 
Action: Mouse moved to (960, 419)
Screenshot: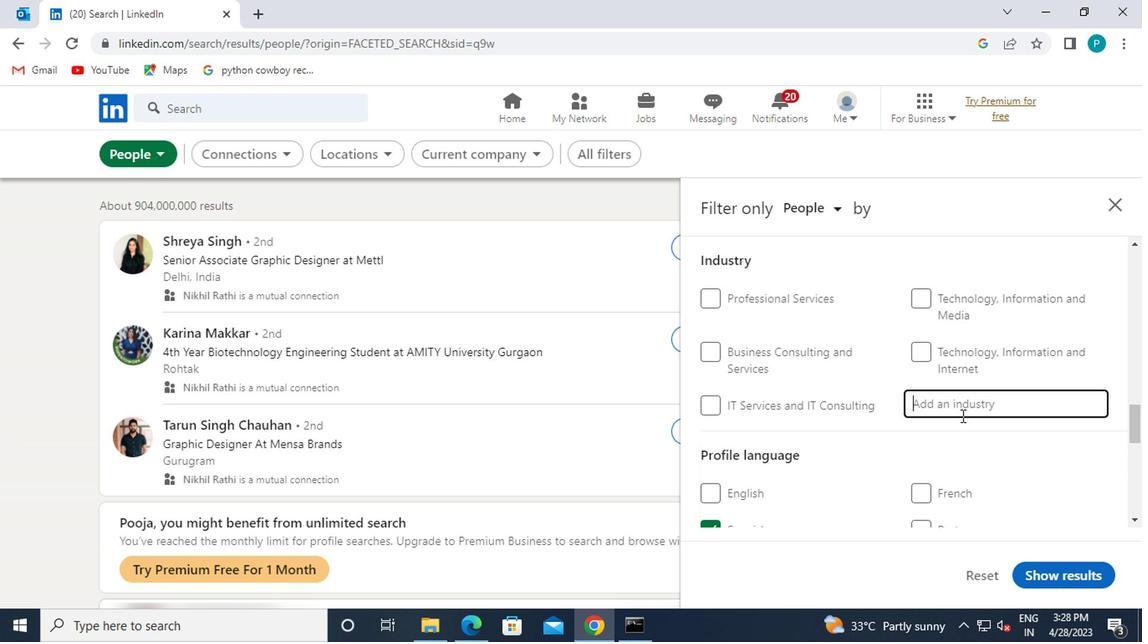 
Action: Key pressed <Key.caps_lock>M<Key.caps_lock>EN
Screenshot: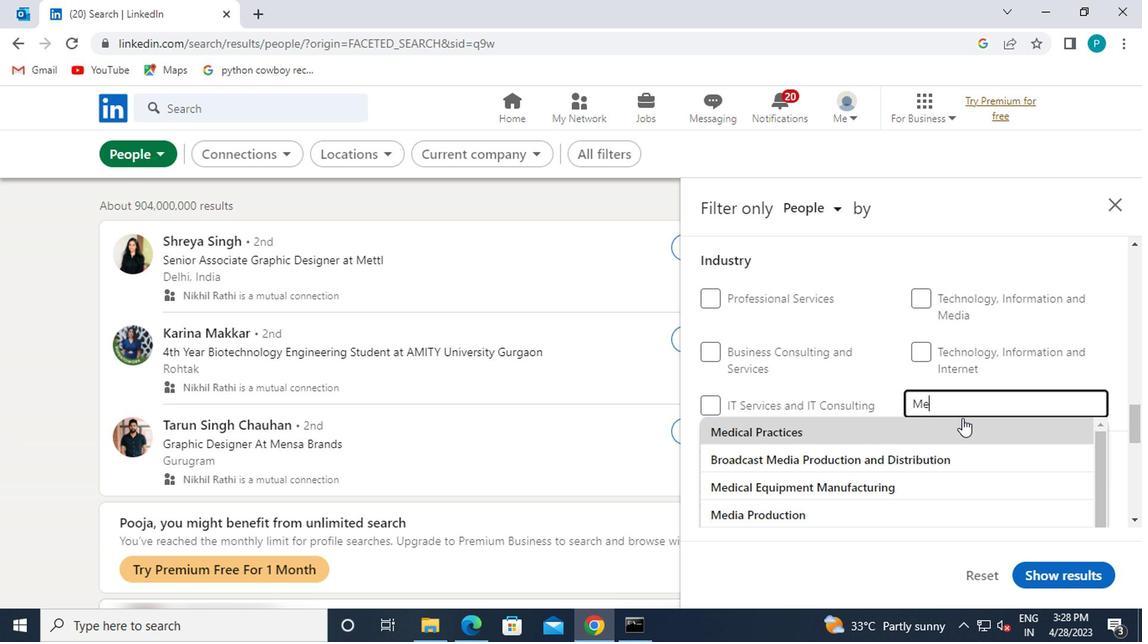 
Action: Mouse moved to (866, 428)
Screenshot: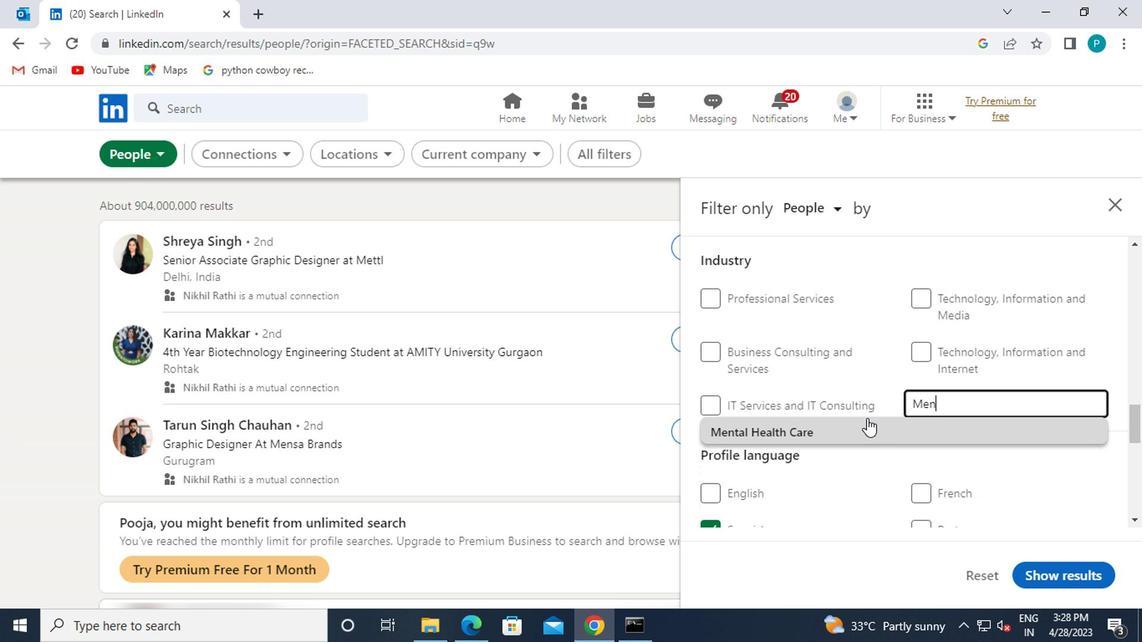 
Action: Mouse pressed left at (866, 428)
Screenshot: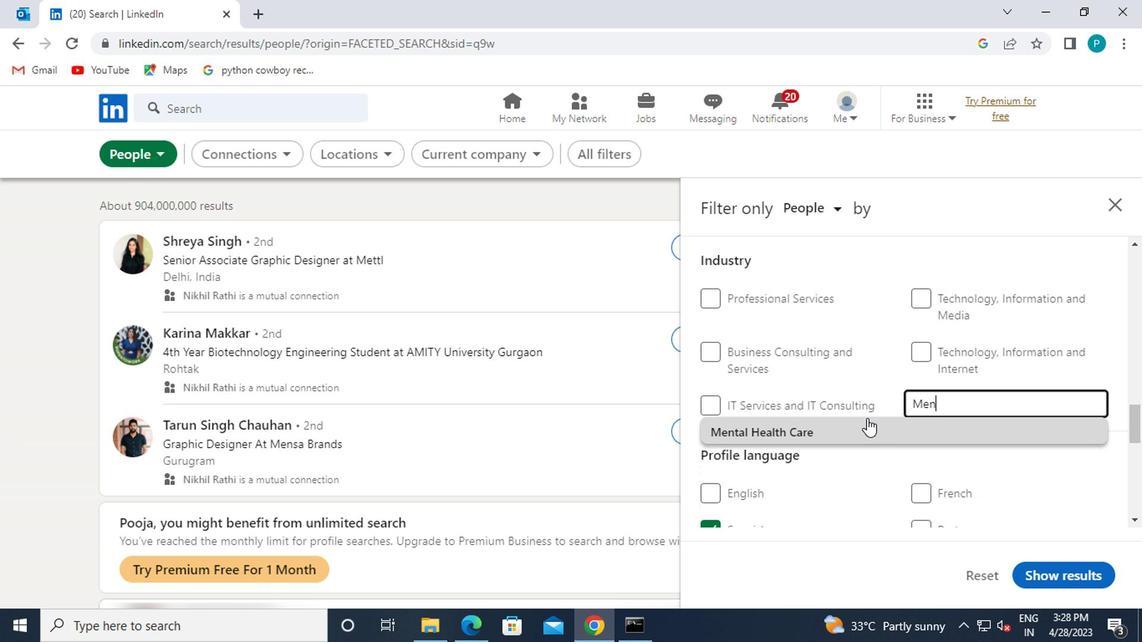 
Action: Mouse moved to (872, 435)
Screenshot: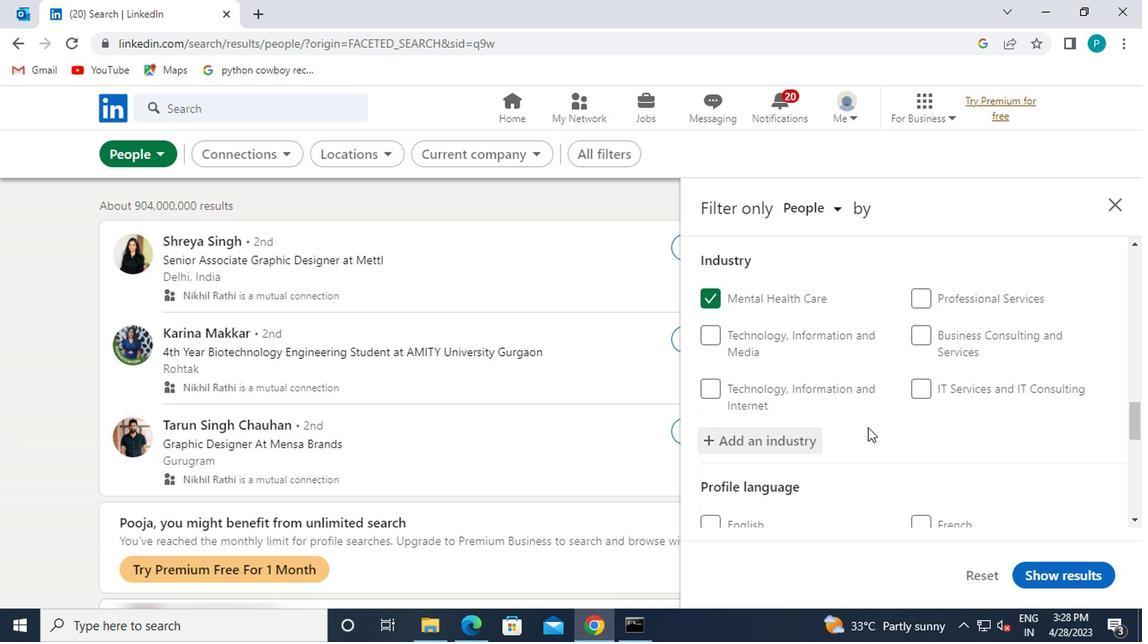 
Action: Mouse scrolled (872, 434) with delta (0, -1)
Screenshot: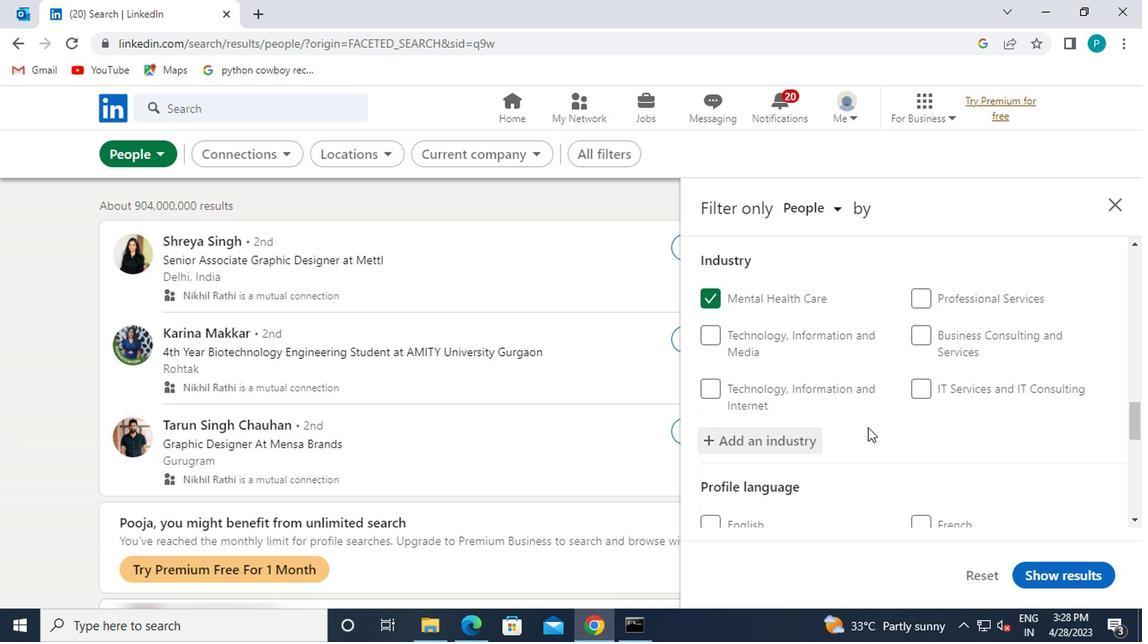 
Action: Mouse scrolled (872, 434) with delta (0, -1)
Screenshot: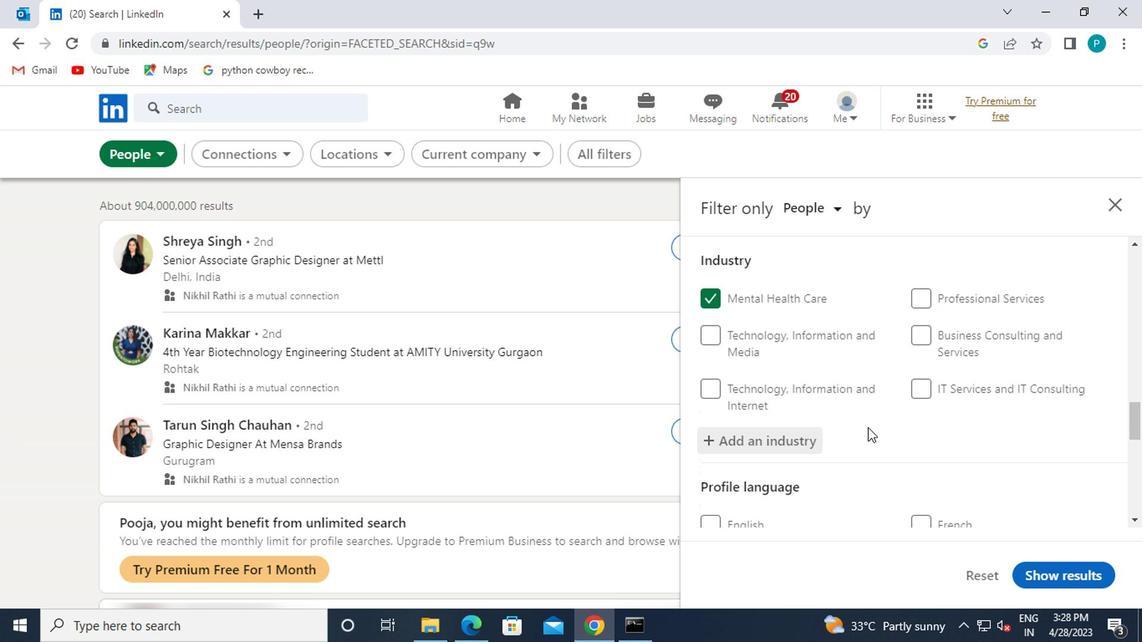 
Action: Mouse moved to (873, 436)
Screenshot: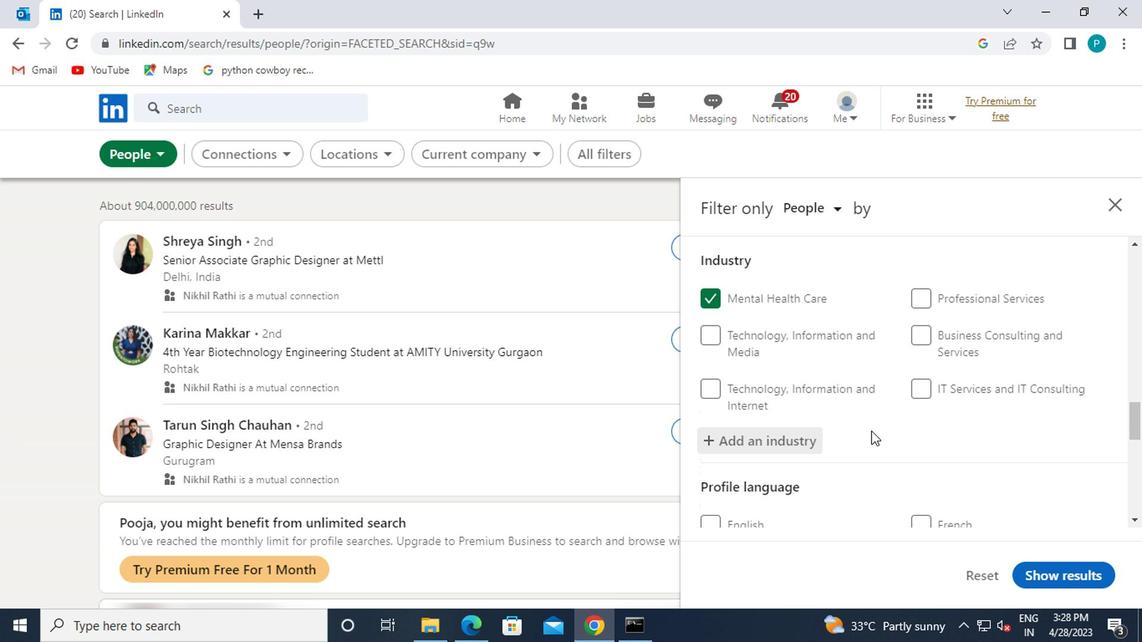 
Action: Mouse scrolled (873, 435) with delta (0, 0)
Screenshot: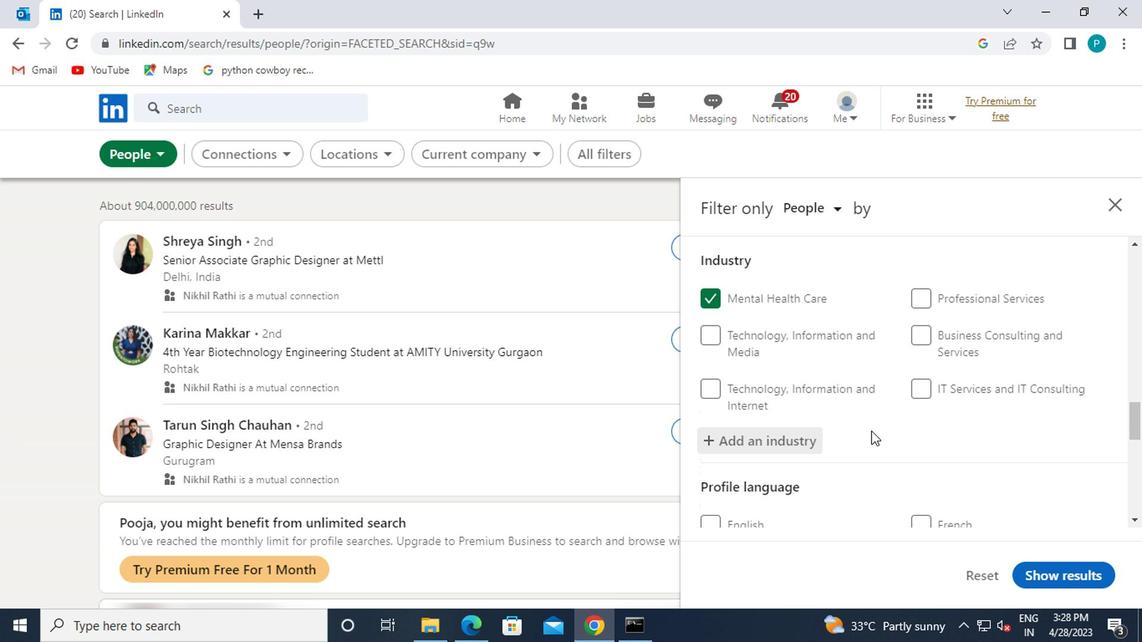 
Action: Mouse scrolled (873, 435) with delta (0, 0)
Screenshot: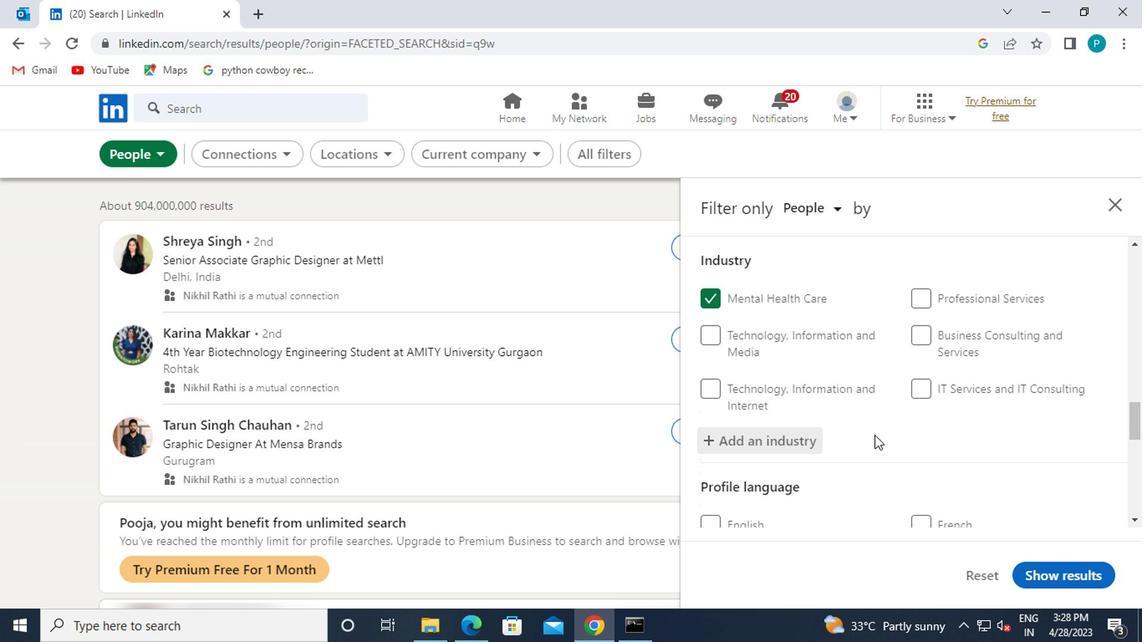 
Action: Mouse moved to (928, 419)
Screenshot: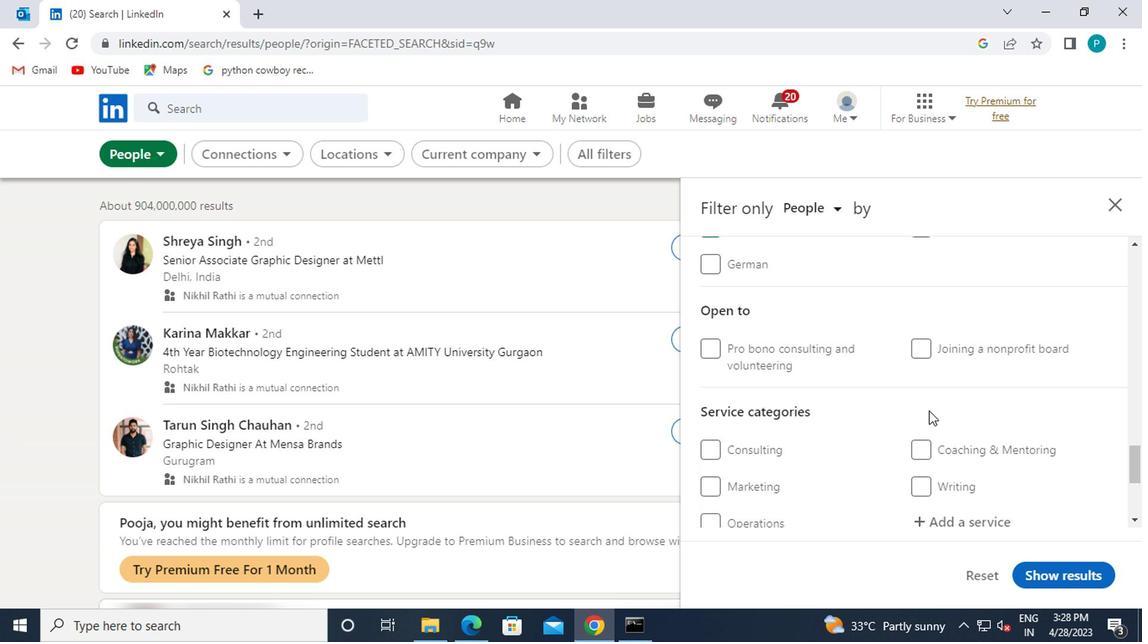 
Action: Mouse scrolled (928, 419) with delta (0, 0)
Screenshot: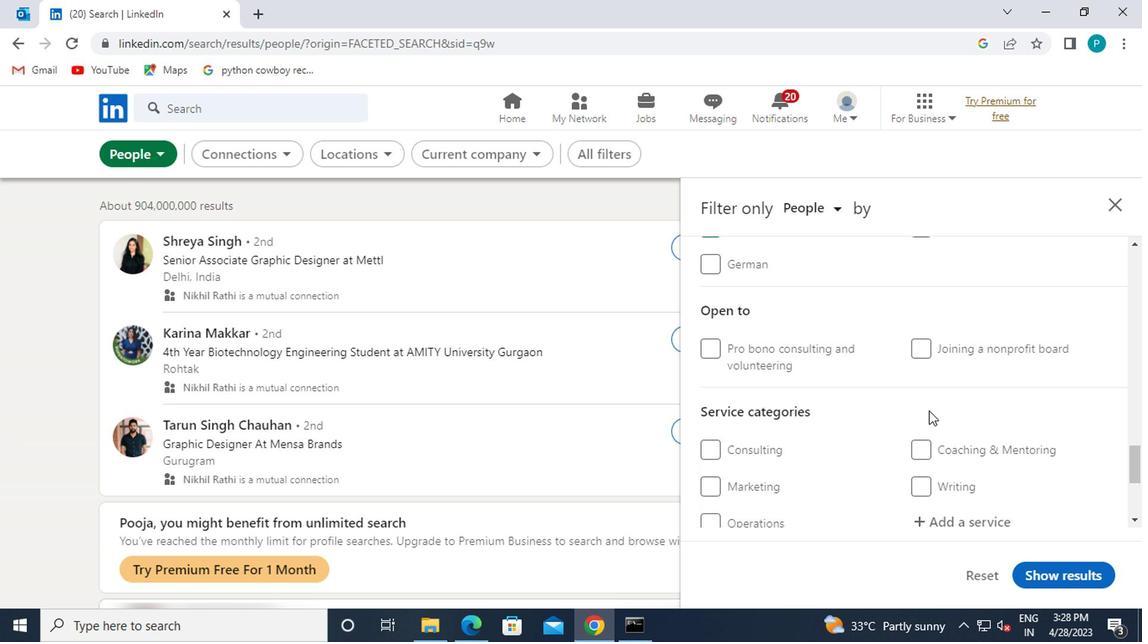 
Action: Mouse moved to (928, 425)
Screenshot: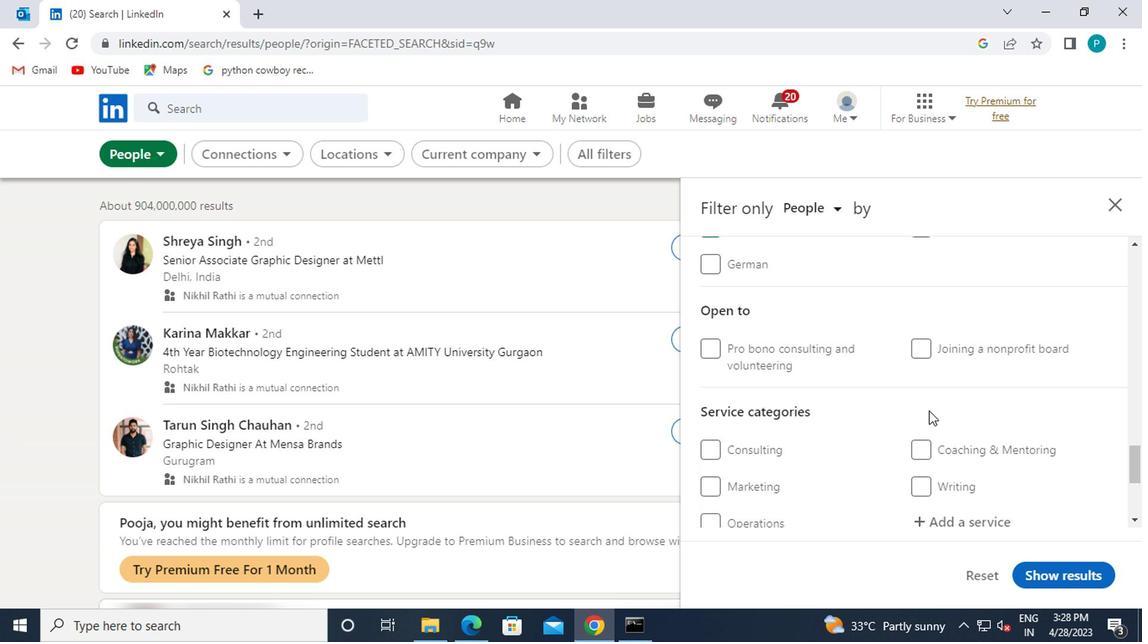 
Action: Mouse scrolled (928, 425) with delta (0, 0)
Screenshot: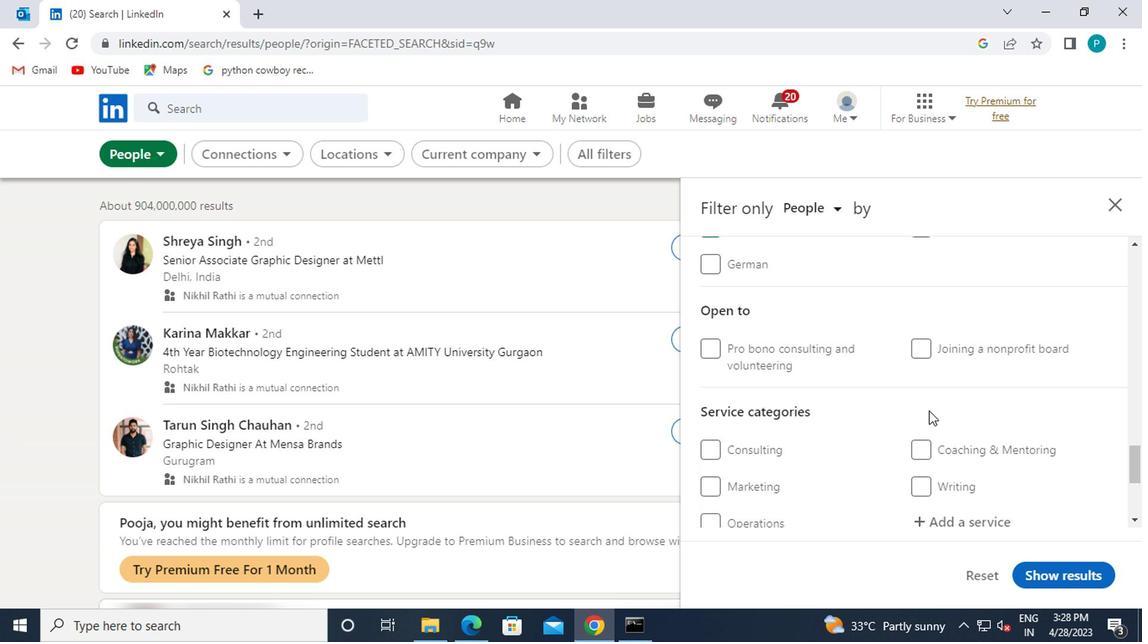
Action: Mouse moved to (935, 360)
Screenshot: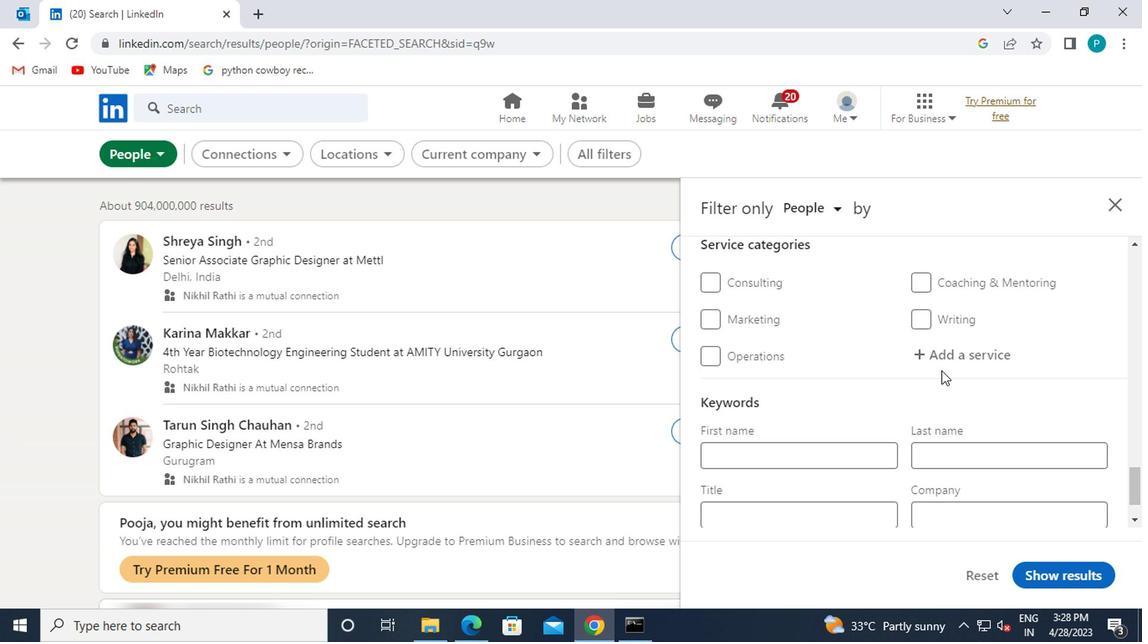 
Action: Mouse pressed left at (935, 360)
Screenshot: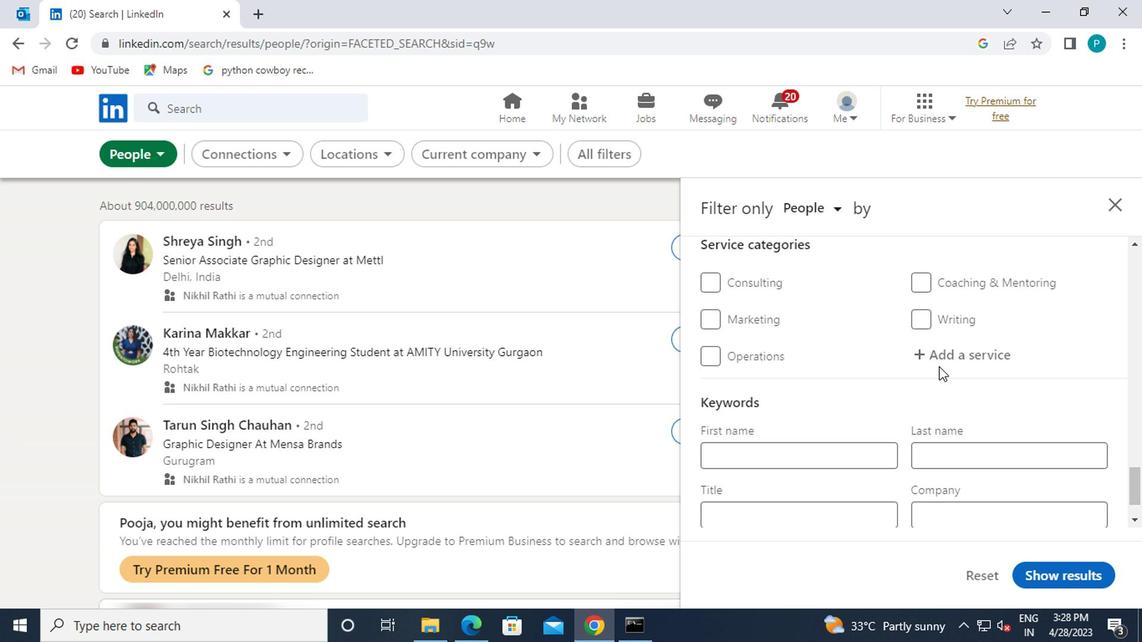 
Action: Mouse moved to (941, 369)
Screenshot: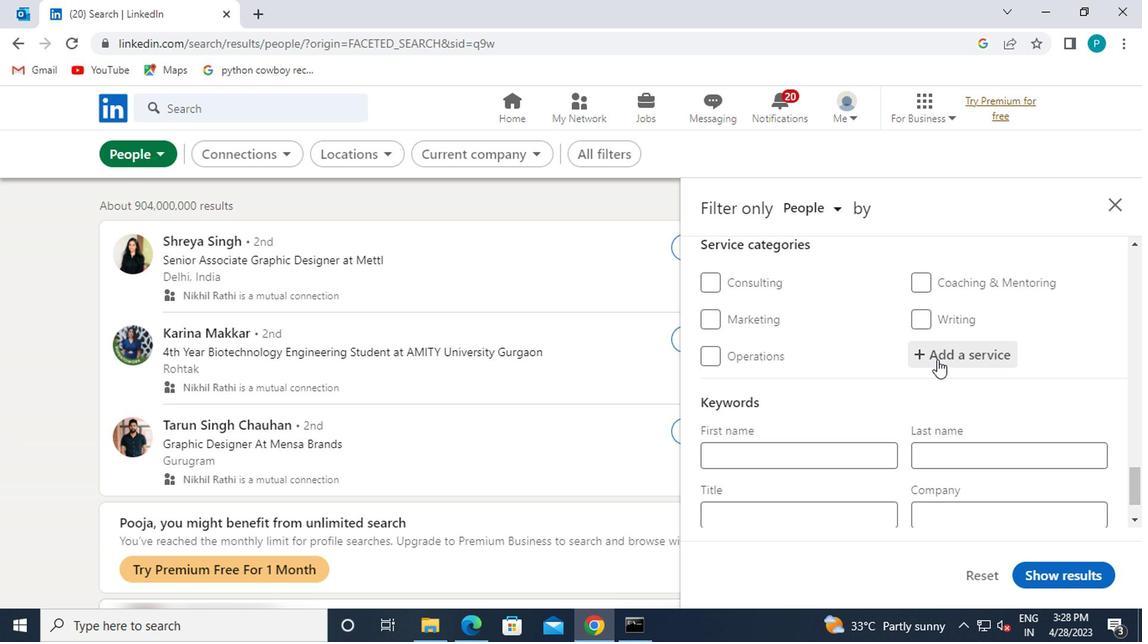 
Action: Key pressed <Key.caps_lock>H
Screenshot: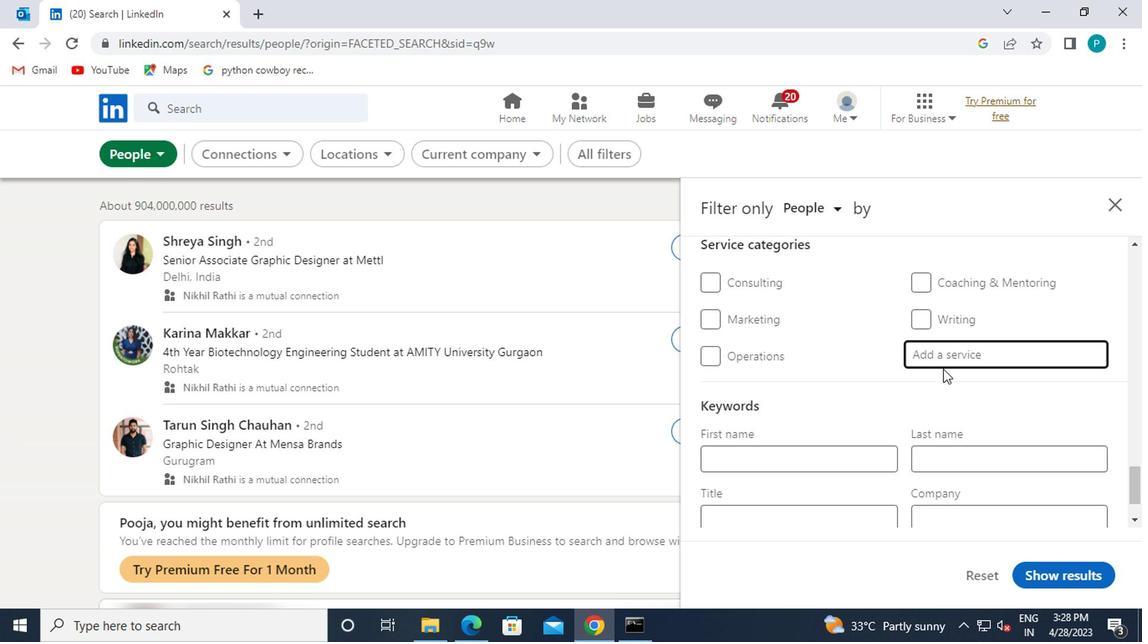 
Action: Mouse moved to (932, 369)
Screenshot: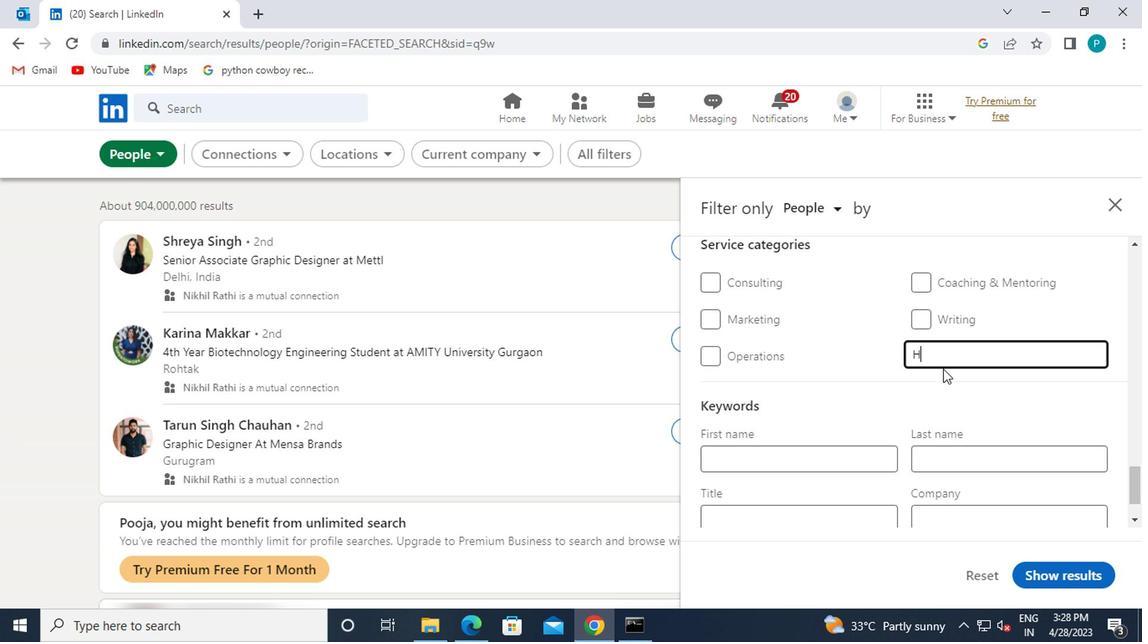
Action: Key pressed <Key.caps_lock>
Screenshot: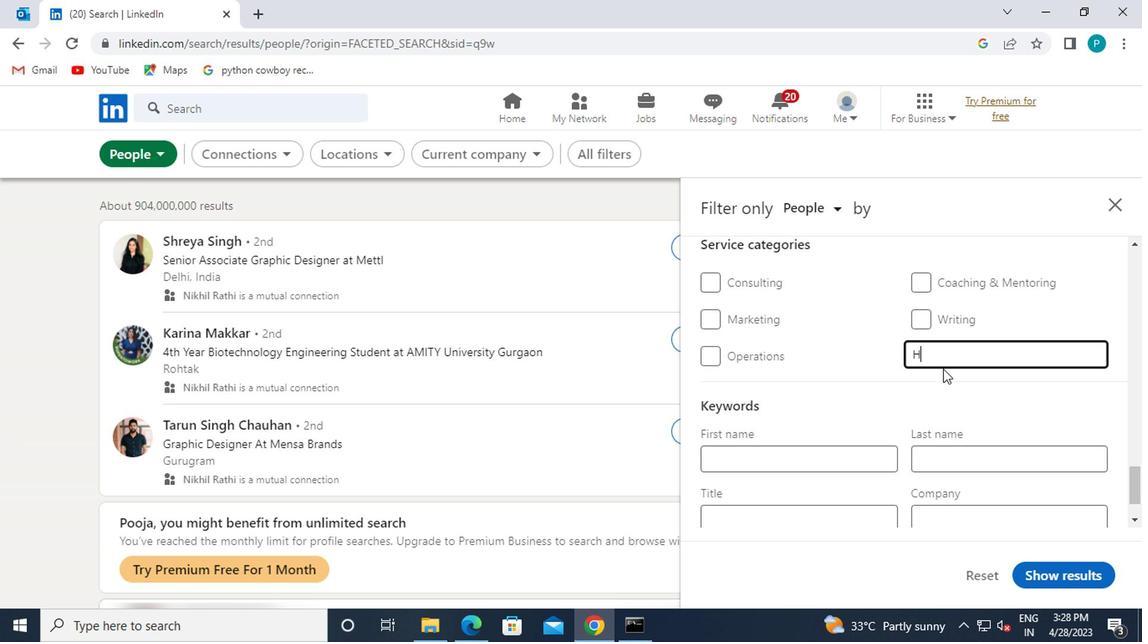
Action: Mouse moved to (932, 367)
Screenshot: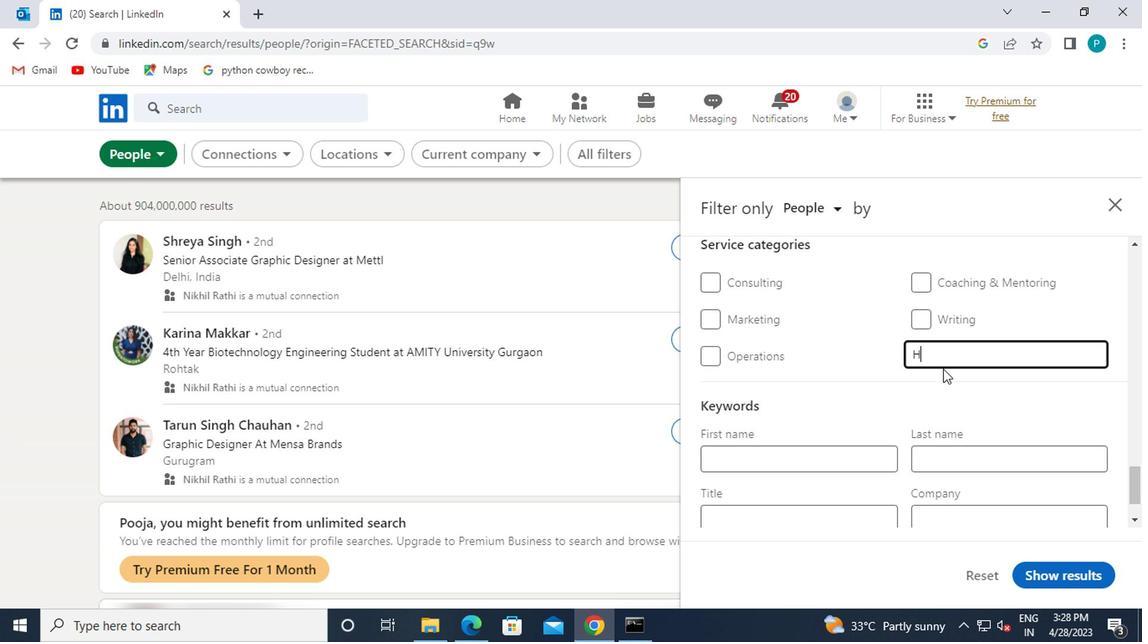 
Action: Key pressed EAD
Screenshot: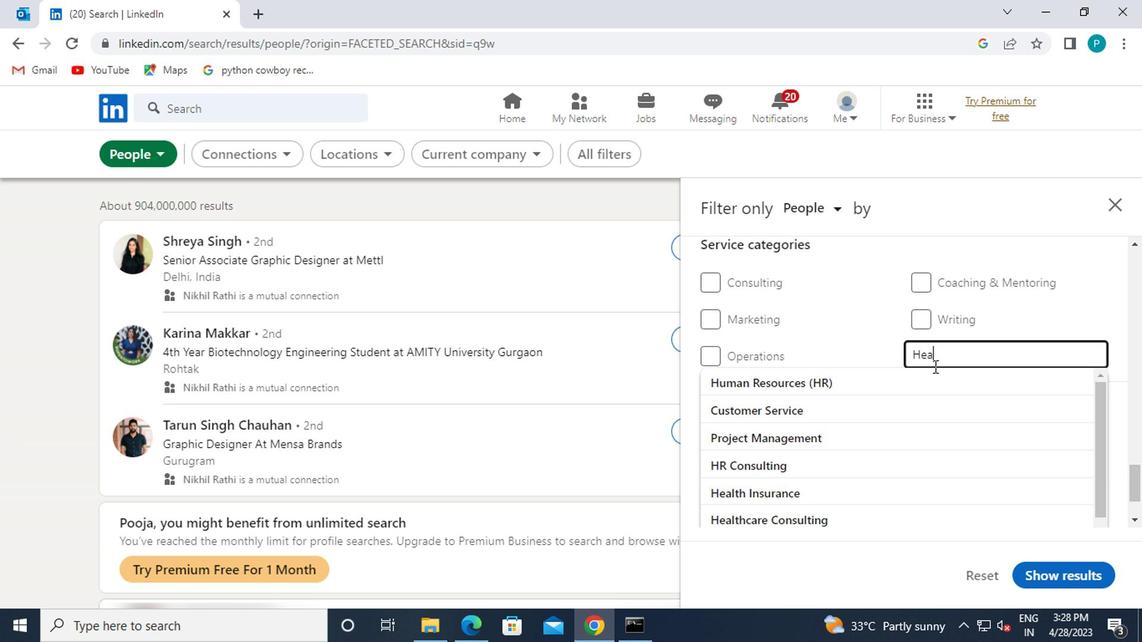 
Action: Mouse moved to (885, 385)
Screenshot: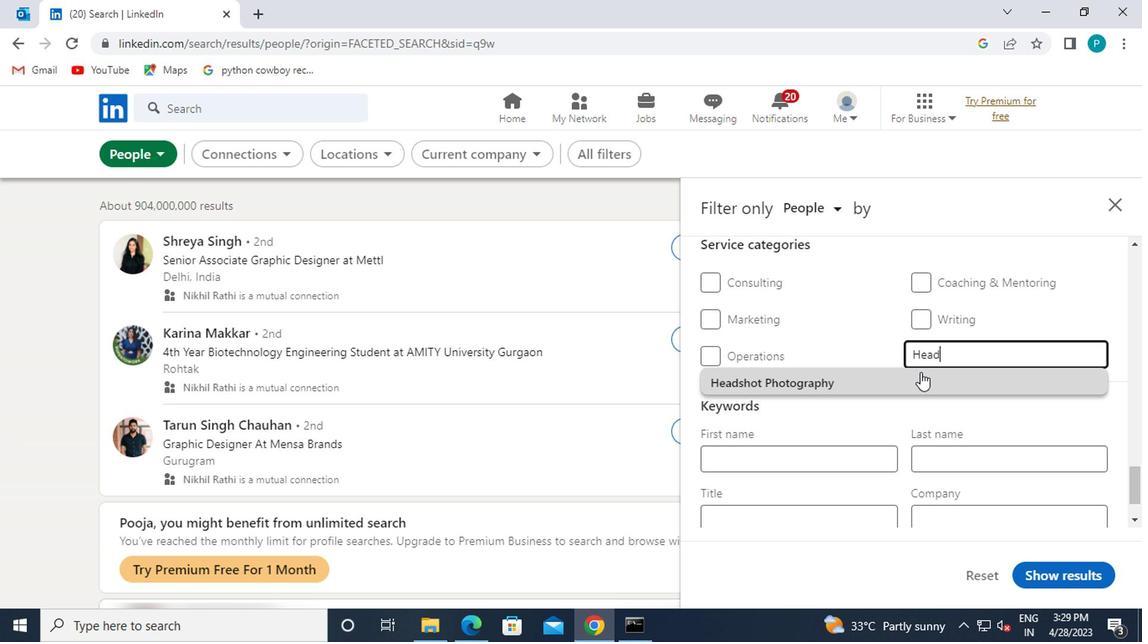 
Action: Mouse pressed left at (885, 385)
Screenshot: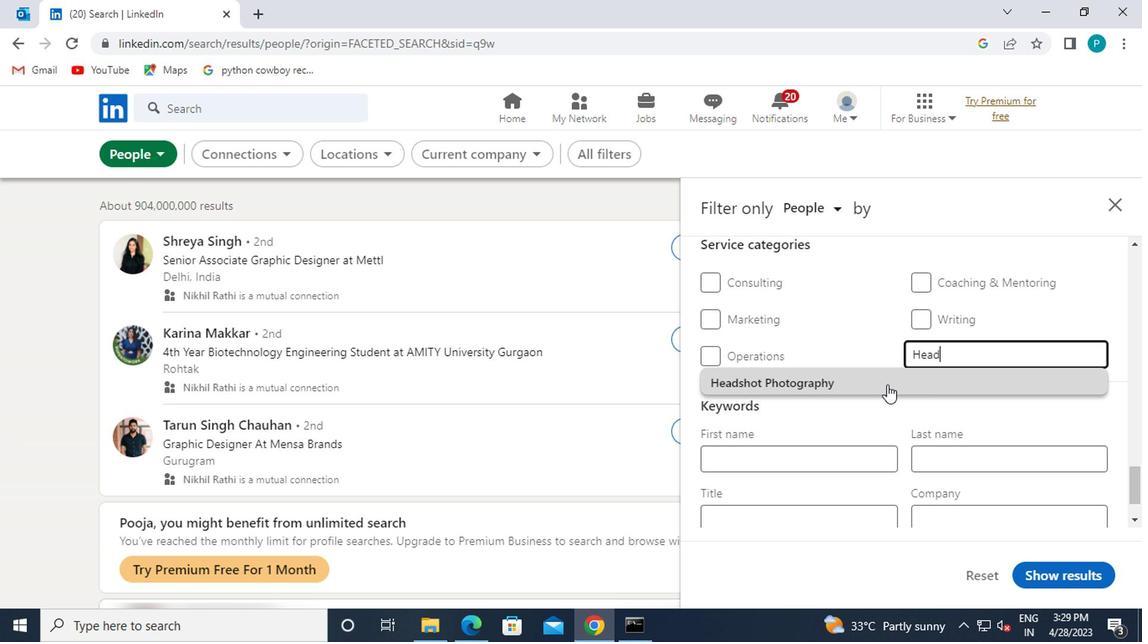 
Action: Mouse moved to (852, 385)
Screenshot: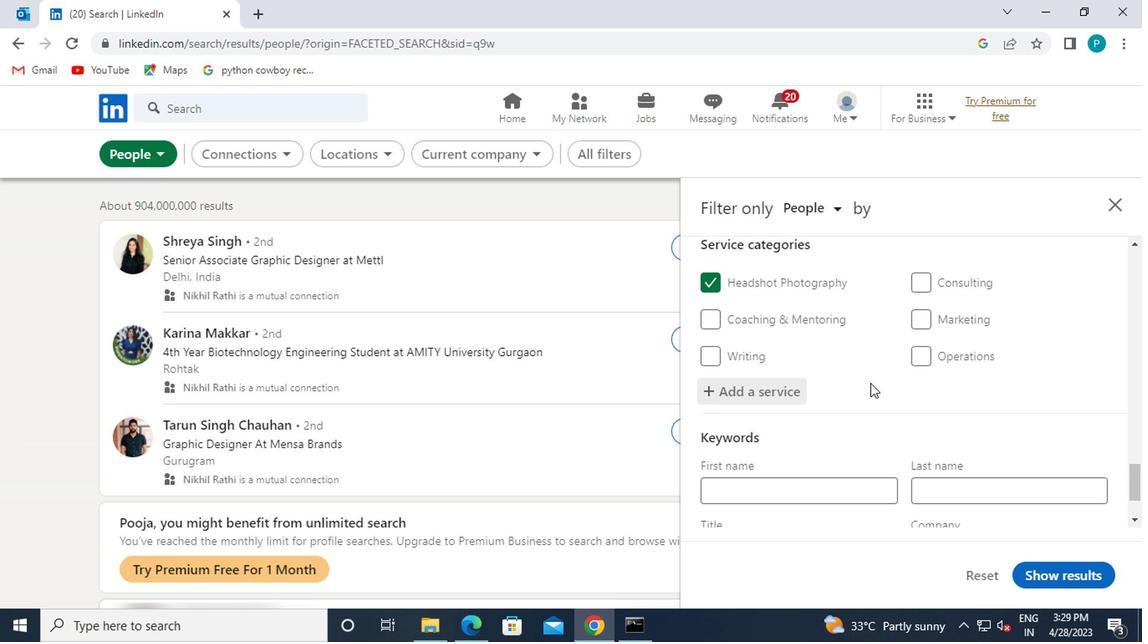 
Action: Mouse scrolled (852, 384) with delta (0, -1)
Screenshot: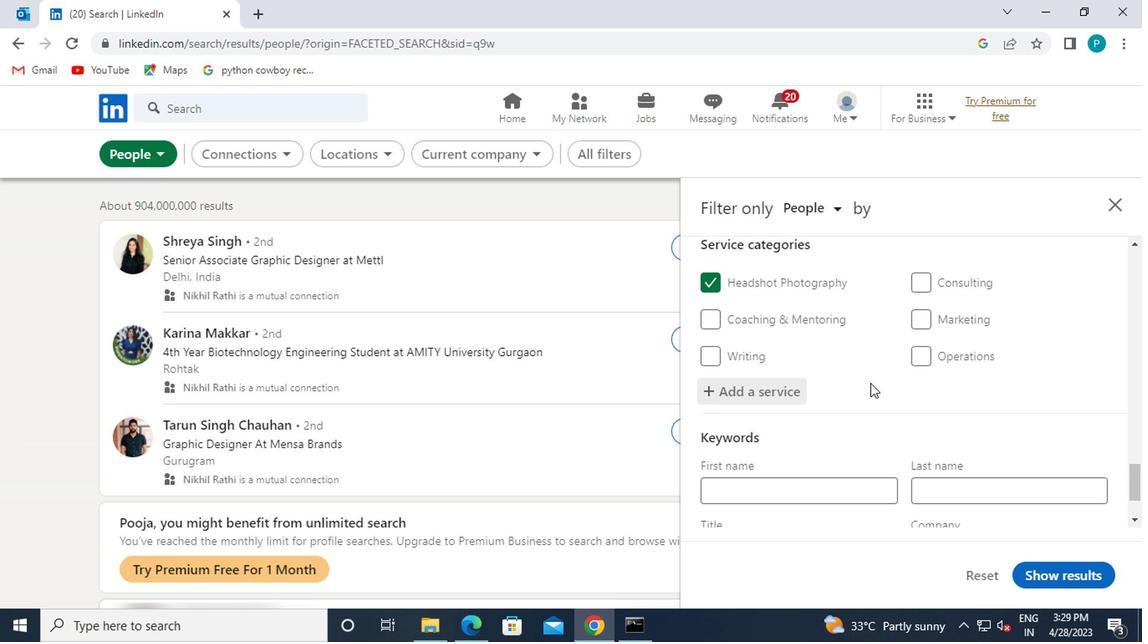 
Action: Mouse moved to (852, 386)
Screenshot: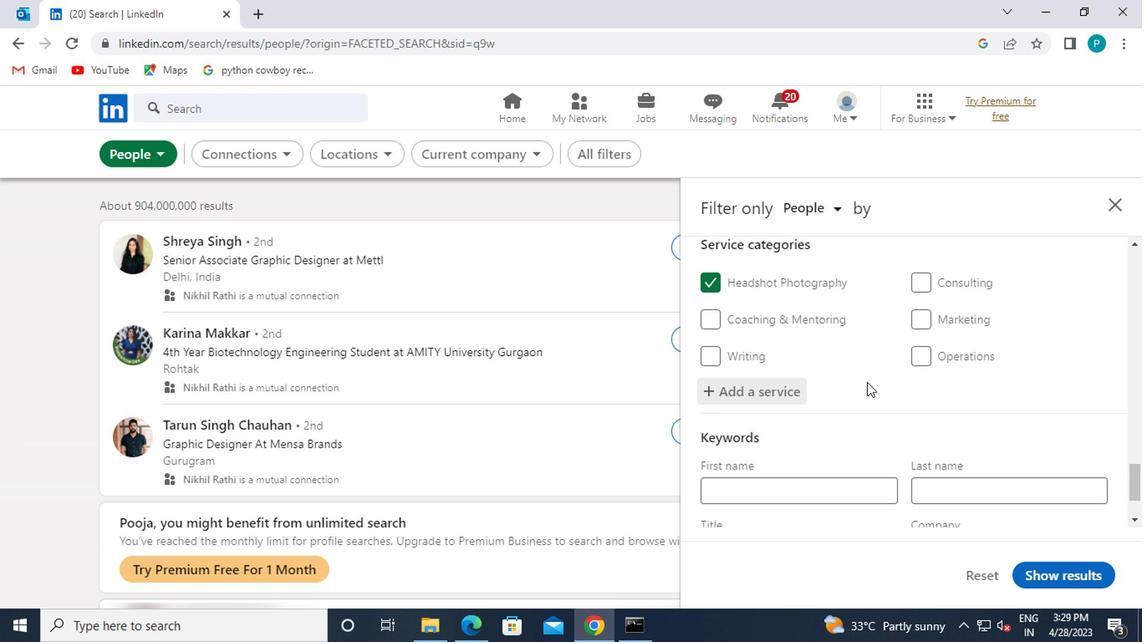 
Action: Mouse scrolled (852, 385) with delta (0, 0)
Screenshot: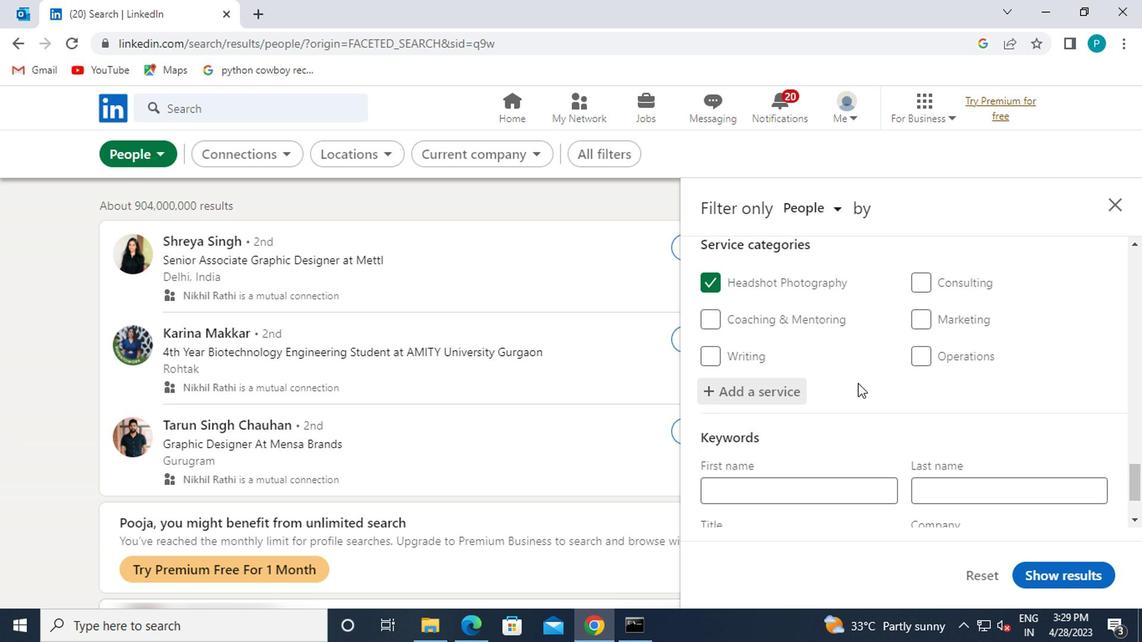 
Action: Mouse moved to (852, 387)
Screenshot: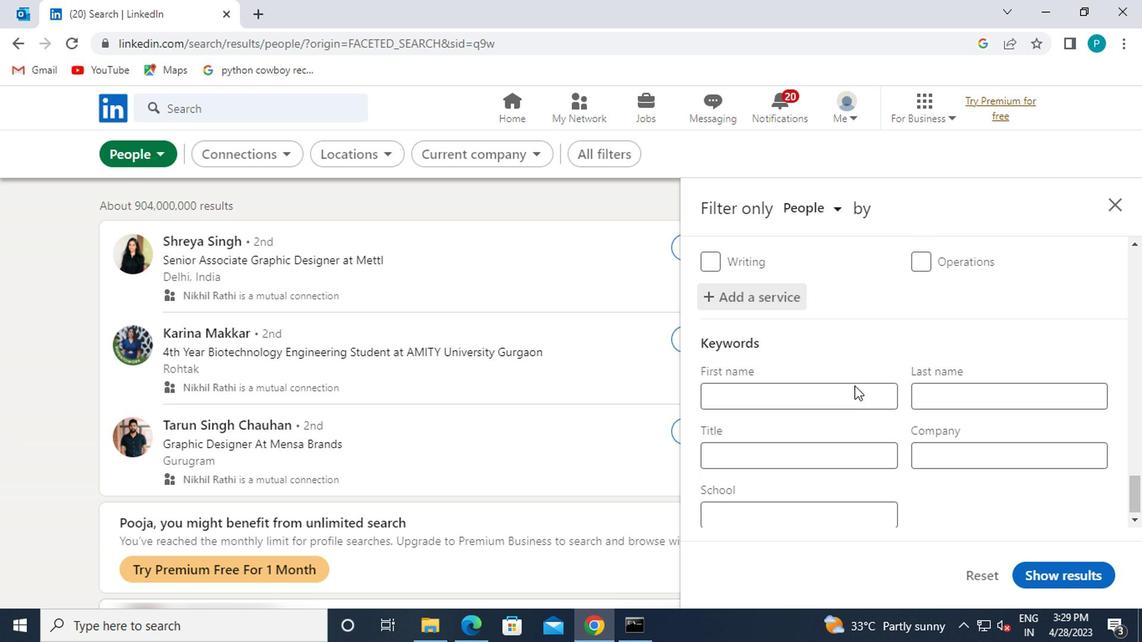 
Action: Mouse scrolled (852, 386) with delta (0, -1)
Screenshot: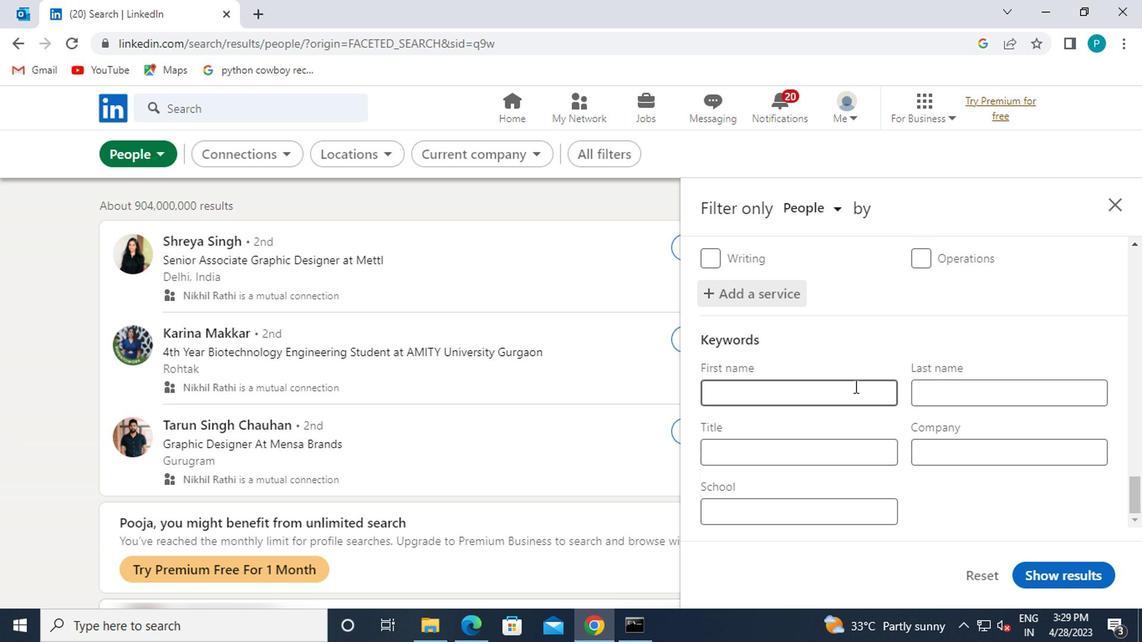 
Action: Mouse scrolled (852, 386) with delta (0, -1)
Screenshot: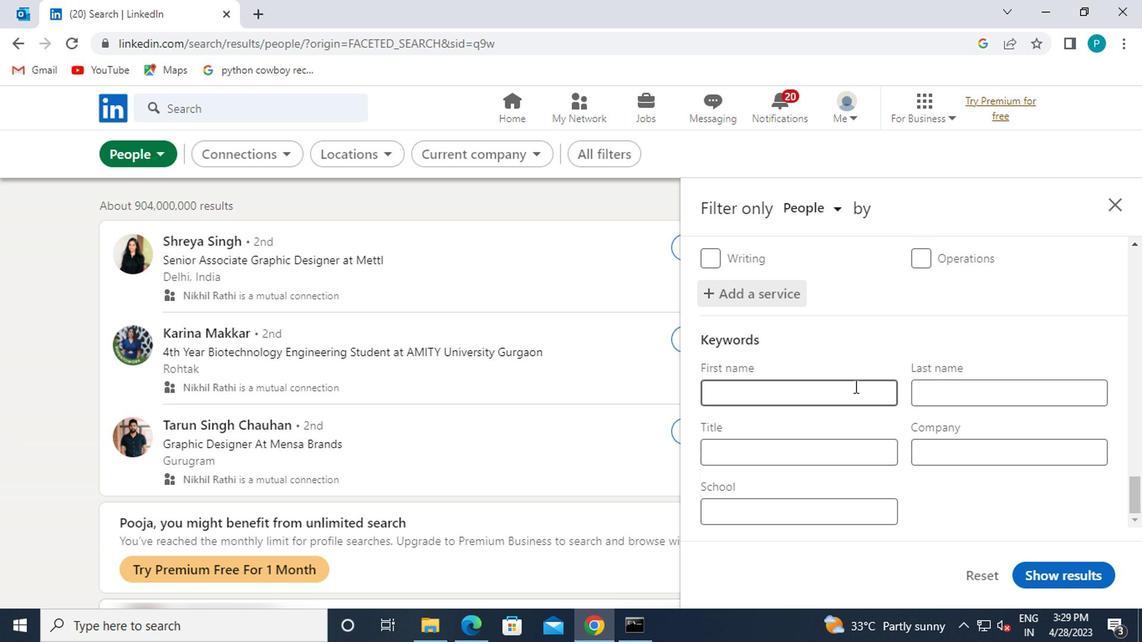 
Action: Mouse moved to (821, 461)
Screenshot: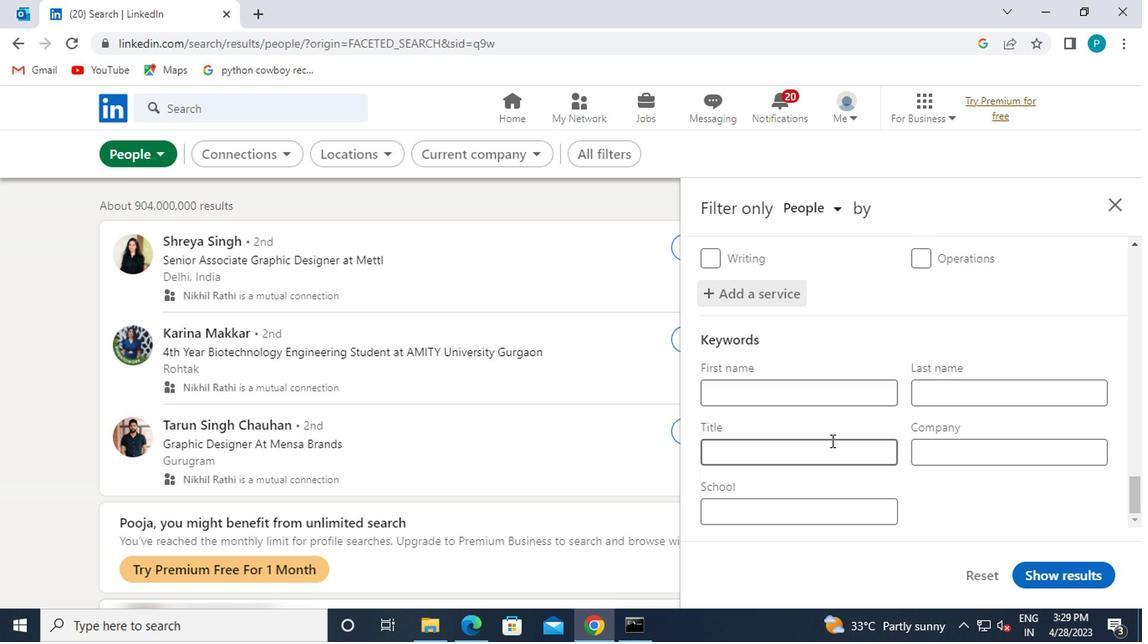 
Action: Mouse pressed left at (821, 461)
Screenshot: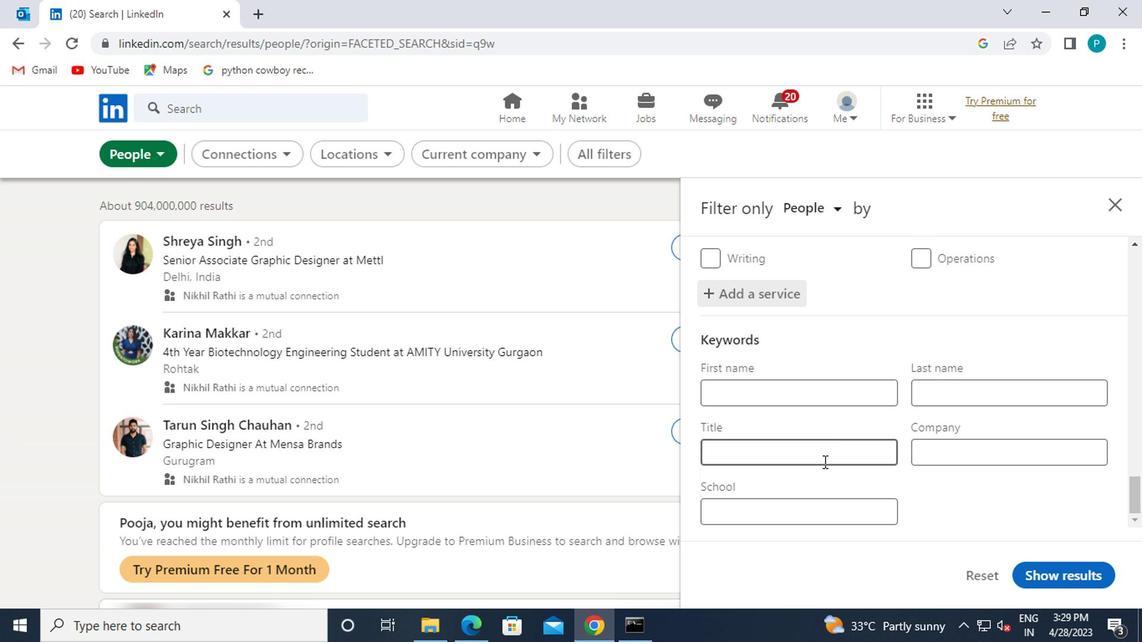 
Action: Key pressed <Key.caps_lock>
Screenshot: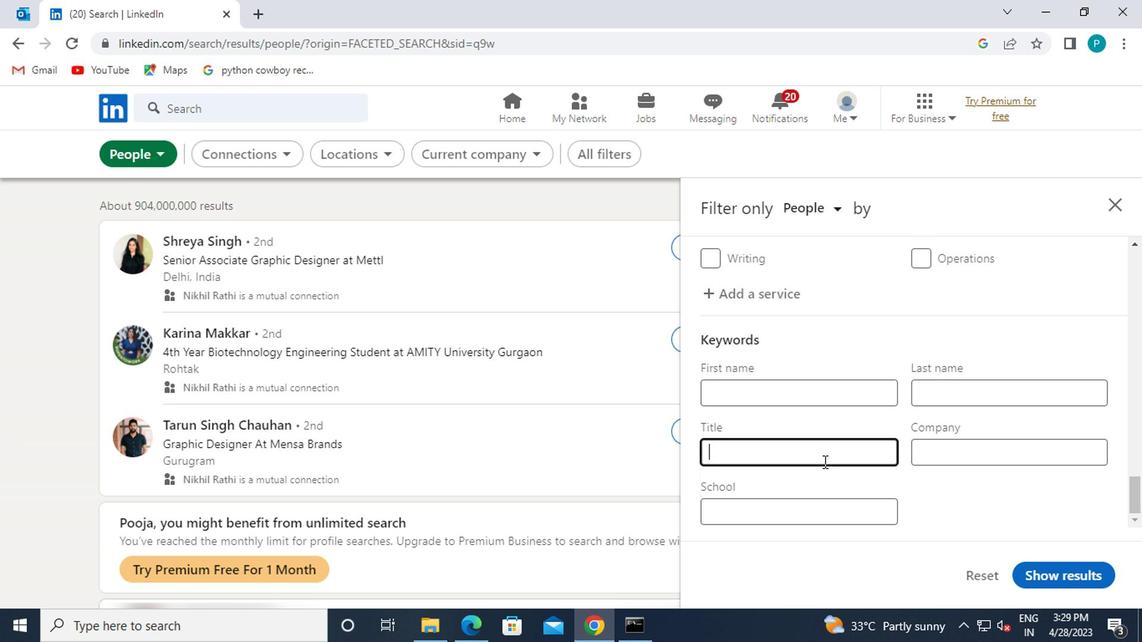 
Action: Mouse moved to (832, 456)
Screenshot: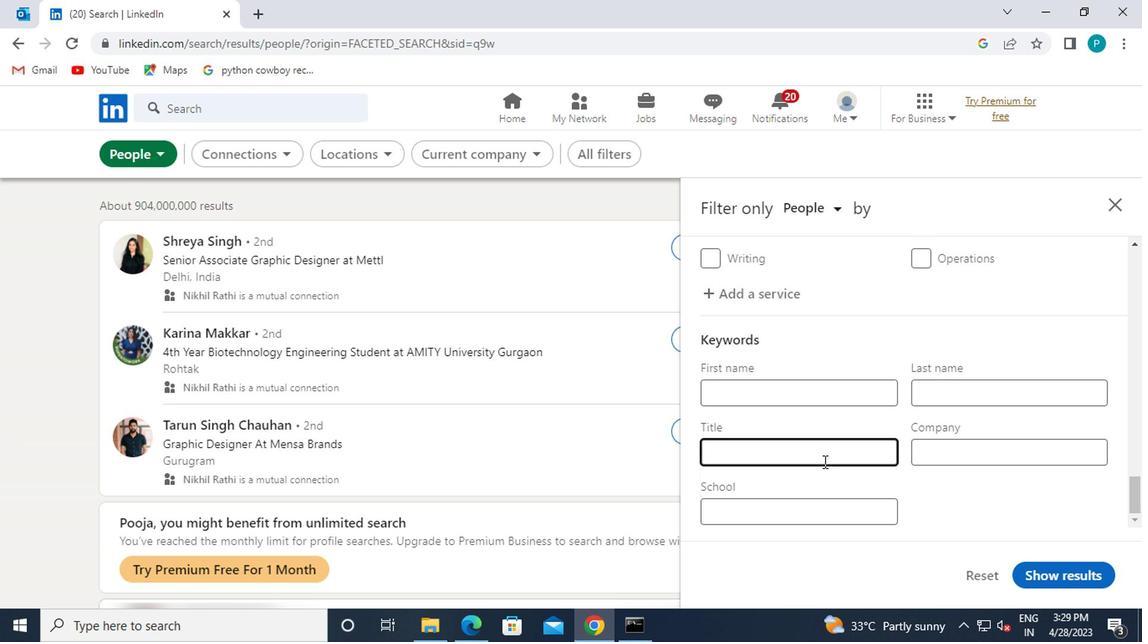
Action: Key pressed H
Screenshot: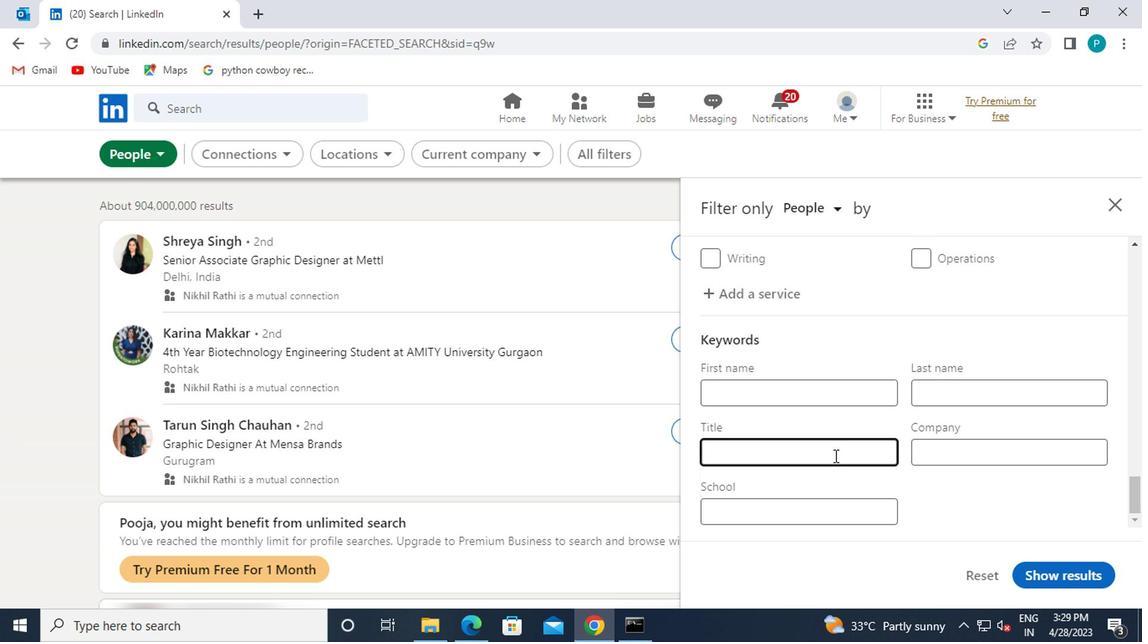 
Action: Mouse moved to (829, 457)
Screenshot: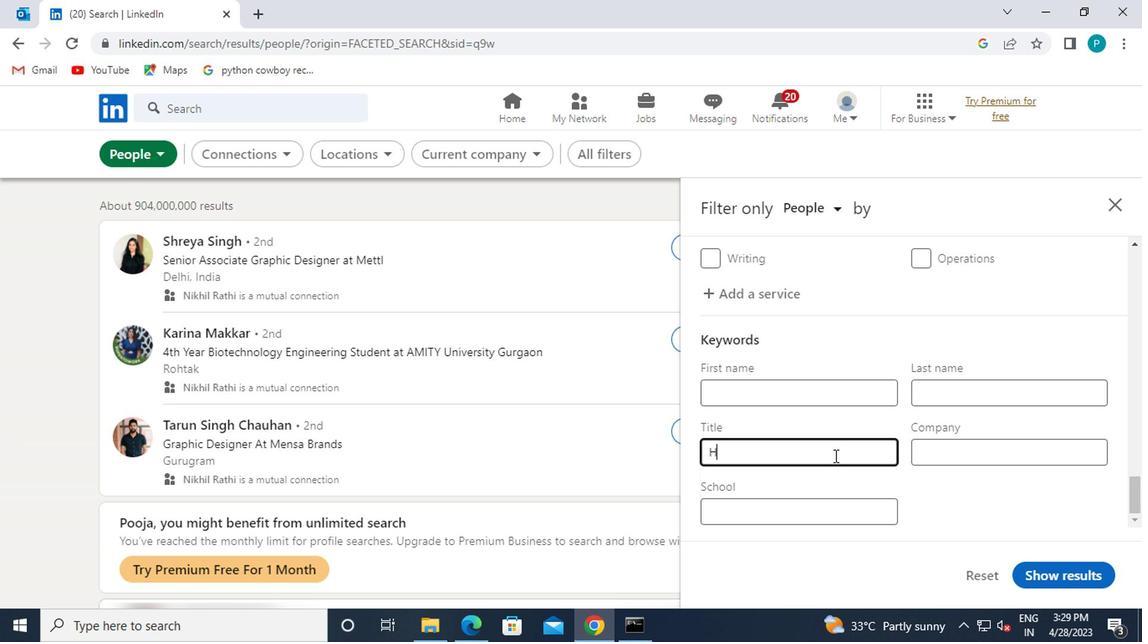 
Action: Key pressed <Key.caps_lock>EAD
Screenshot: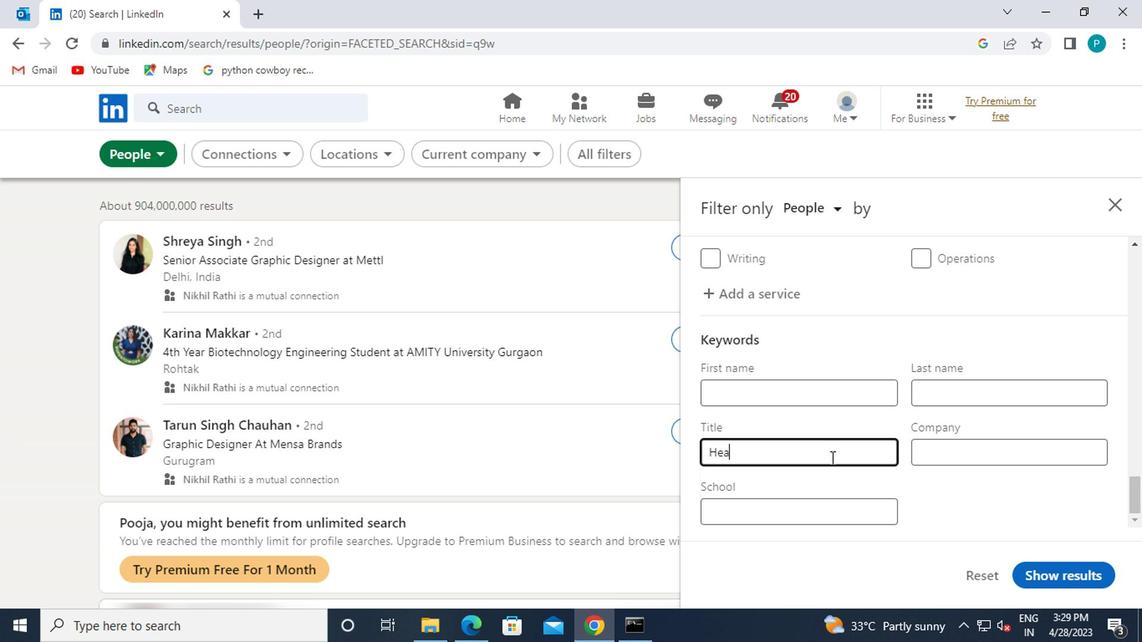 
Action: Mouse moved to (1060, 567)
Screenshot: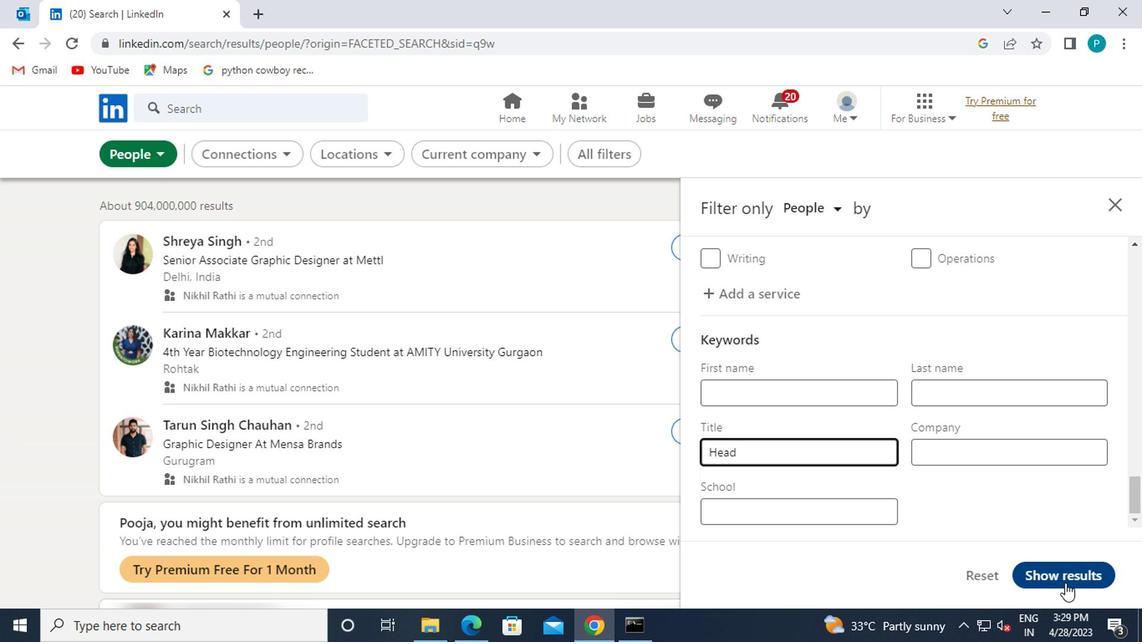 
Action: Mouse pressed left at (1060, 567)
Screenshot: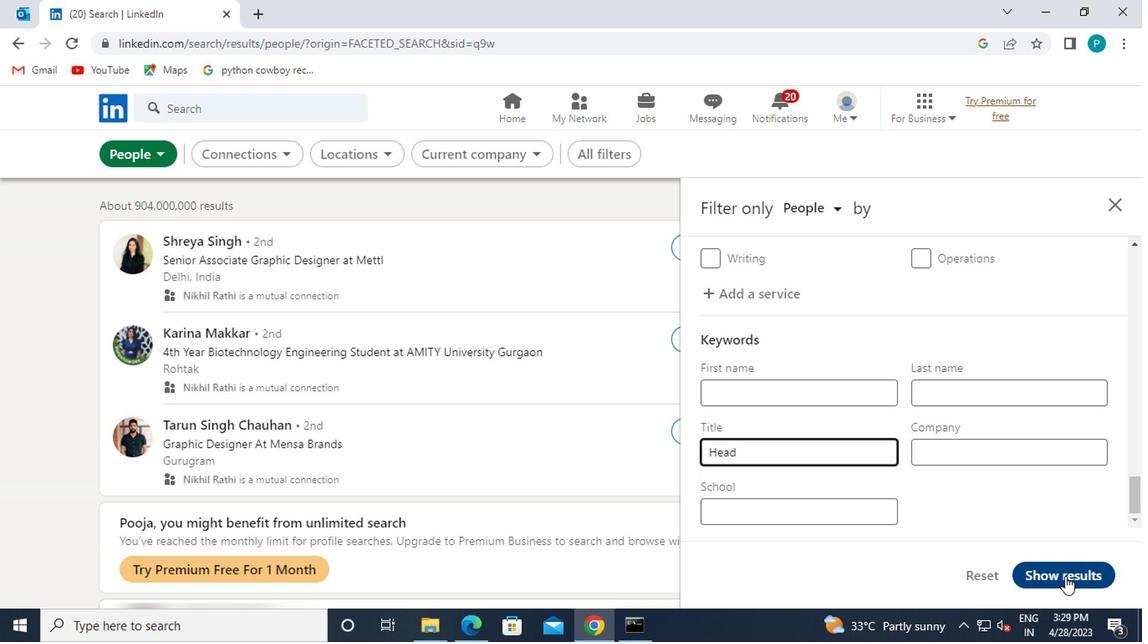 
